 Task: Look for space in Beni Mellal, Morocco from 6th September, 2023 to 18th September, 2023 for 3 adults in price range Rs.6000 to Rs.12000. Place can be entire place with 2 bedrooms having 2 beds and 2 bathrooms. Property type can be house, flat, guest house, hotel. Booking option can be shelf check-in. Required host language is English.
Action: Mouse moved to (543, 65)
Screenshot: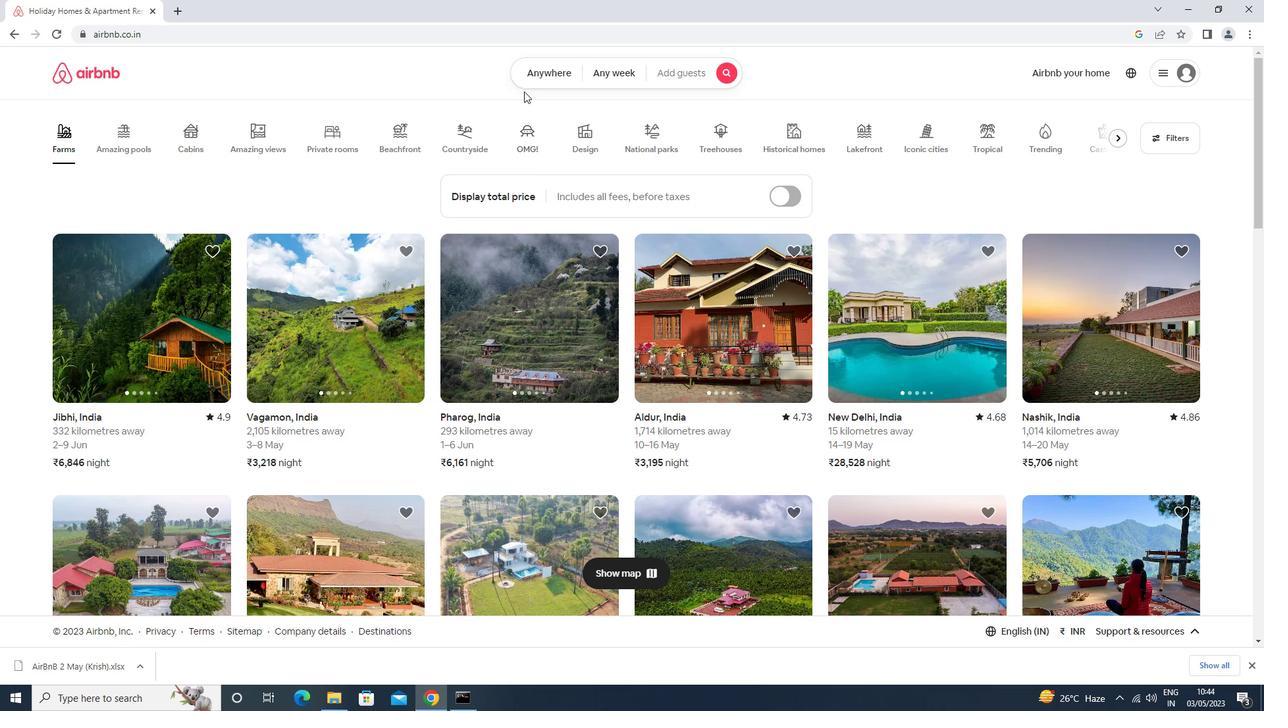 
Action: Mouse pressed left at (543, 65)
Screenshot: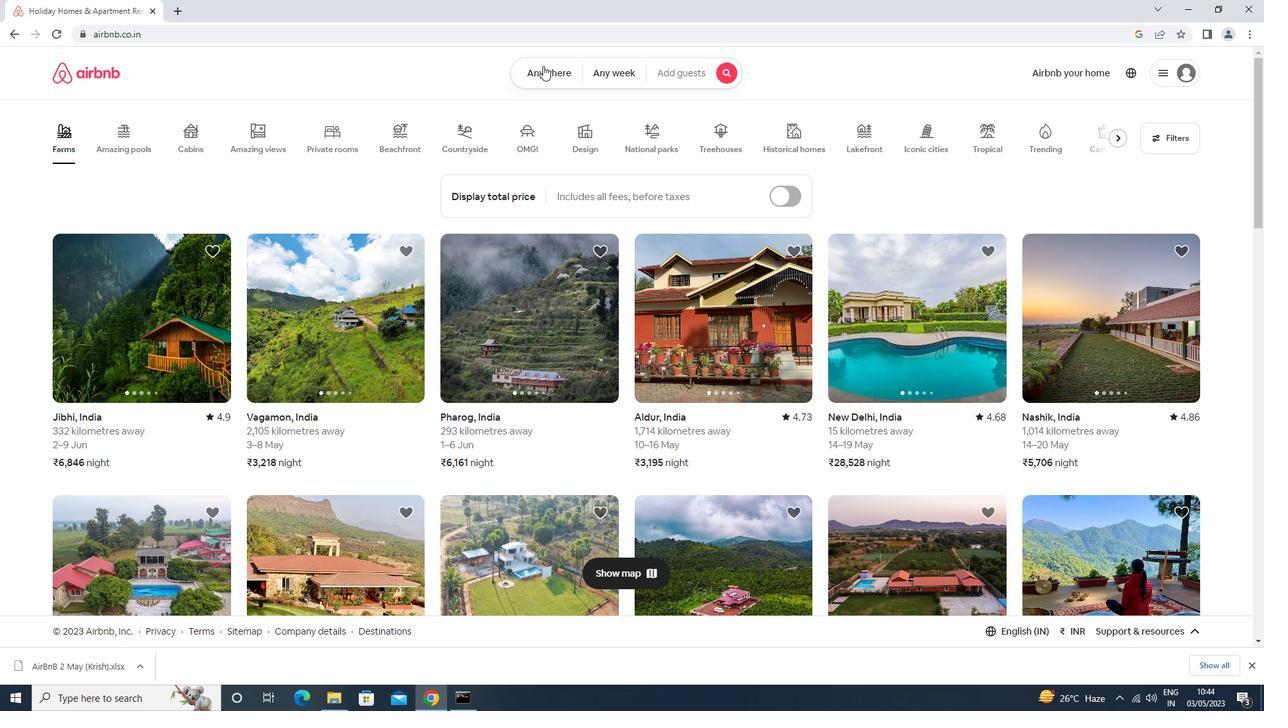 
Action: Mouse moved to (451, 128)
Screenshot: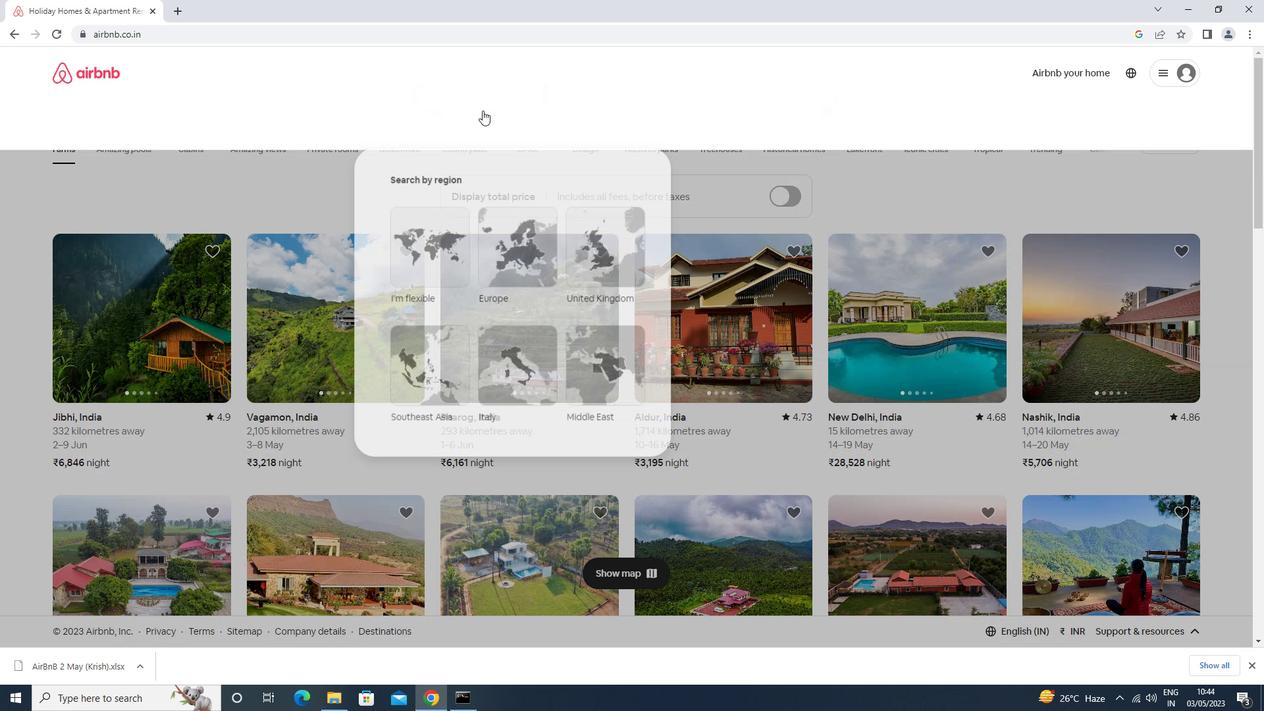 
Action: Mouse pressed left at (451, 128)
Screenshot: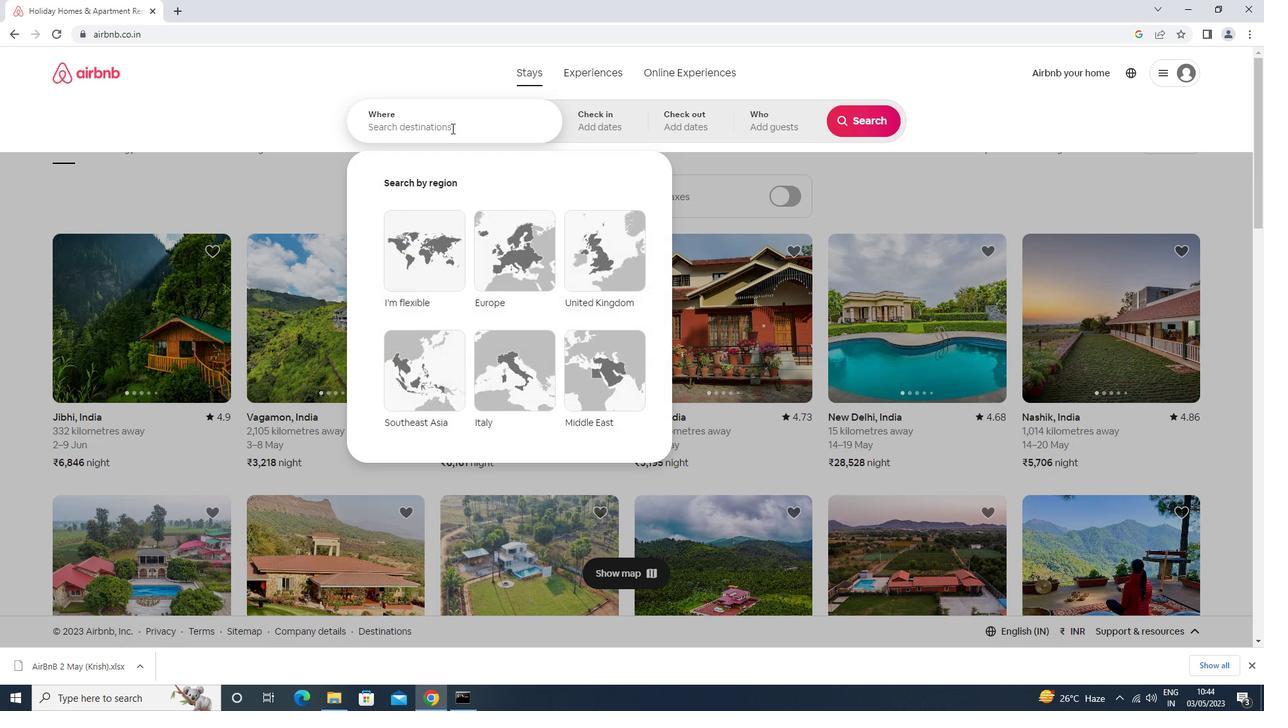 
Action: Mouse moved to (425, 130)
Screenshot: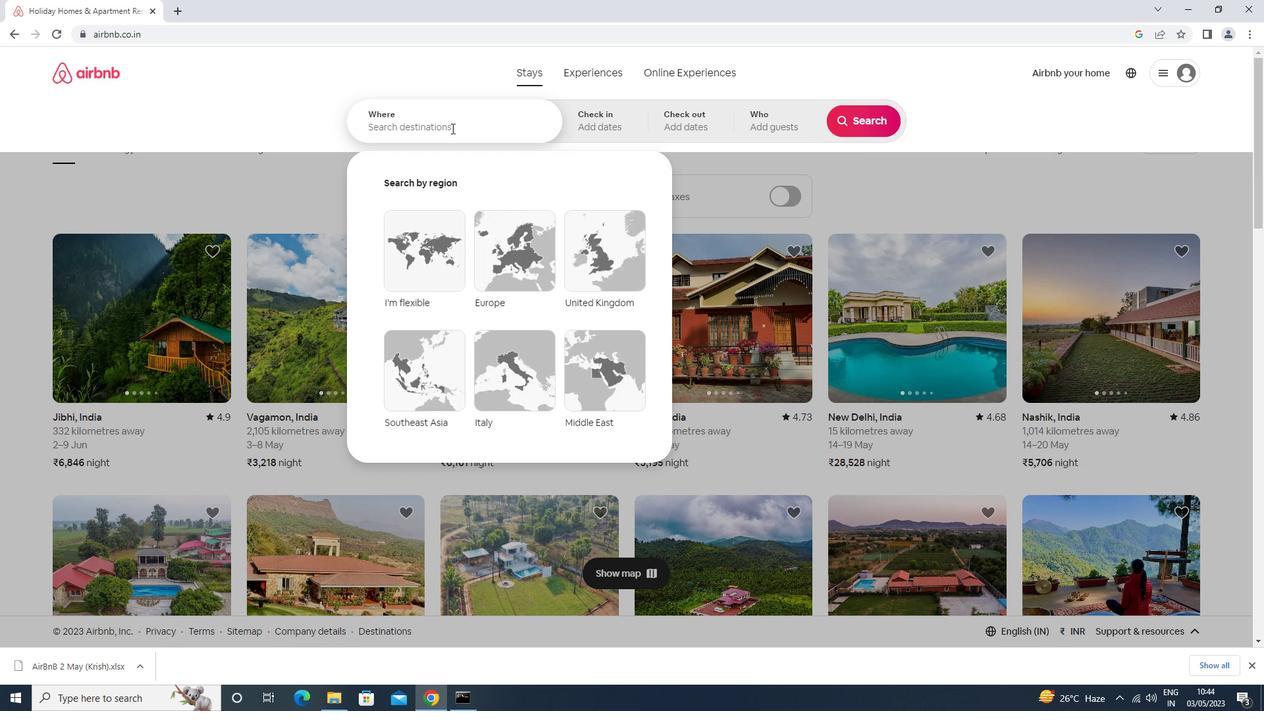 
Action: Key pressed b<Key.caps_lock>ani<Key.space>mellal<Key.down><Key.enter>
Screenshot: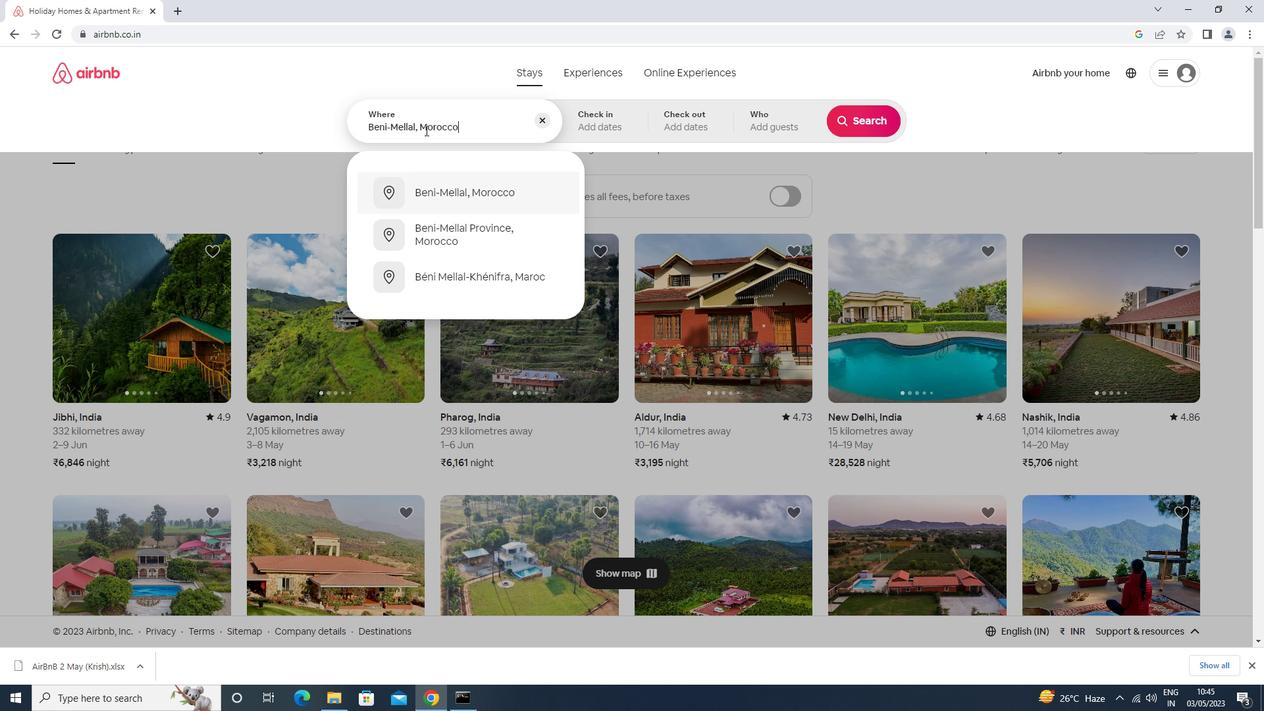 
Action: Mouse moved to (852, 220)
Screenshot: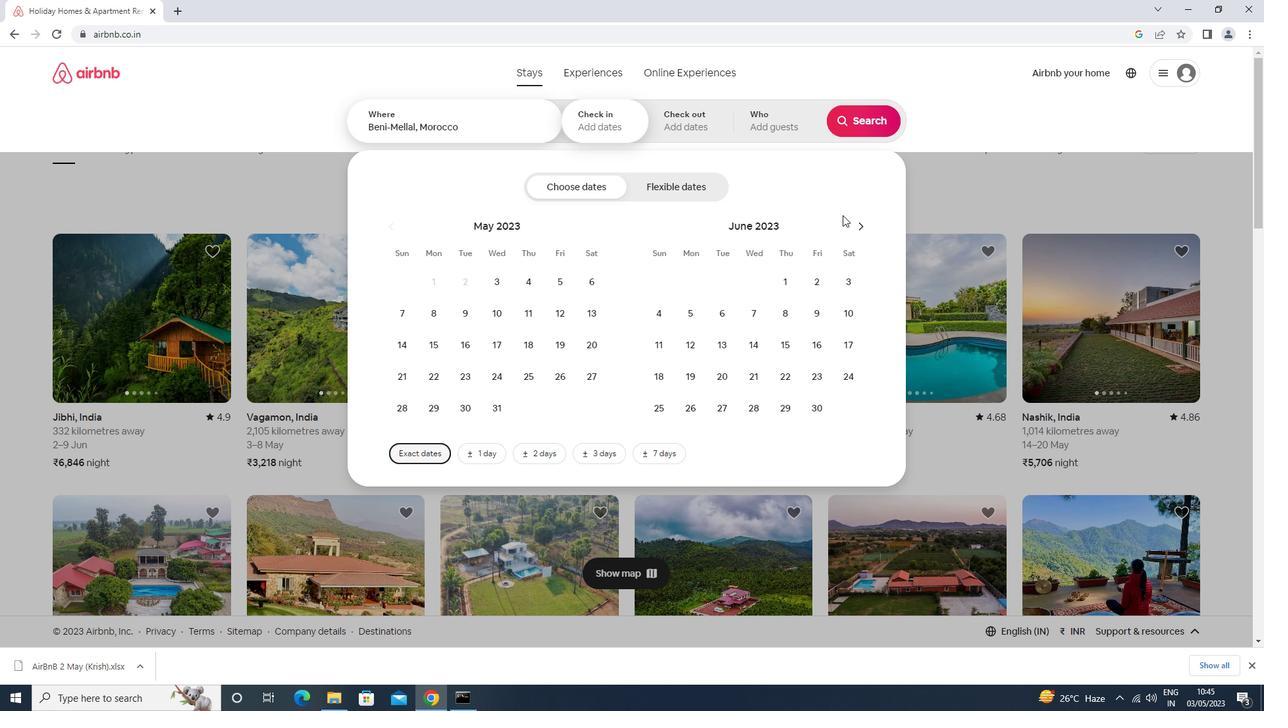 
Action: Mouse pressed left at (852, 220)
Screenshot: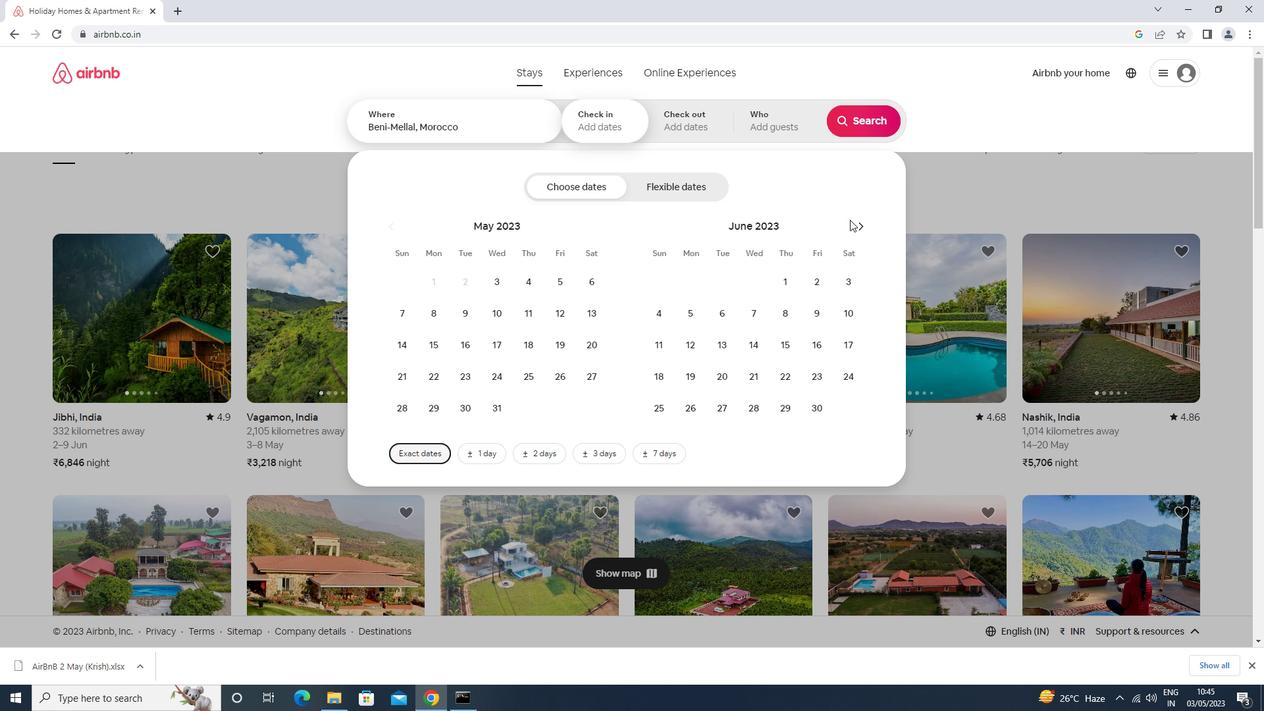 
Action: Mouse moved to (878, 223)
Screenshot: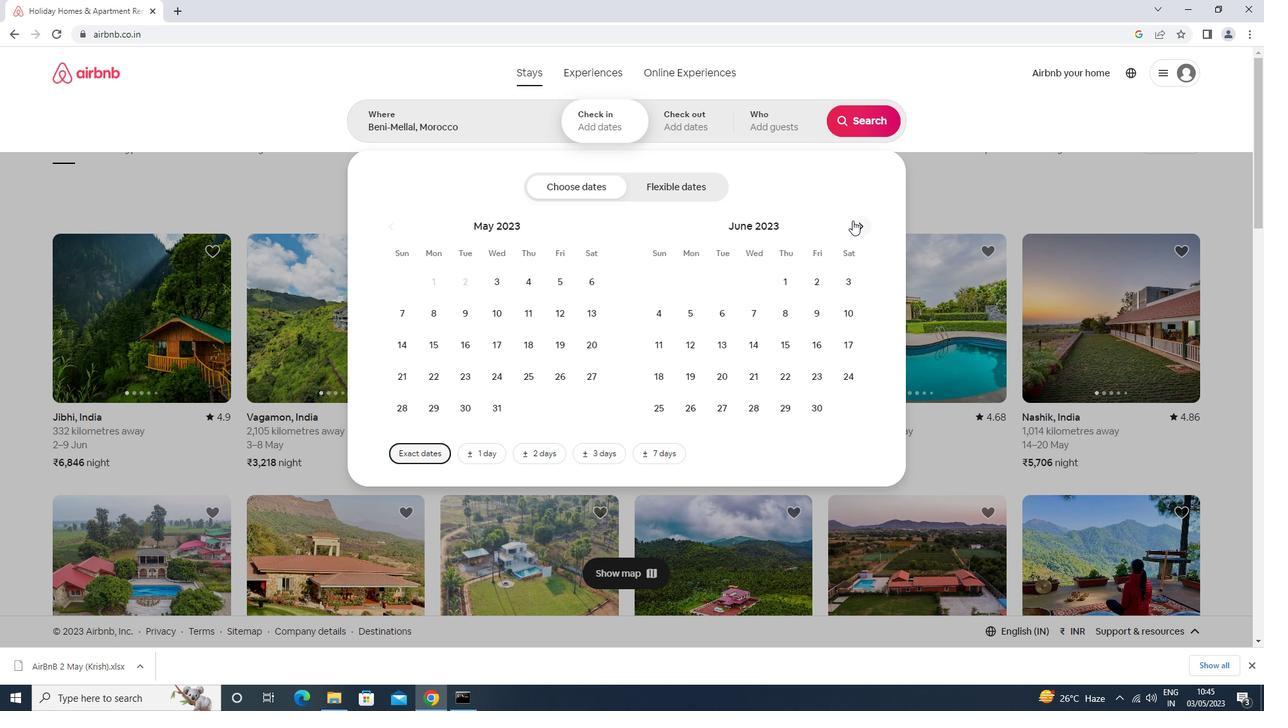 
Action: Mouse pressed left at (878, 223)
Screenshot: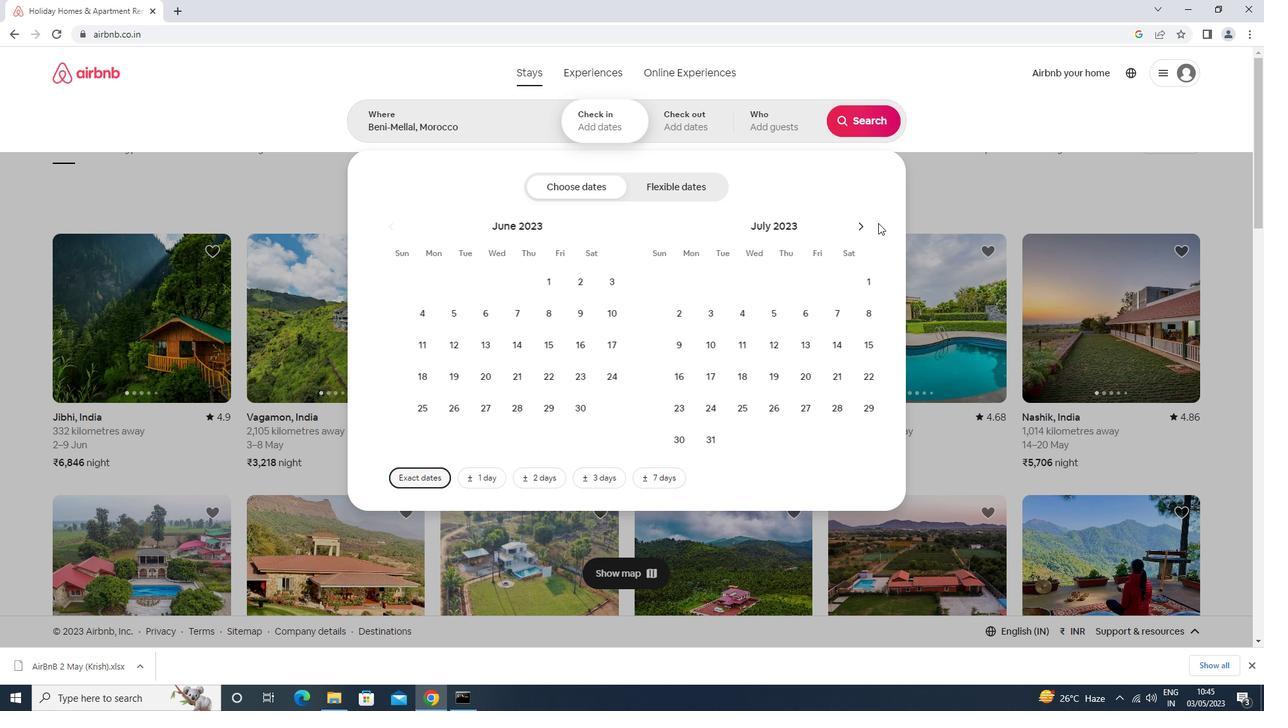 
Action: Mouse moved to (853, 223)
Screenshot: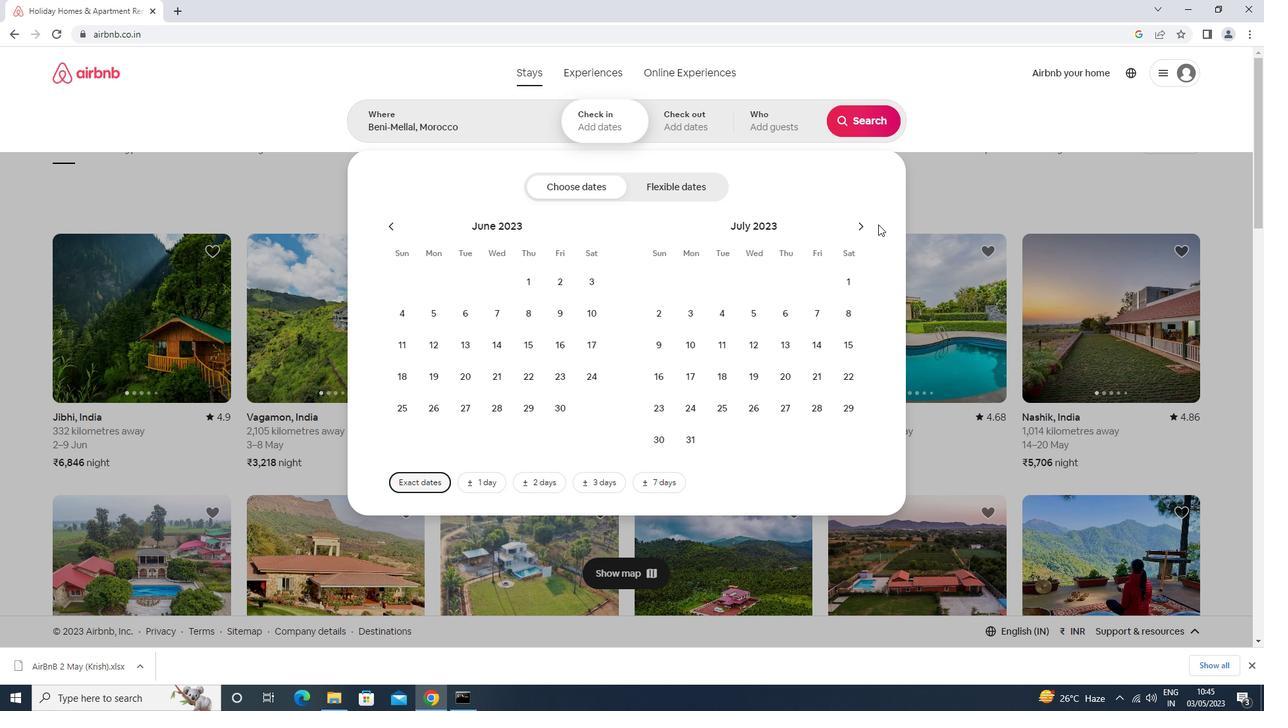 
Action: Mouse pressed left at (853, 223)
Screenshot: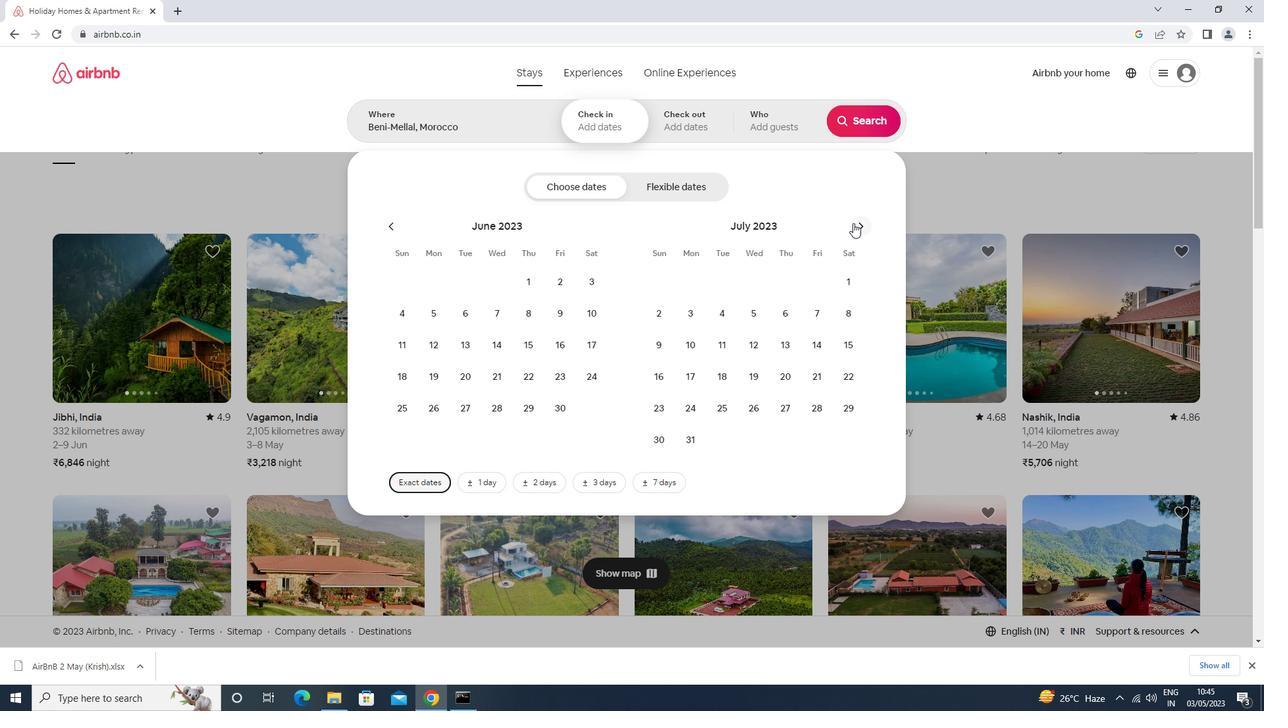
Action: Mouse moved to (862, 223)
Screenshot: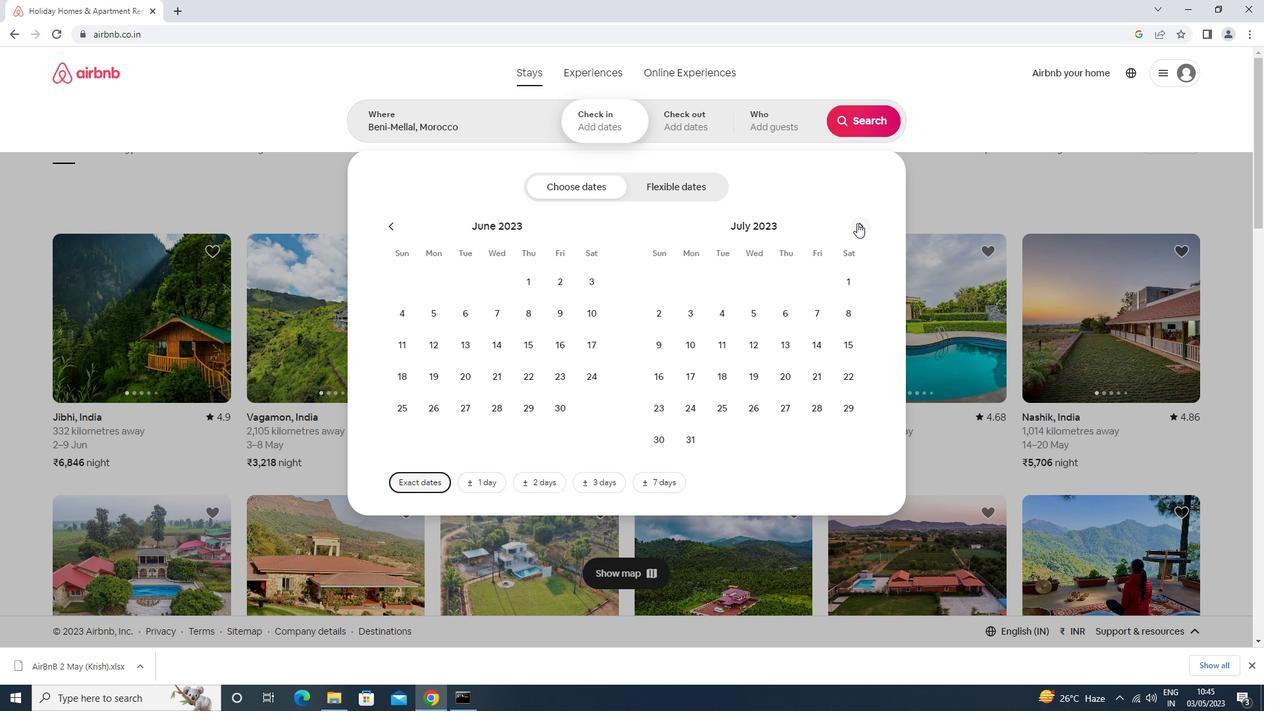 
Action: Mouse pressed left at (862, 223)
Screenshot: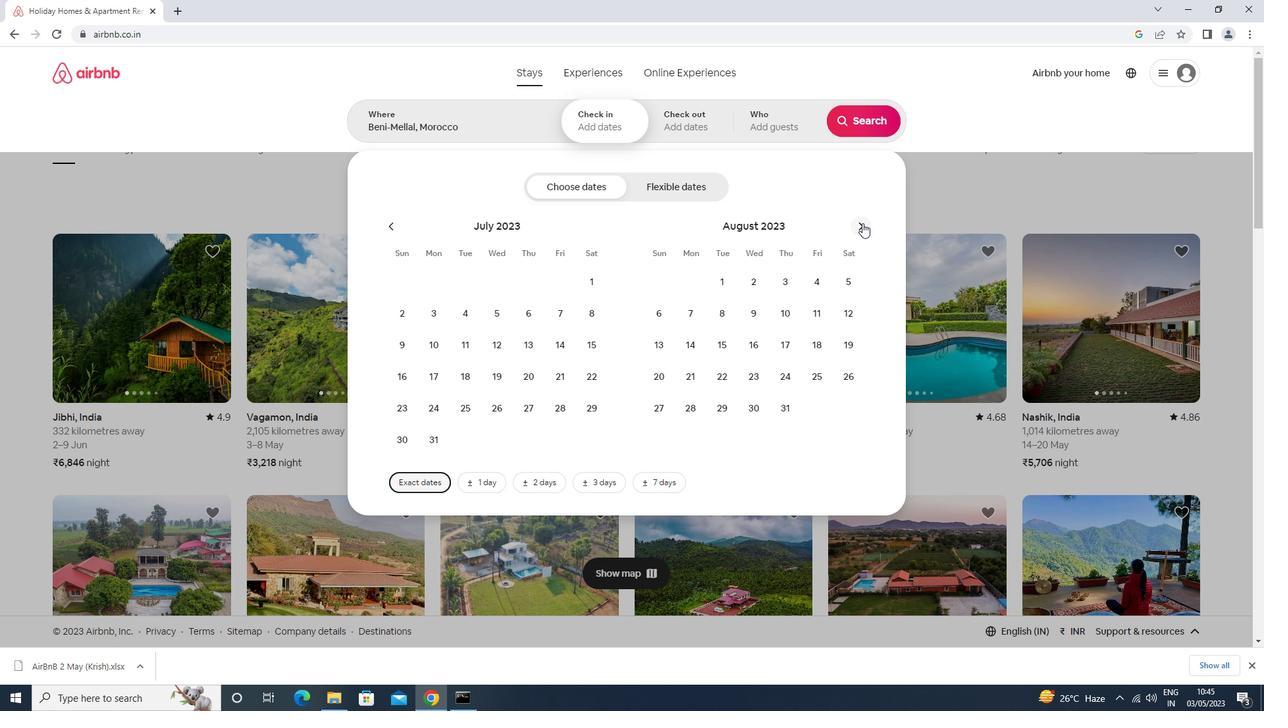 
Action: Mouse moved to (741, 312)
Screenshot: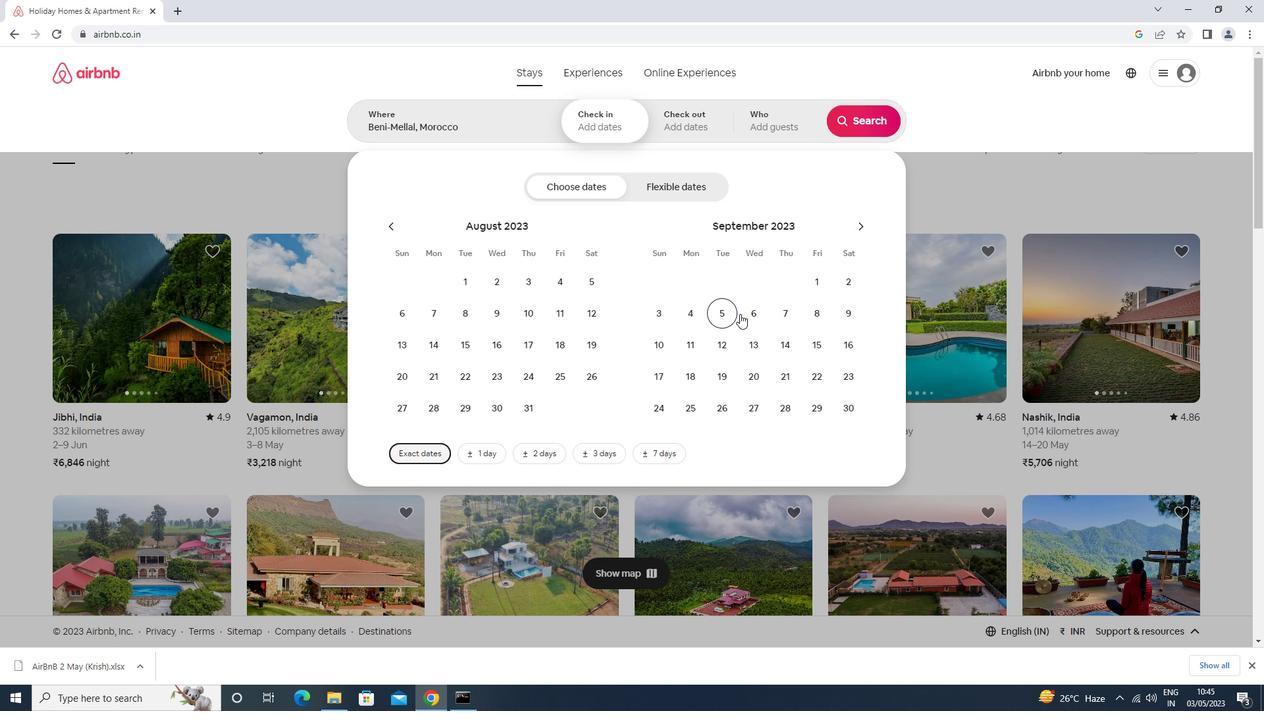 
Action: Mouse pressed left at (741, 312)
Screenshot: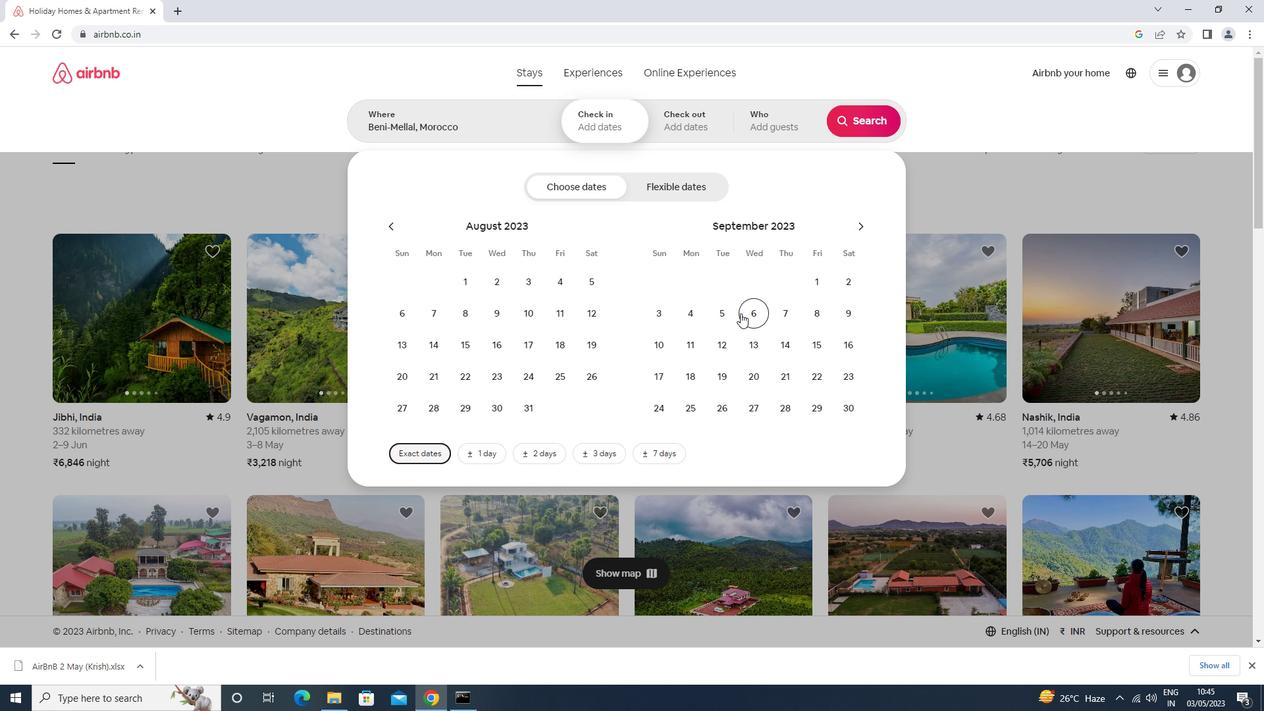
Action: Mouse moved to (686, 385)
Screenshot: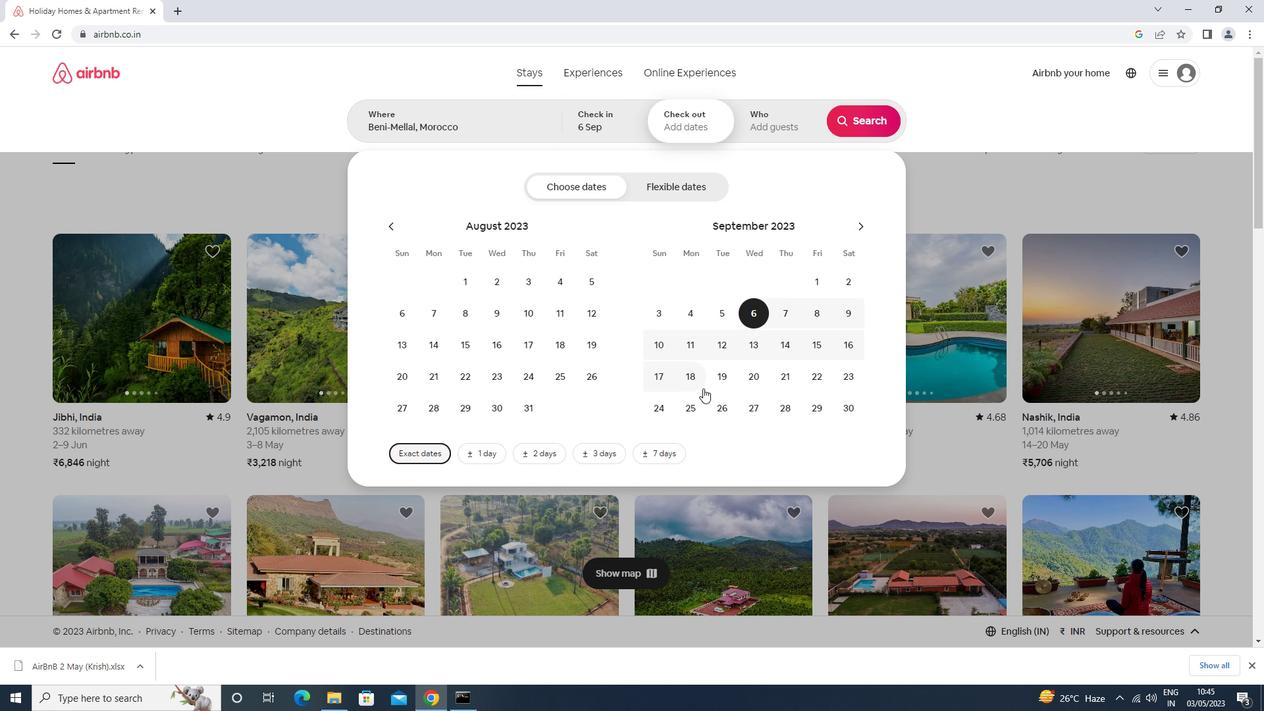 
Action: Mouse pressed left at (686, 385)
Screenshot: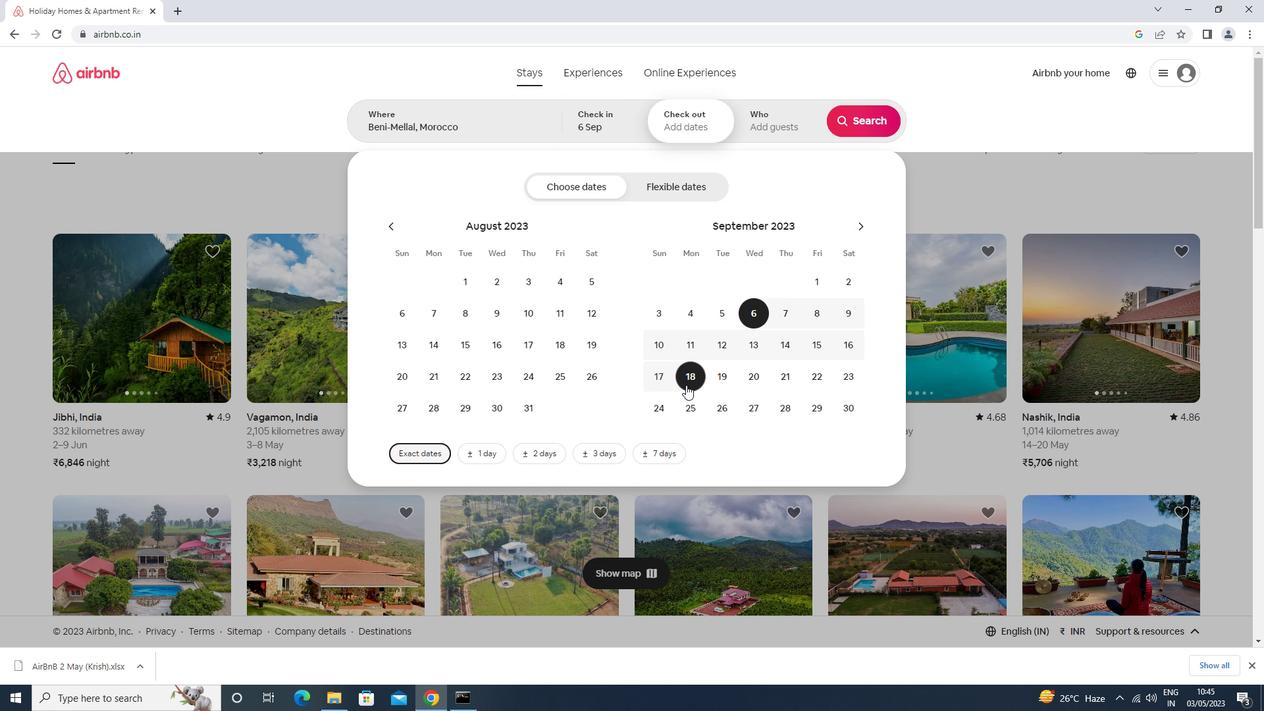 
Action: Mouse moved to (770, 135)
Screenshot: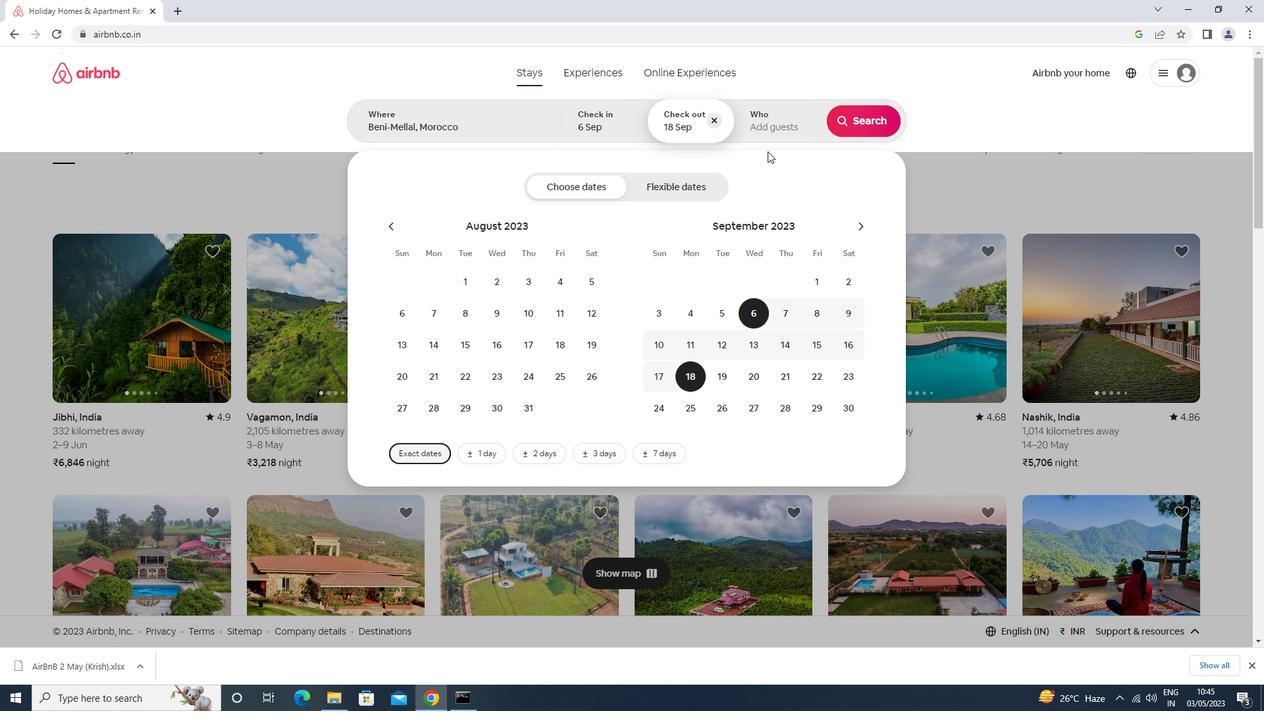 
Action: Mouse pressed left at (770, 135)
Screenshot: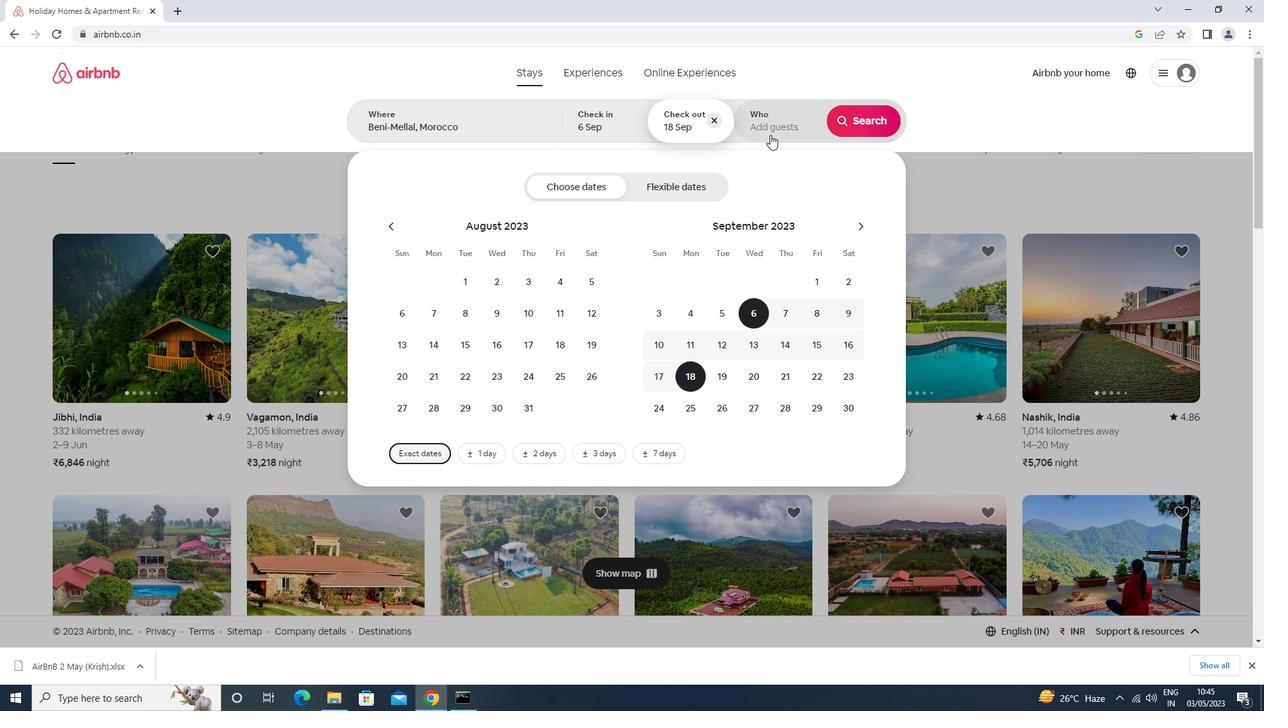 
Action: Mouse moved to (870, 192)
Screenshot: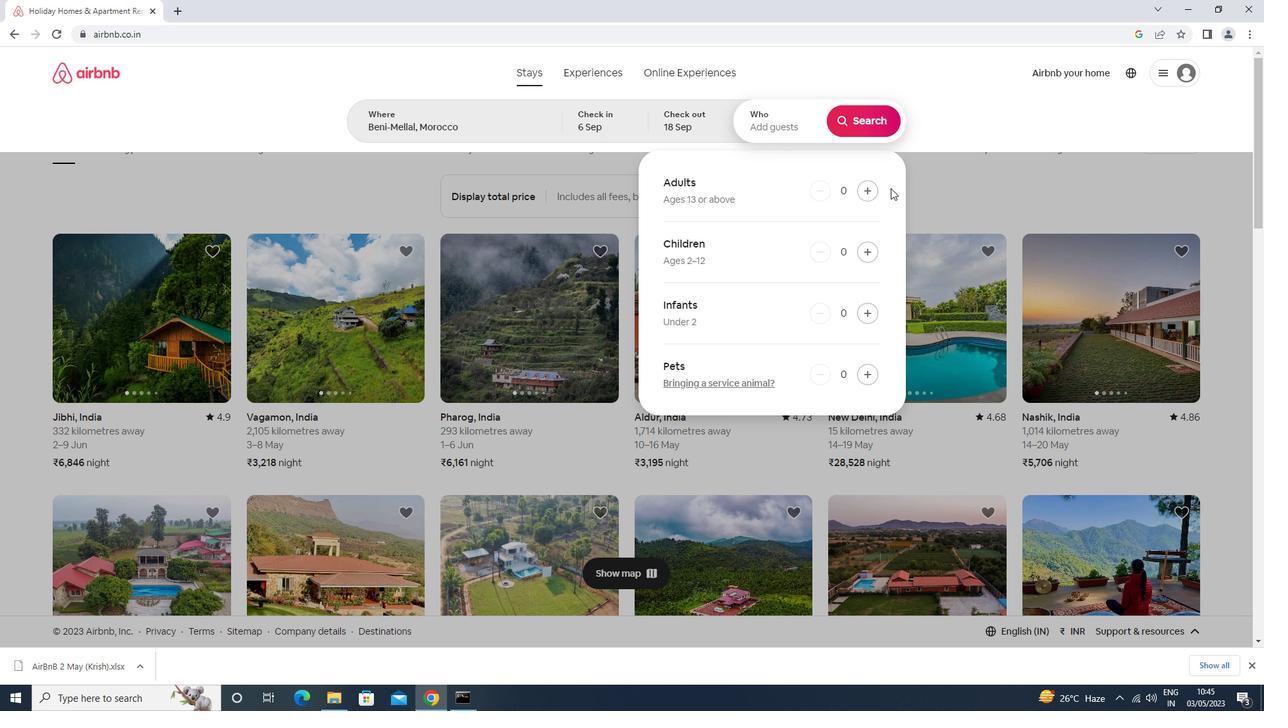 
Action: Mouse pressed left at (870, 192)
Screenshot: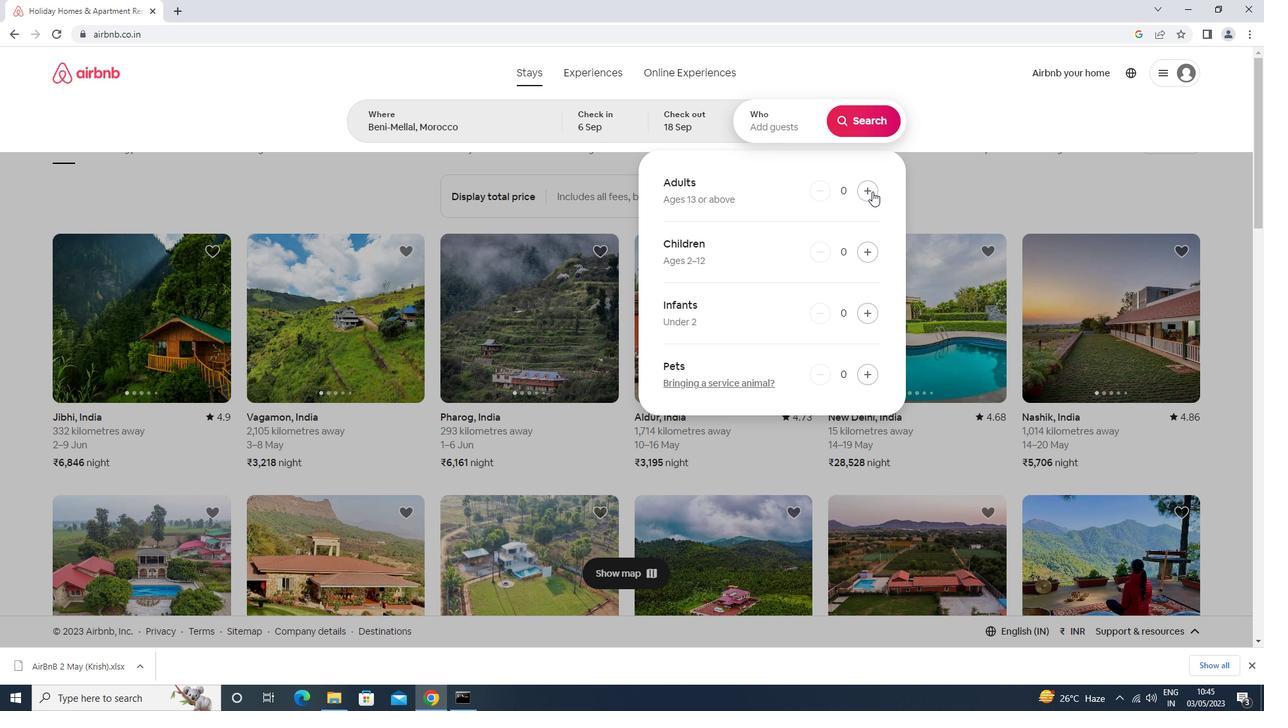 
Action: Mouse moved to (870, 192)
Screenshot: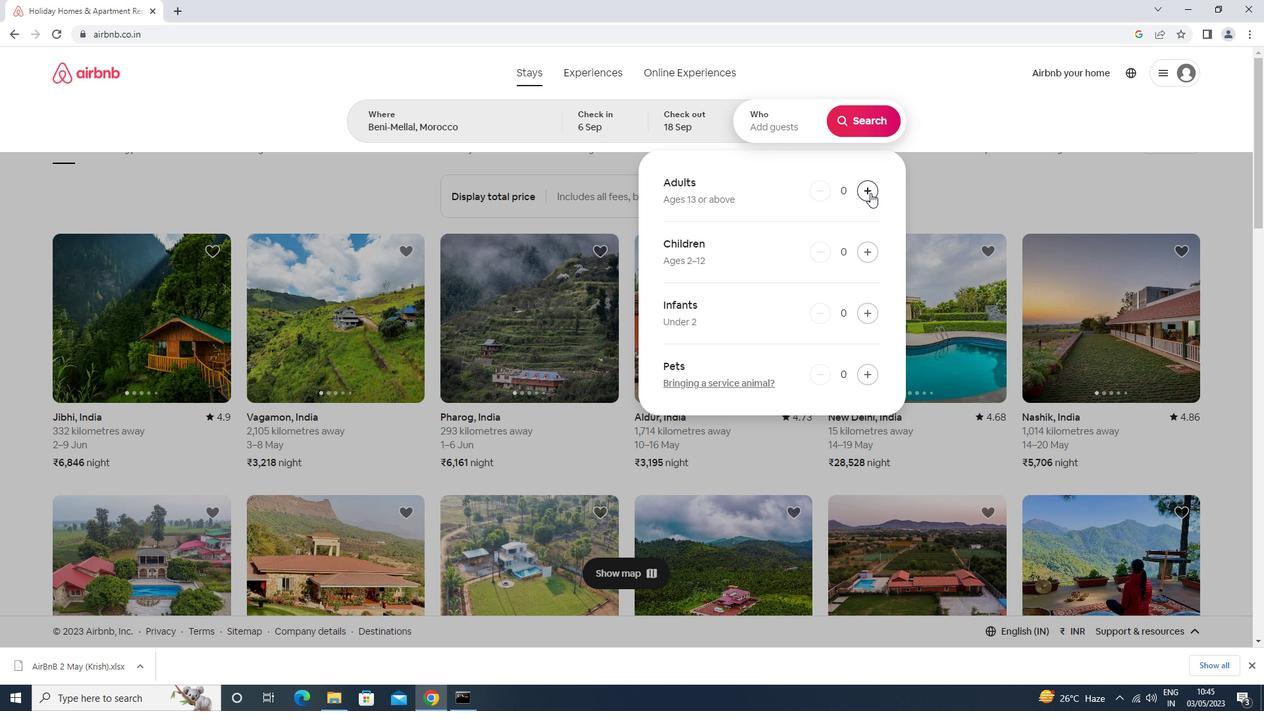 
Action: Mouse pressed left at (870, 192)
Screenshot: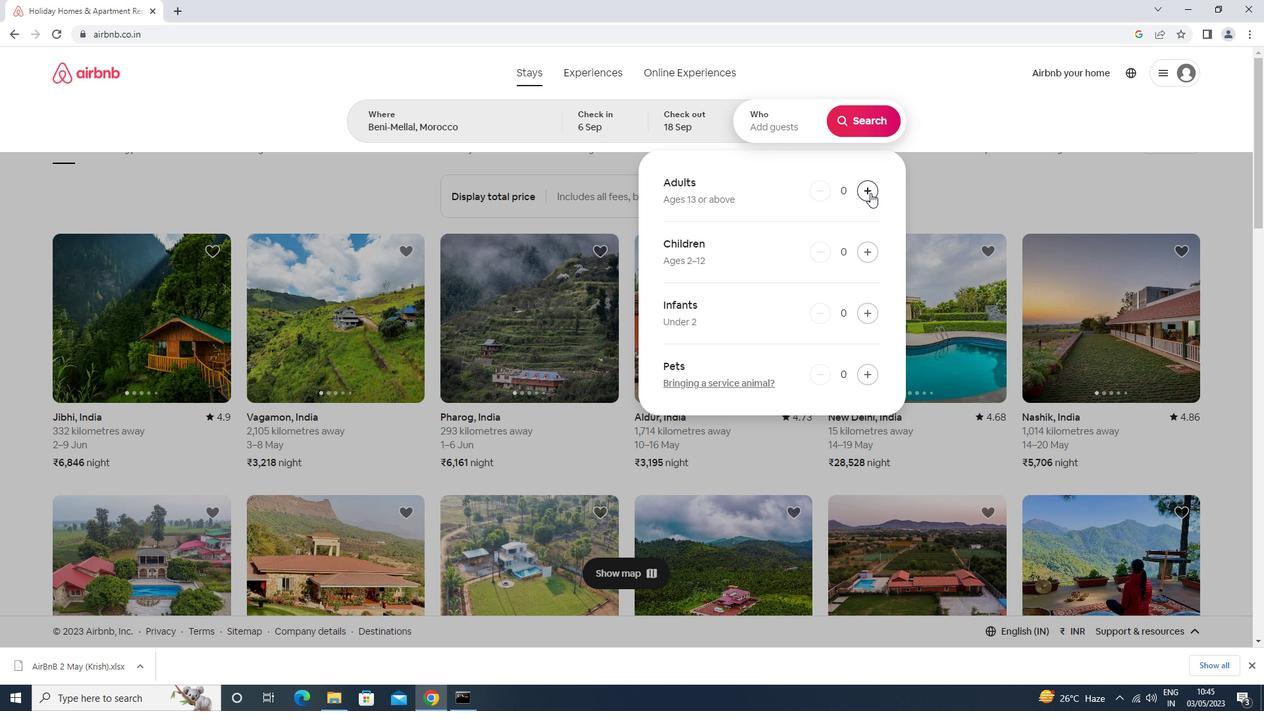 
Action: Mouse pressed left at (870, 192)
Screenshot: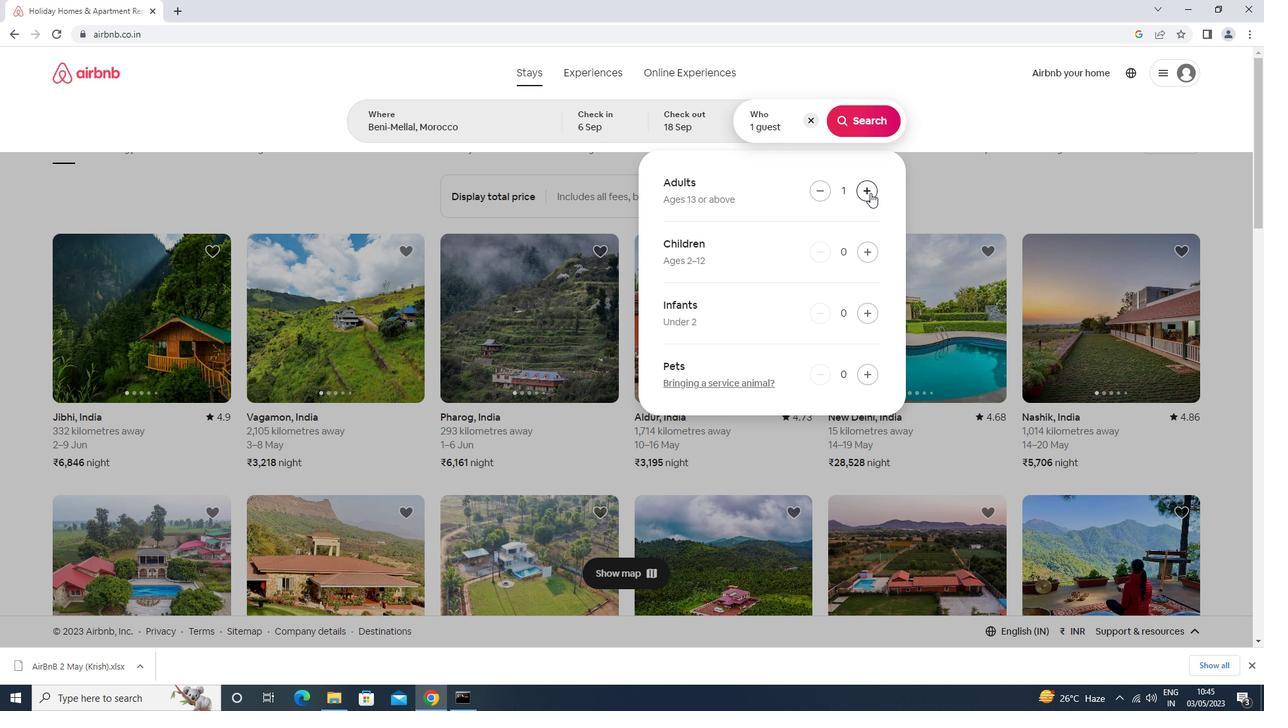 
Action: Mouse moved to (869, 122)
Screenshot: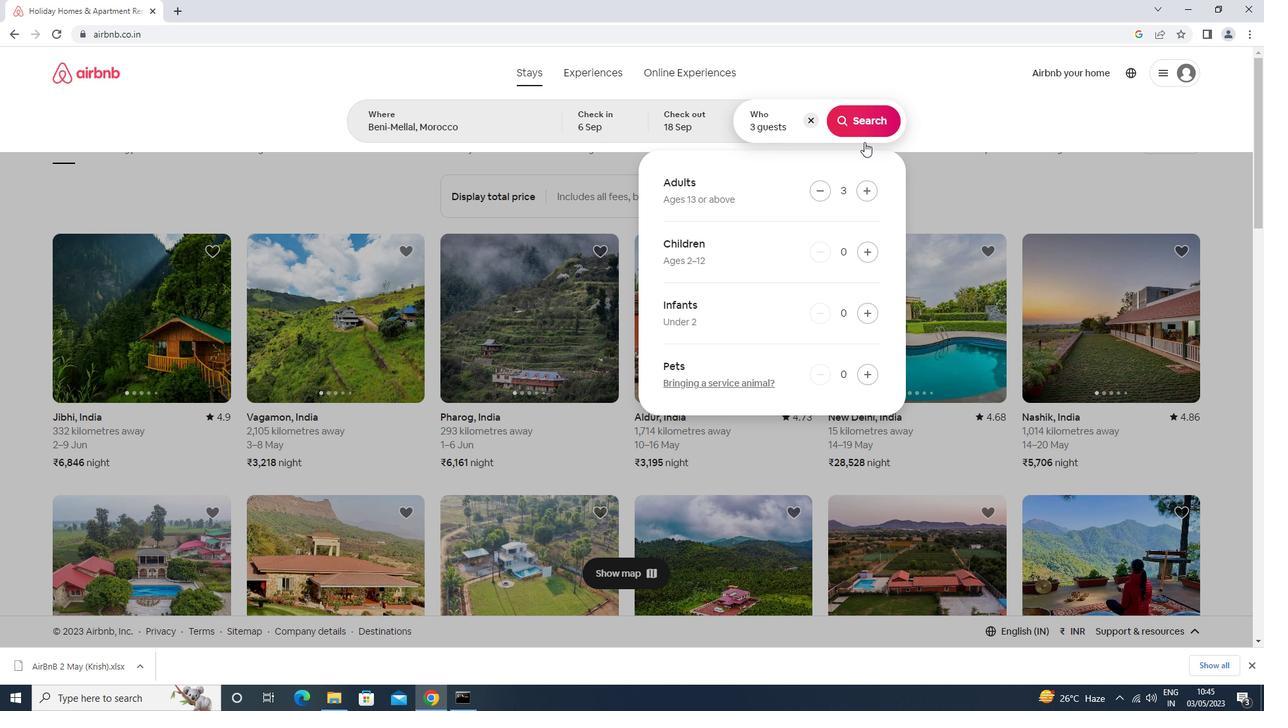 
Action: Mouse pressed left at (869, 122)
Screenshot: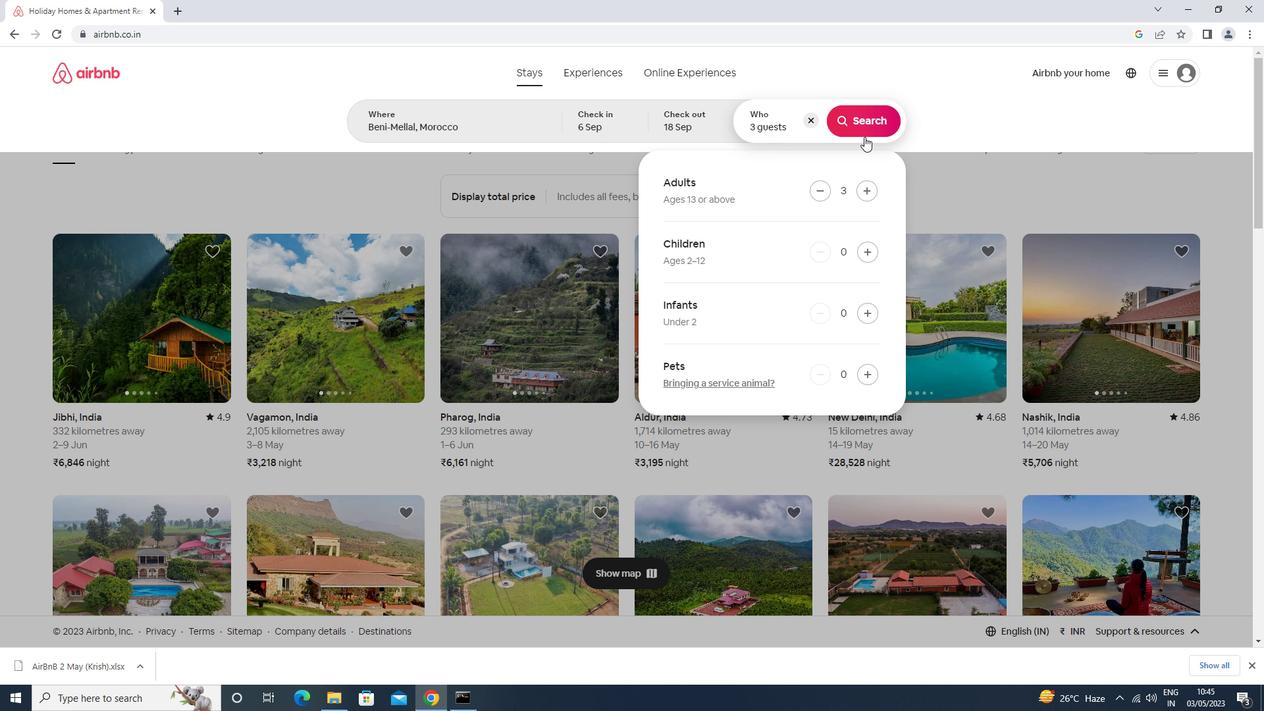 
Action: Mouse moved to (1195, 125)
Screenshot: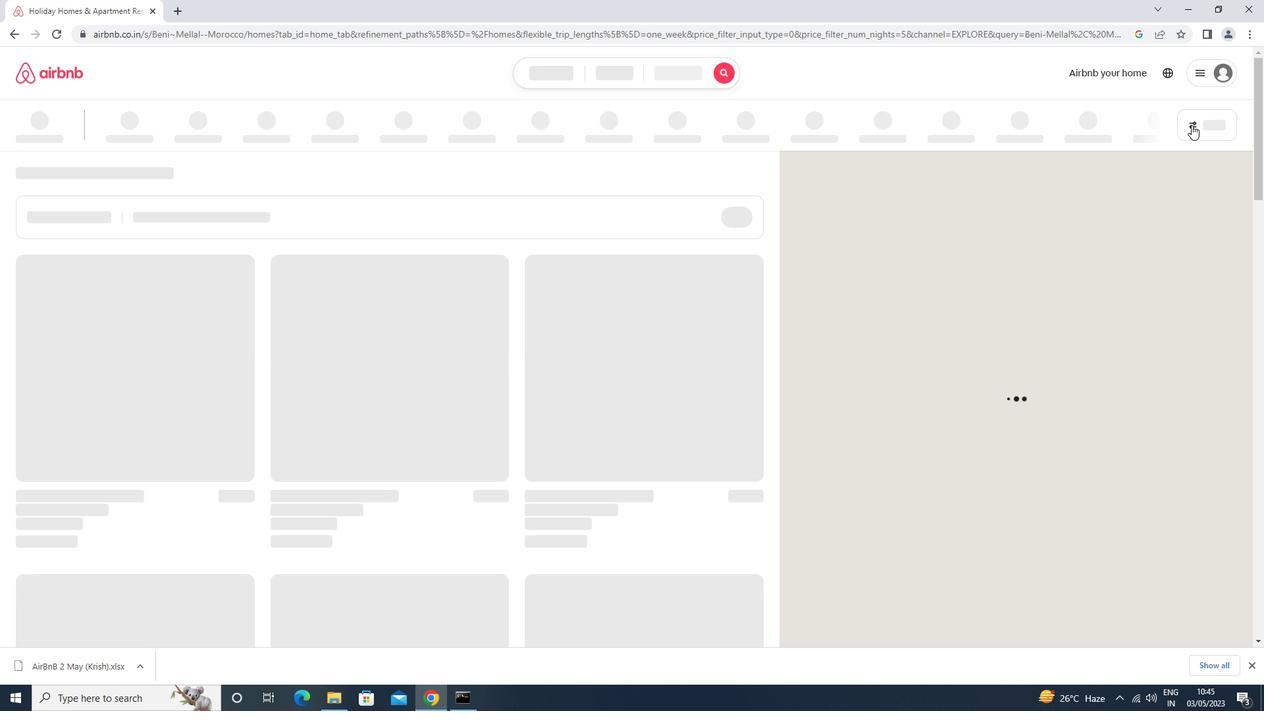 
Action: Mouse pressed left at (1195, 125)
Screenshot: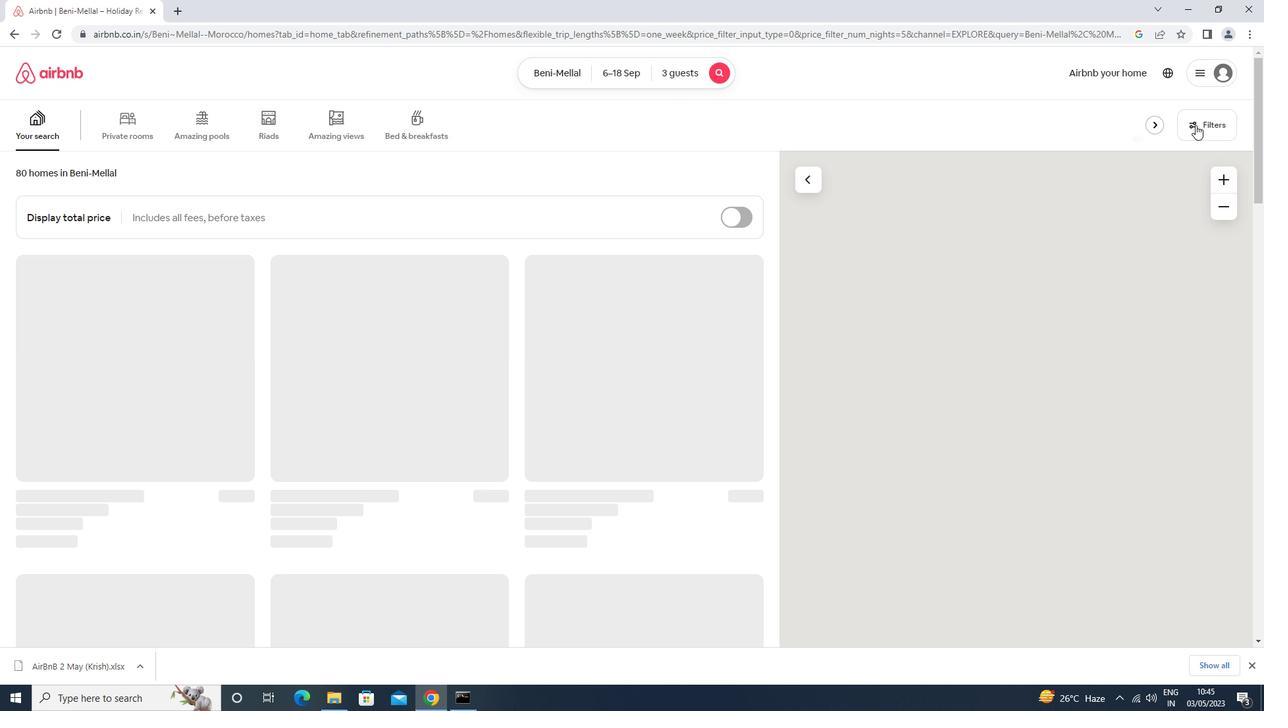 
Action: Mouse moved to (571, 291)
Screenshot: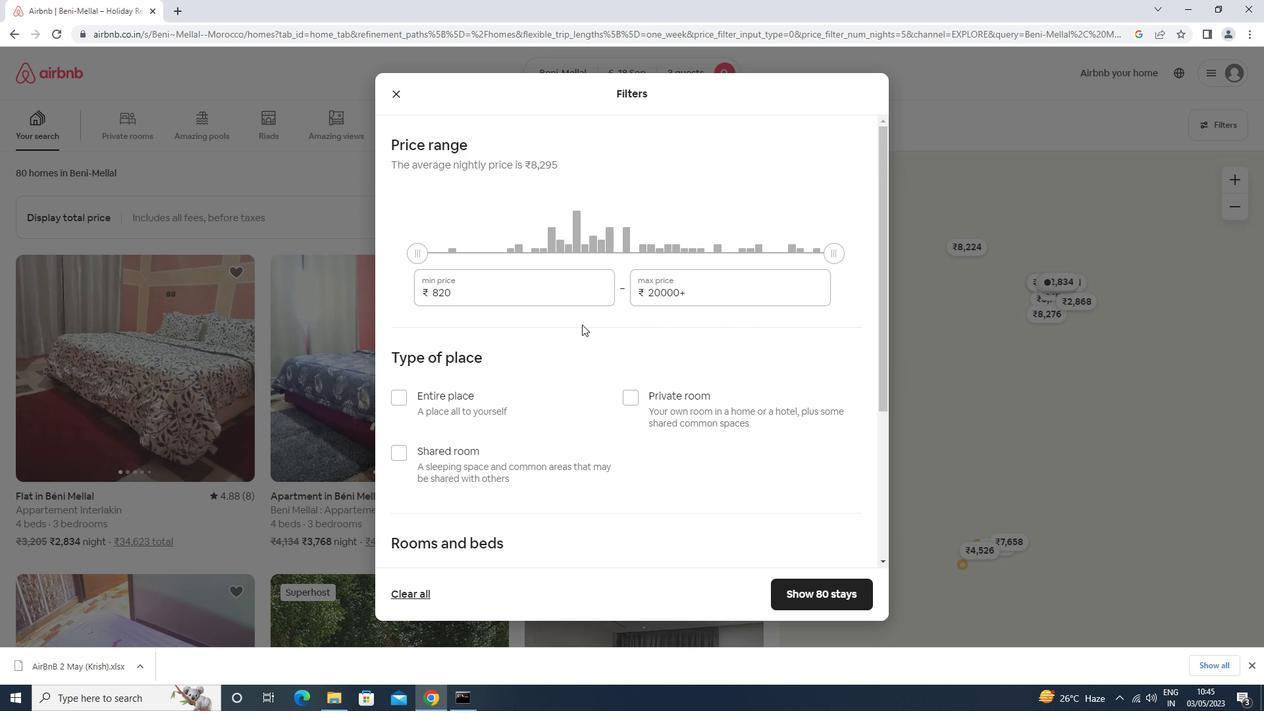 
Action: Mouse pressed left at (571, 291)
Screenshot: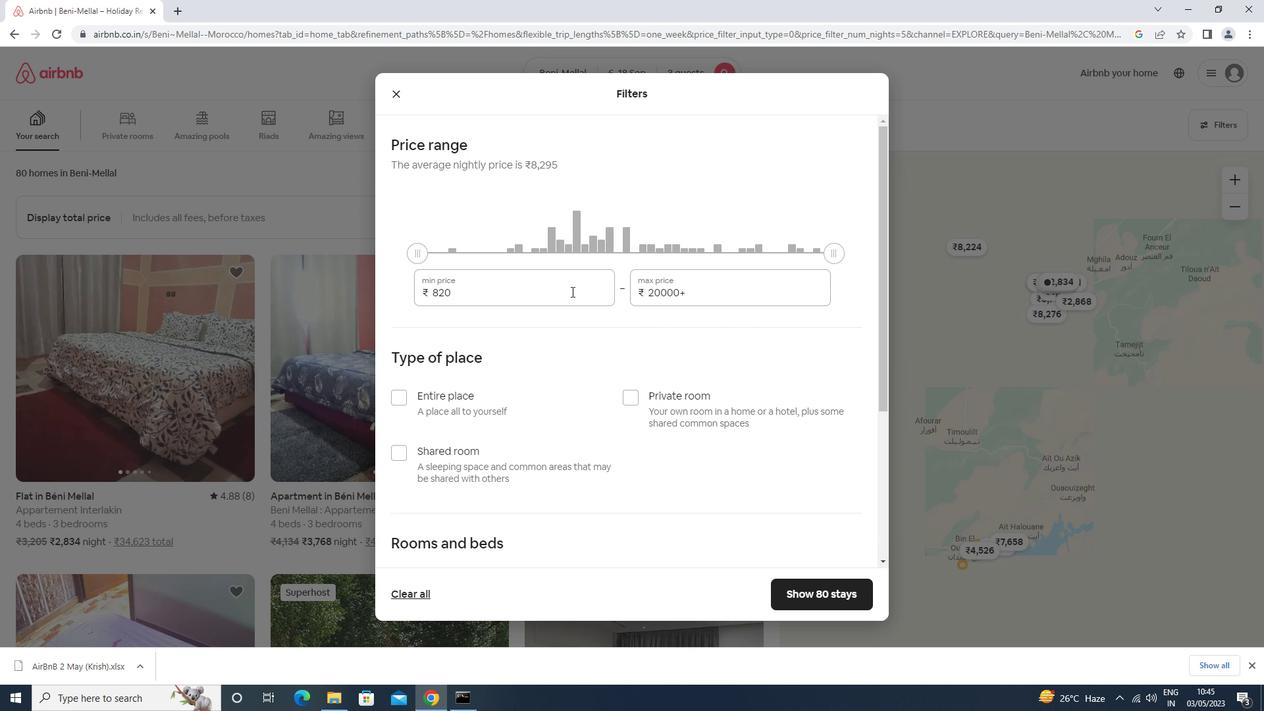 
Action: Mouse moved to (560, 291)
Screenshot: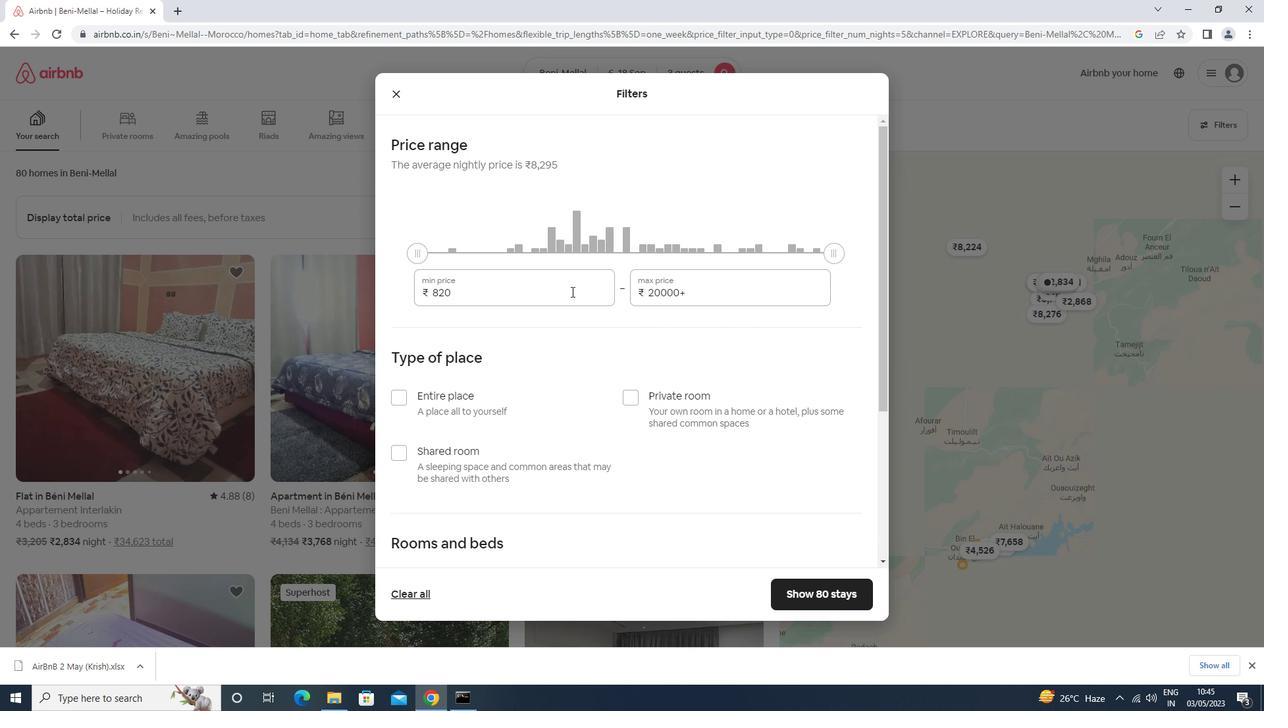 
Action: Key pressed <Key.backspace><Key.backspace><Key.backspace><Key.backspace><Key.backspace><Key.backspace><Key.backspace><Key.backspace><Key.backspace><Key.backspace><Key.backspace><Key.backspace>6000<Key.tab>12000
Screenshot: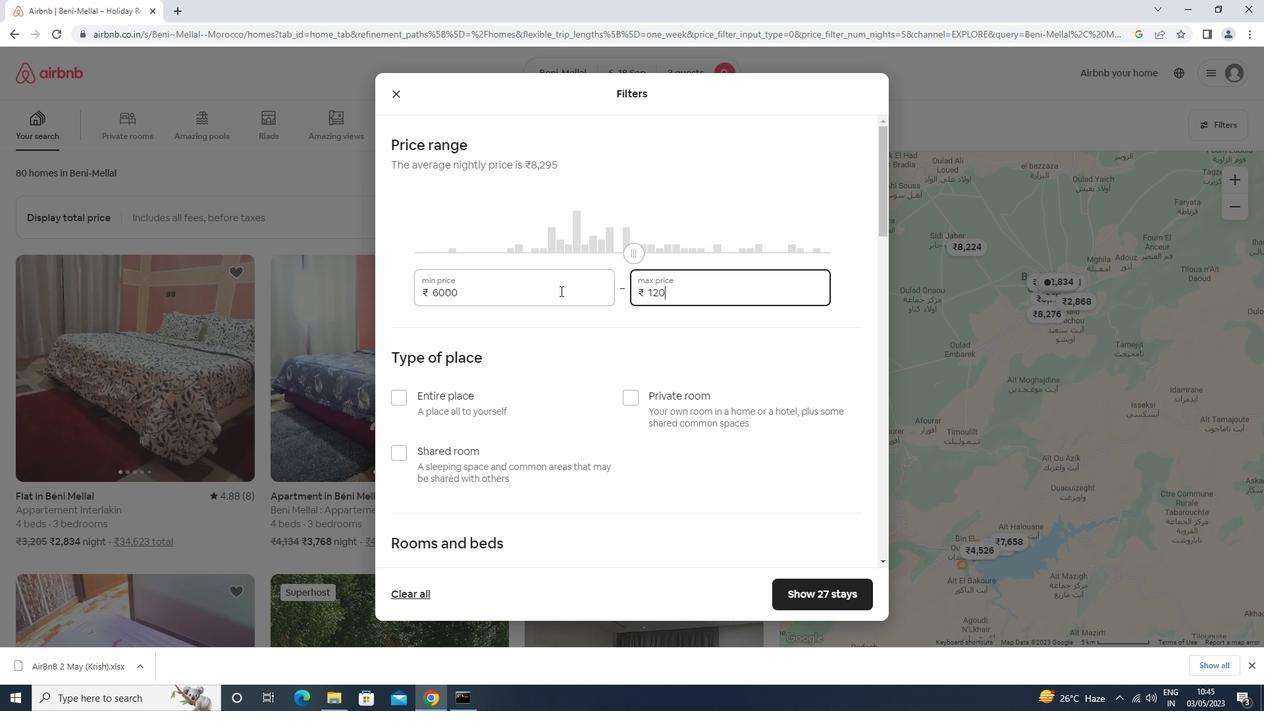 
Action: Mouse moved to (427, 404)
Screenshot: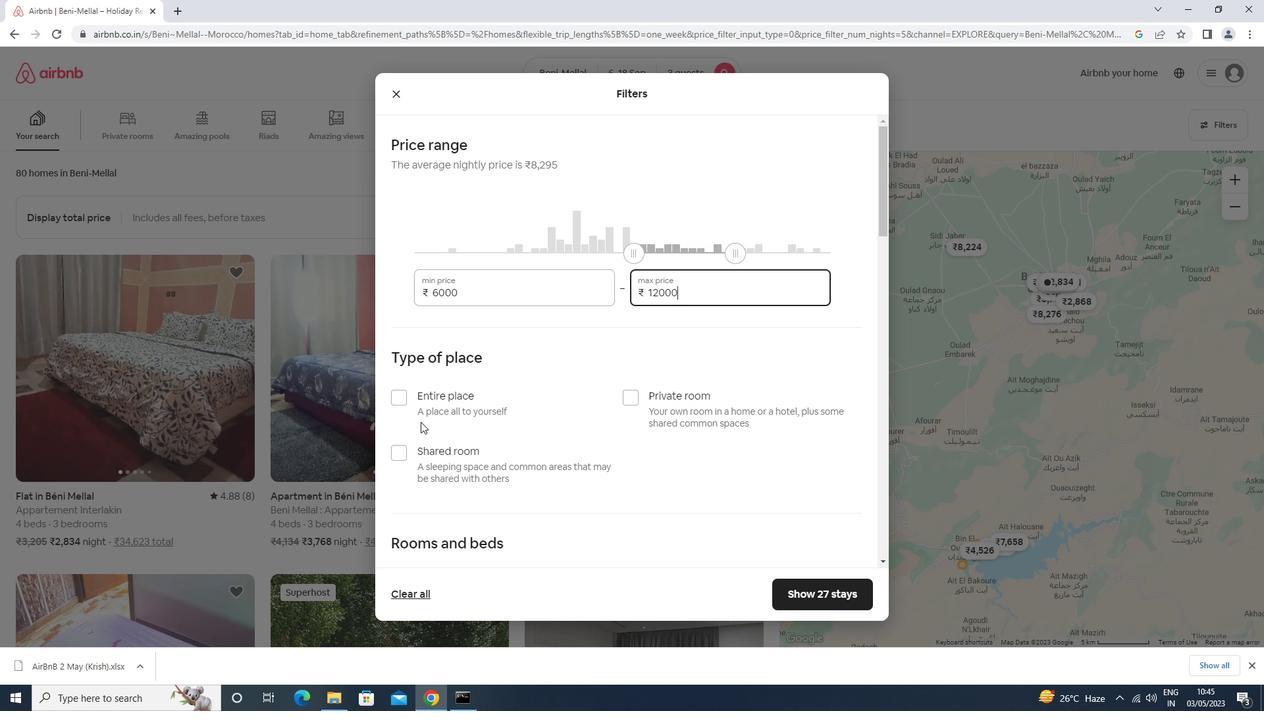 
Action: Mouse pressed left at (427, 404)
Screenshot: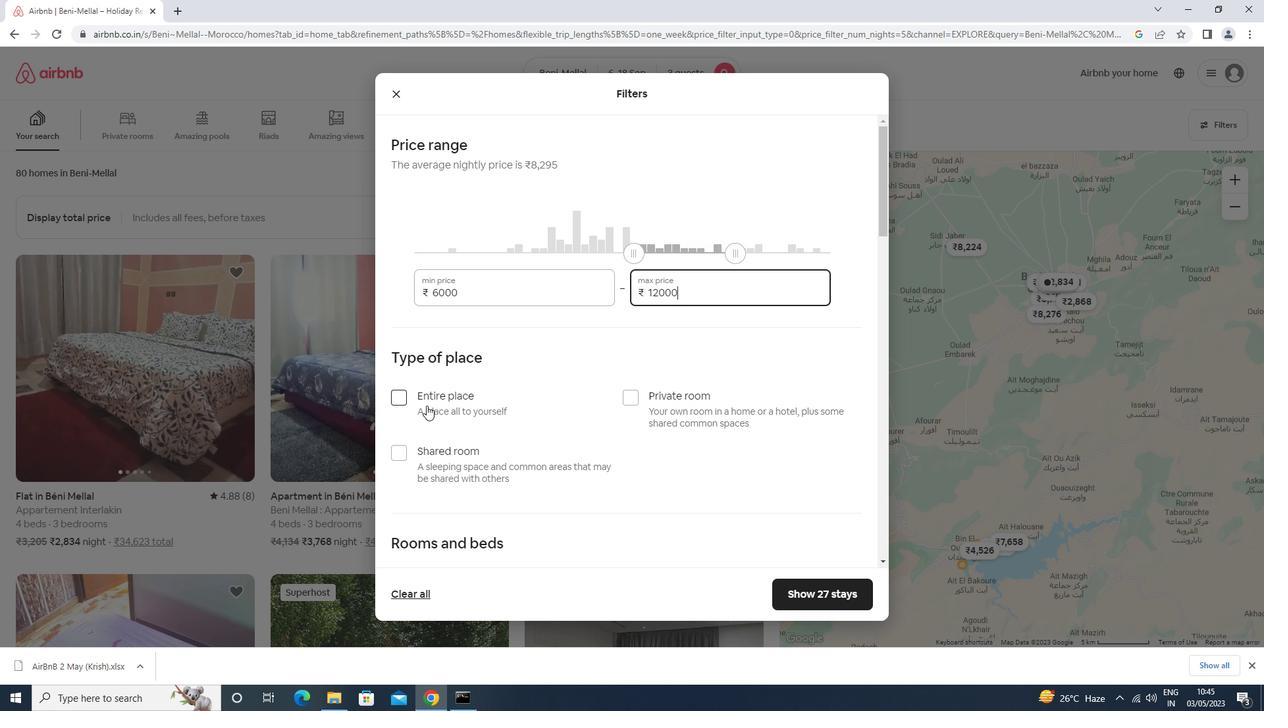 
Action: Mouse moved to (428, 403)
Screenshot: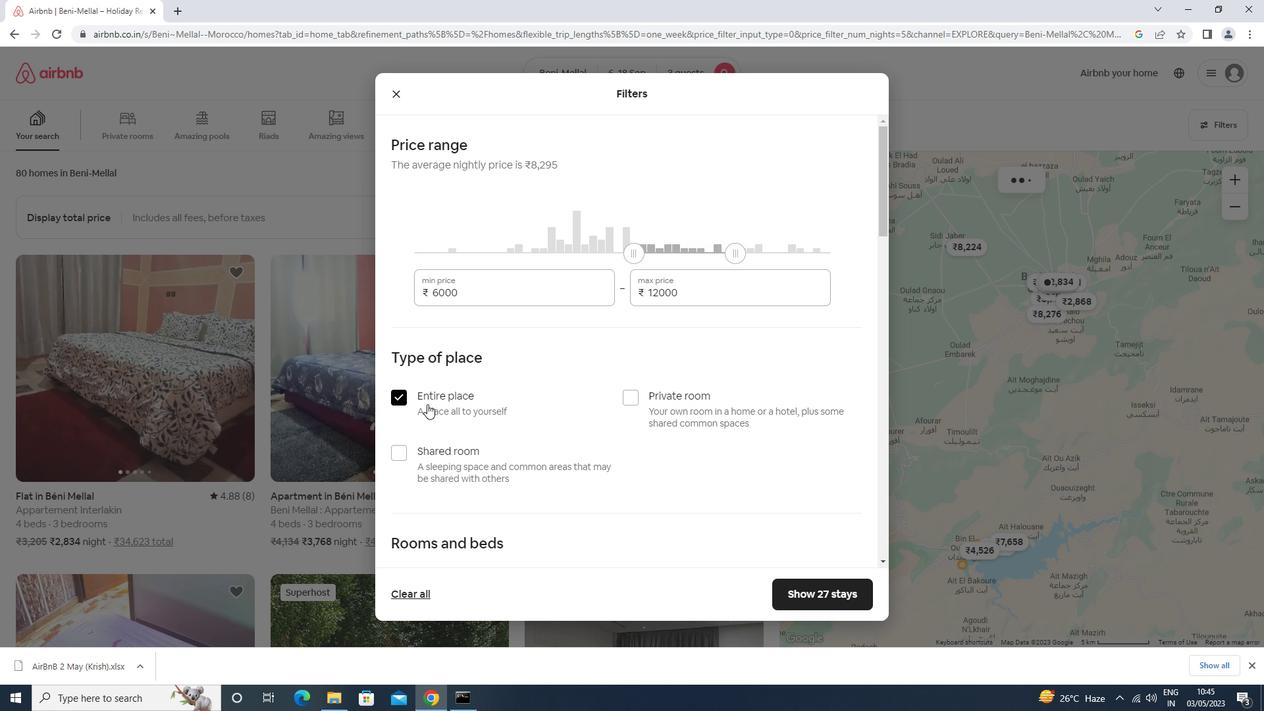 
Action: Mouse scrolled (428, 402) with delta (0, 0)
Screenshot: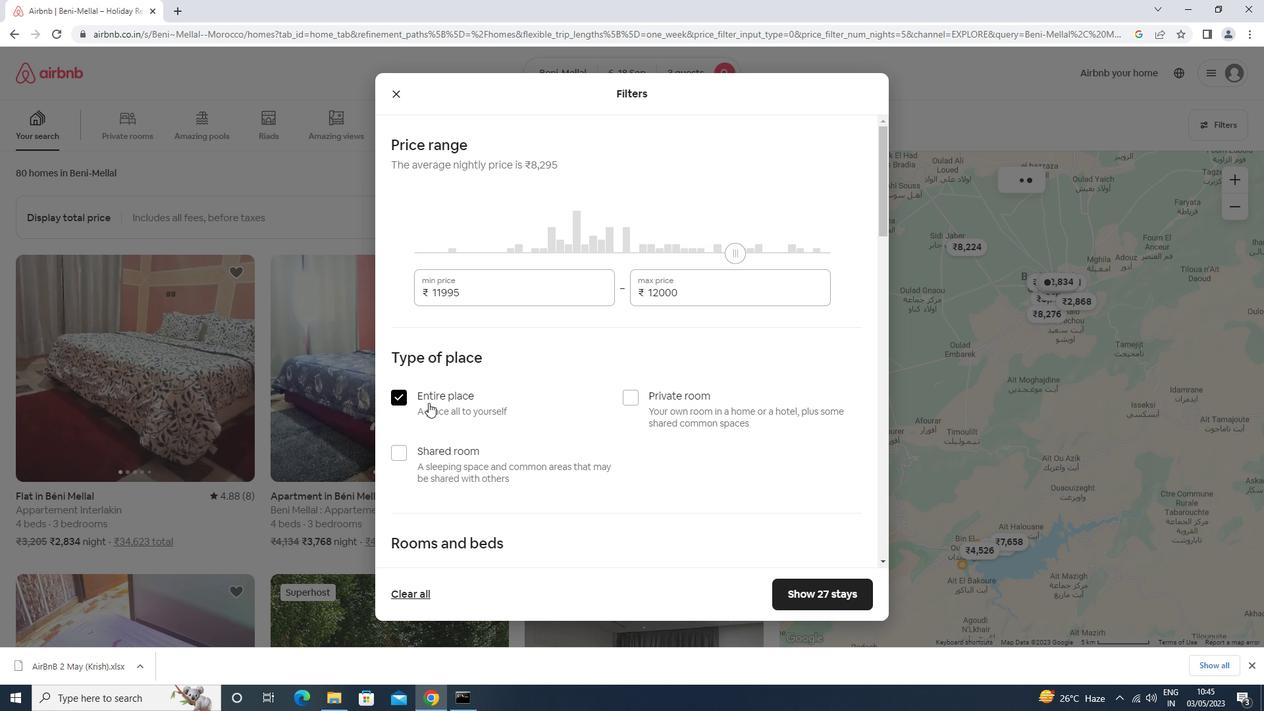 
Action: Mouse scrolled (428, 402) with delta (0, 0)
Screenshot: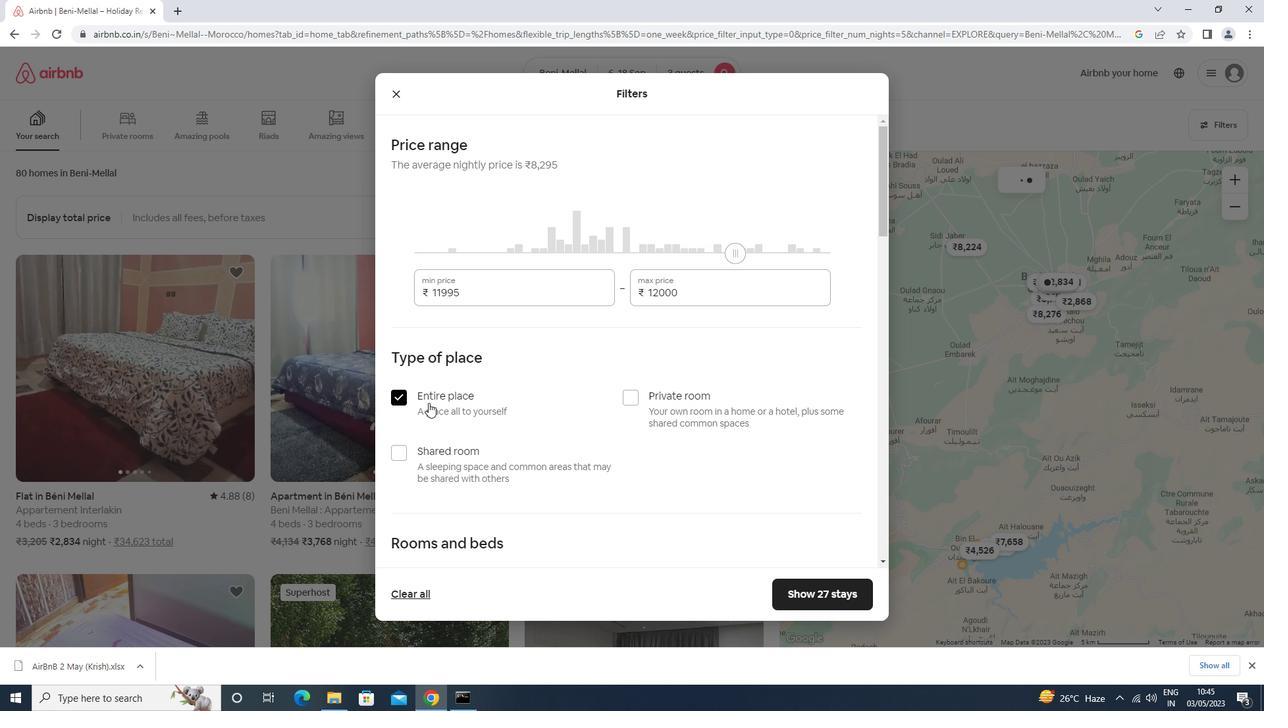 
Action: Mouse scrolled (428, 402) with delta (0, 0)
Screenshot: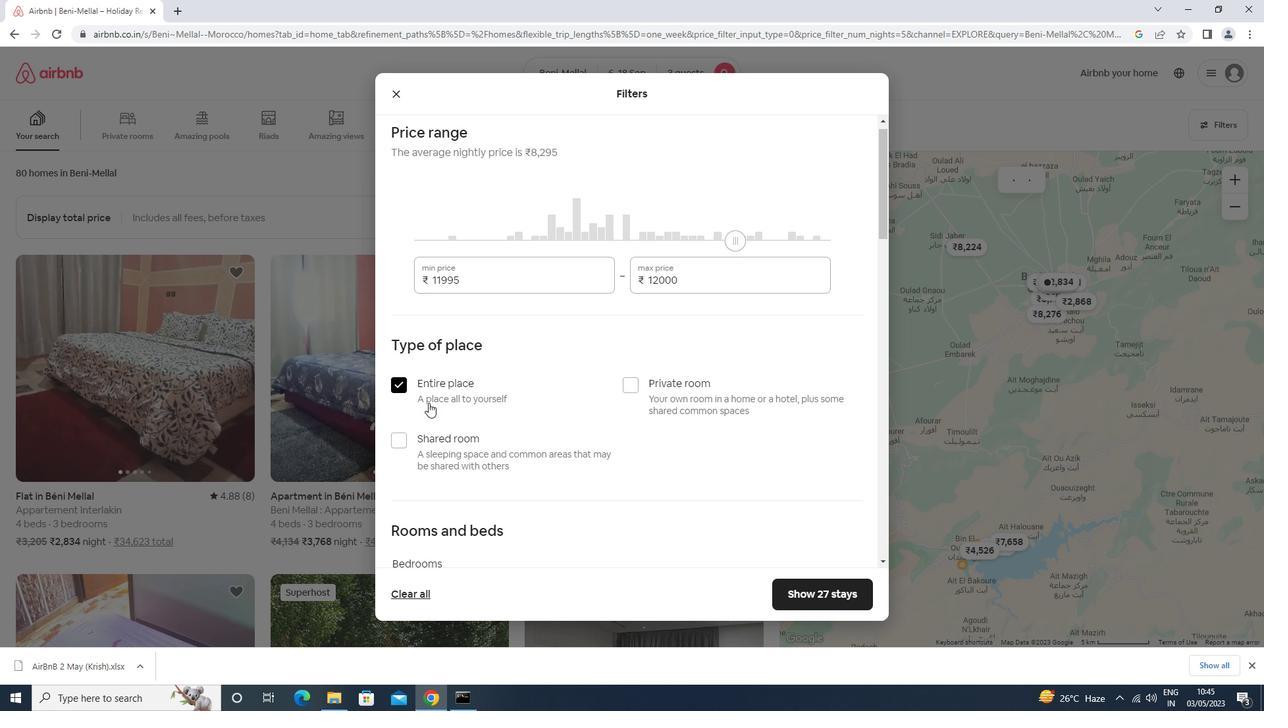 
Action: Mouse scrolled (428, 402) with delta (0, 0)
Screenshot: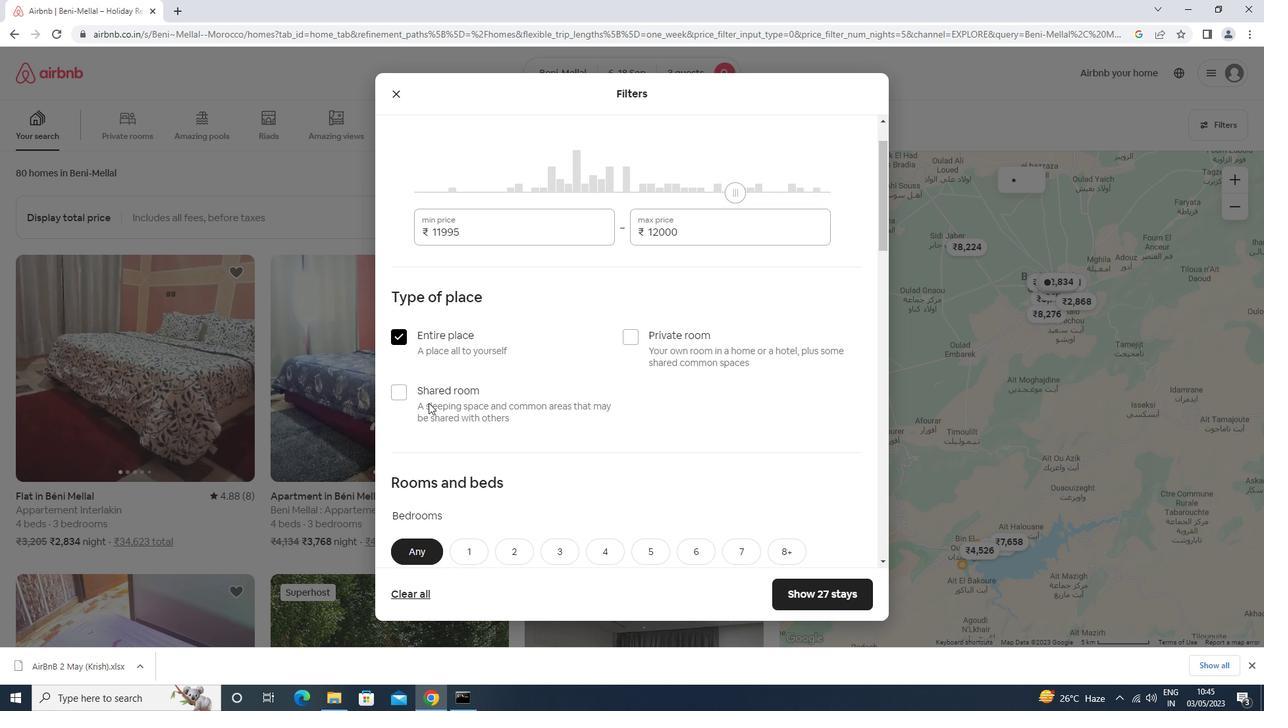 
Action: Mouse moved to (520, 350)
Screenshot: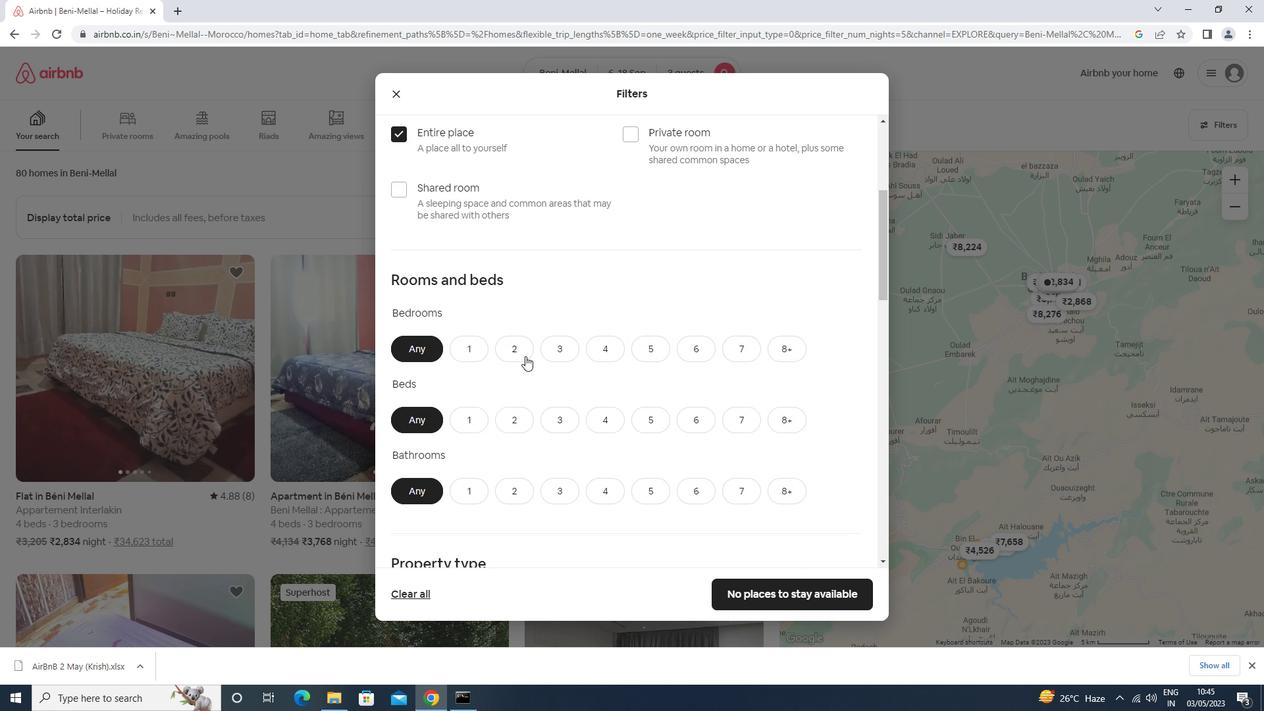 
Action: Mouse pressed left at (520, 350)
Screenshot: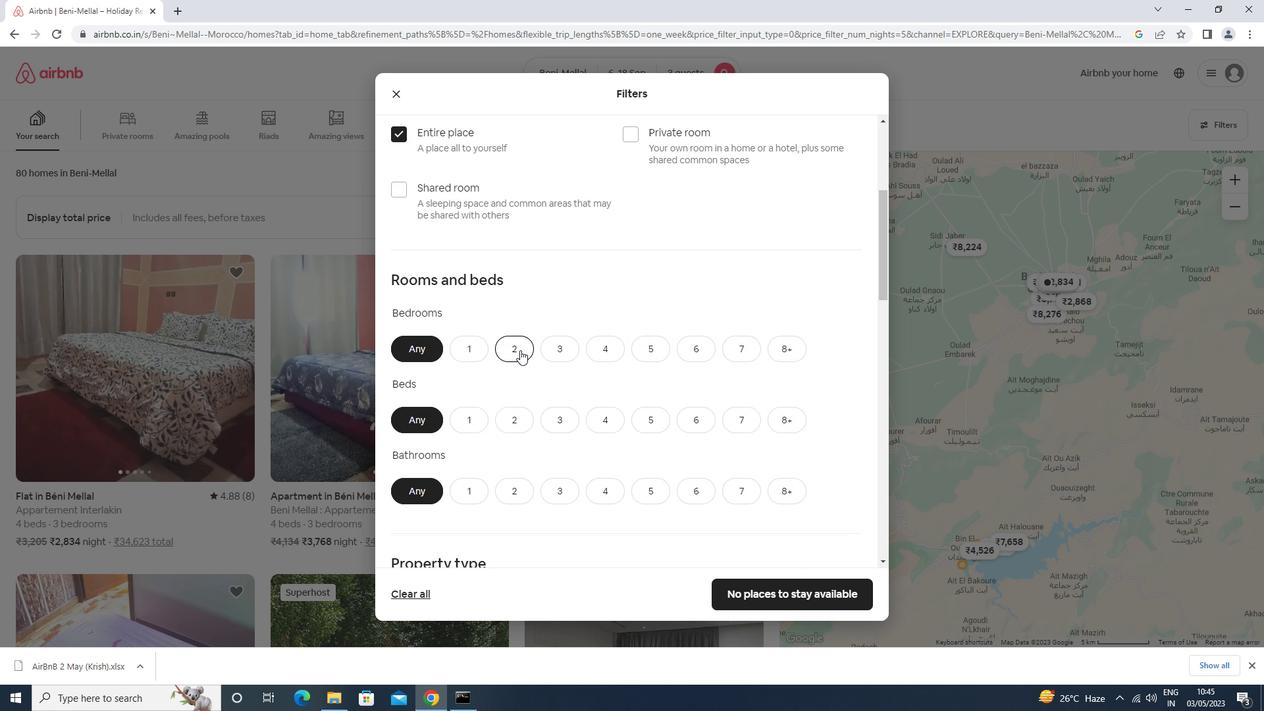 
Action: Mouse moved to (505, 416)
Screenshot: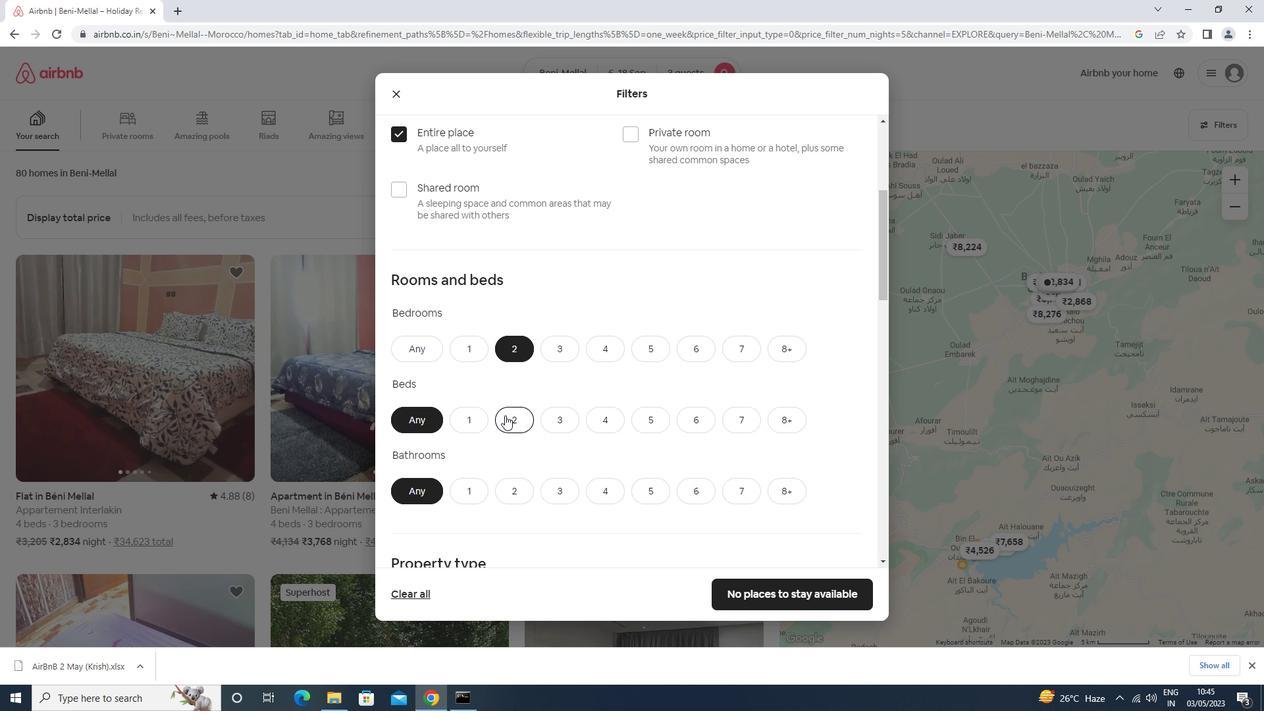 
Action: Mouse pressed left at (505, 416)
Screenshot: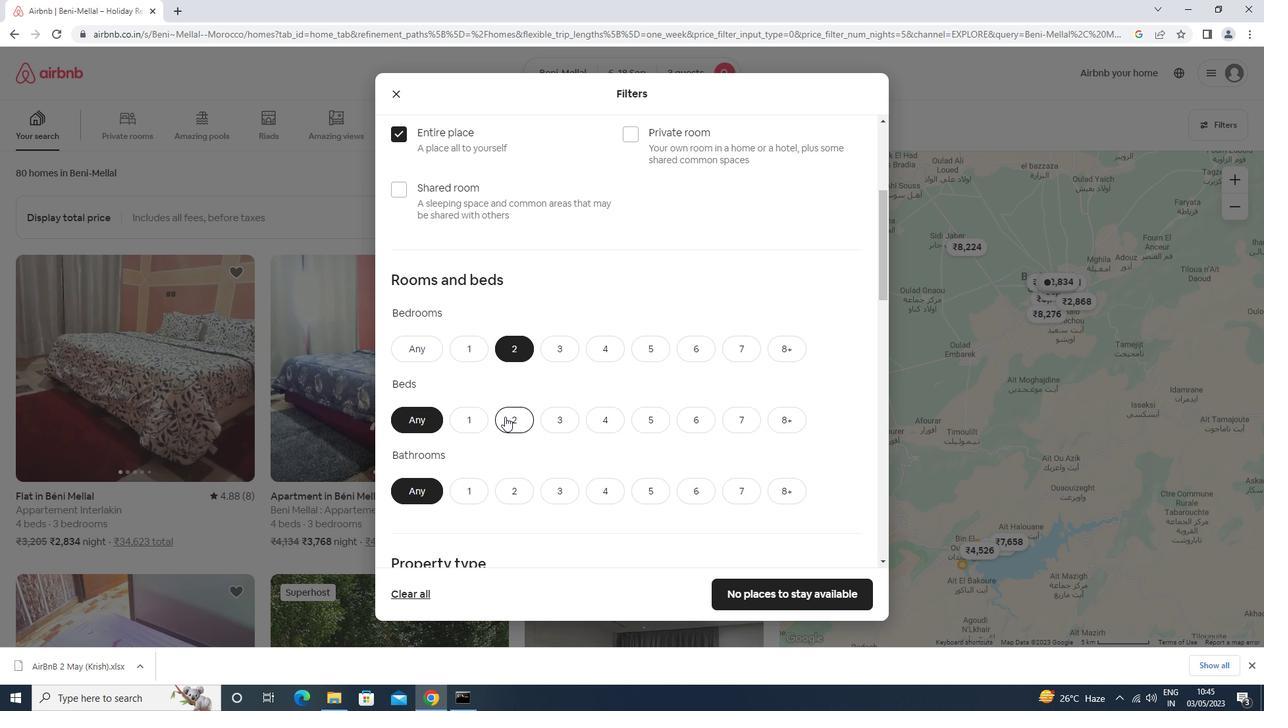 
Action: Mouse moved to (505, 488)
Screenshot: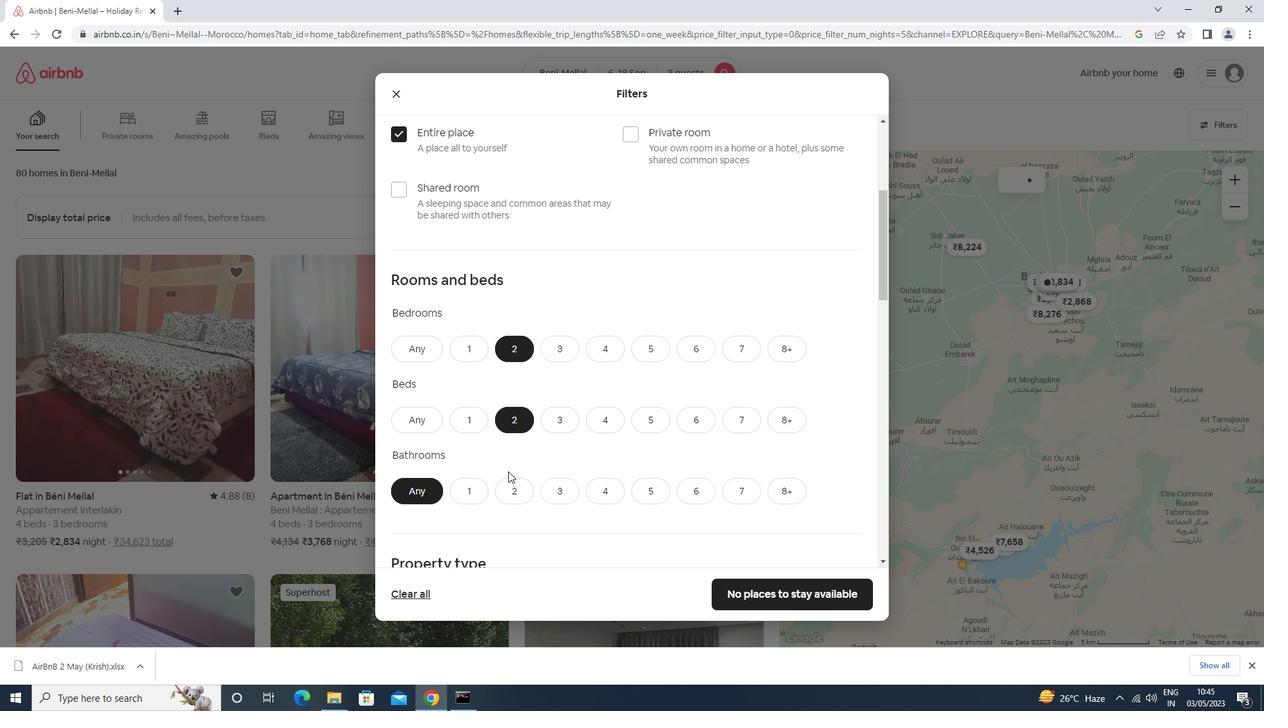 
Action: Mouse pressed left at (505, 488)
Screenshot: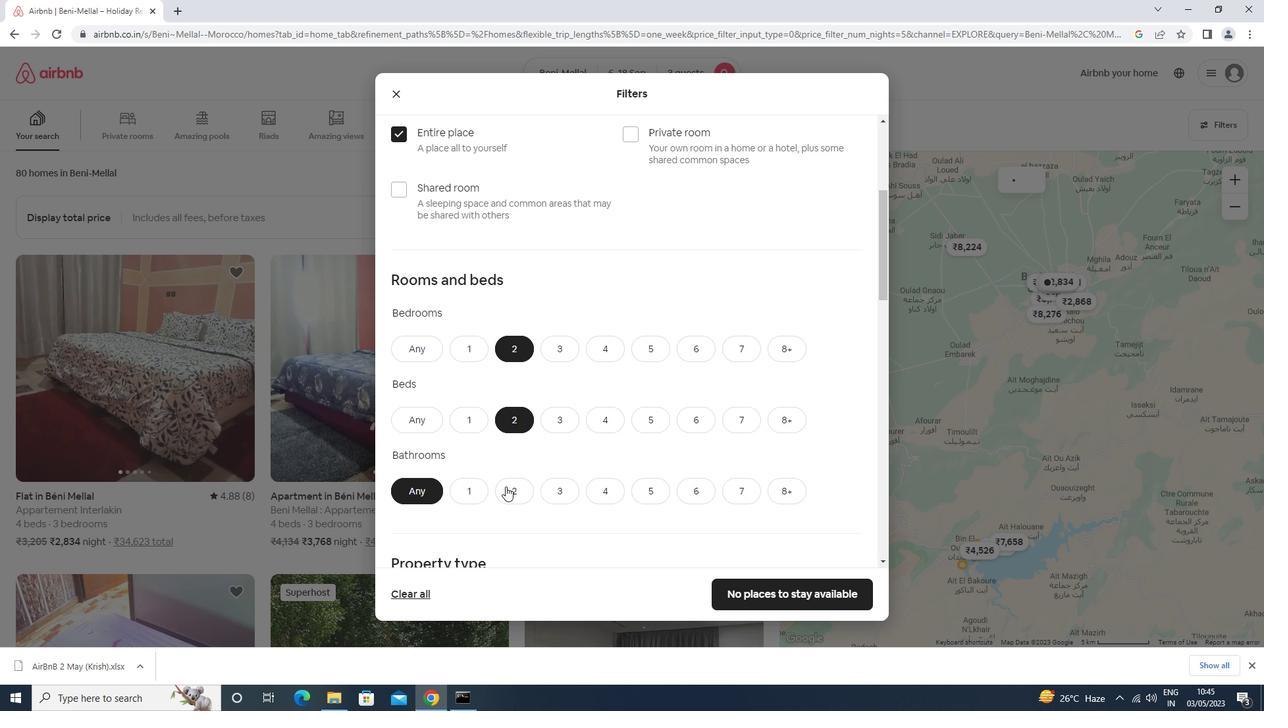 
Action: Mouse moved to (503, 474)
Screenshot: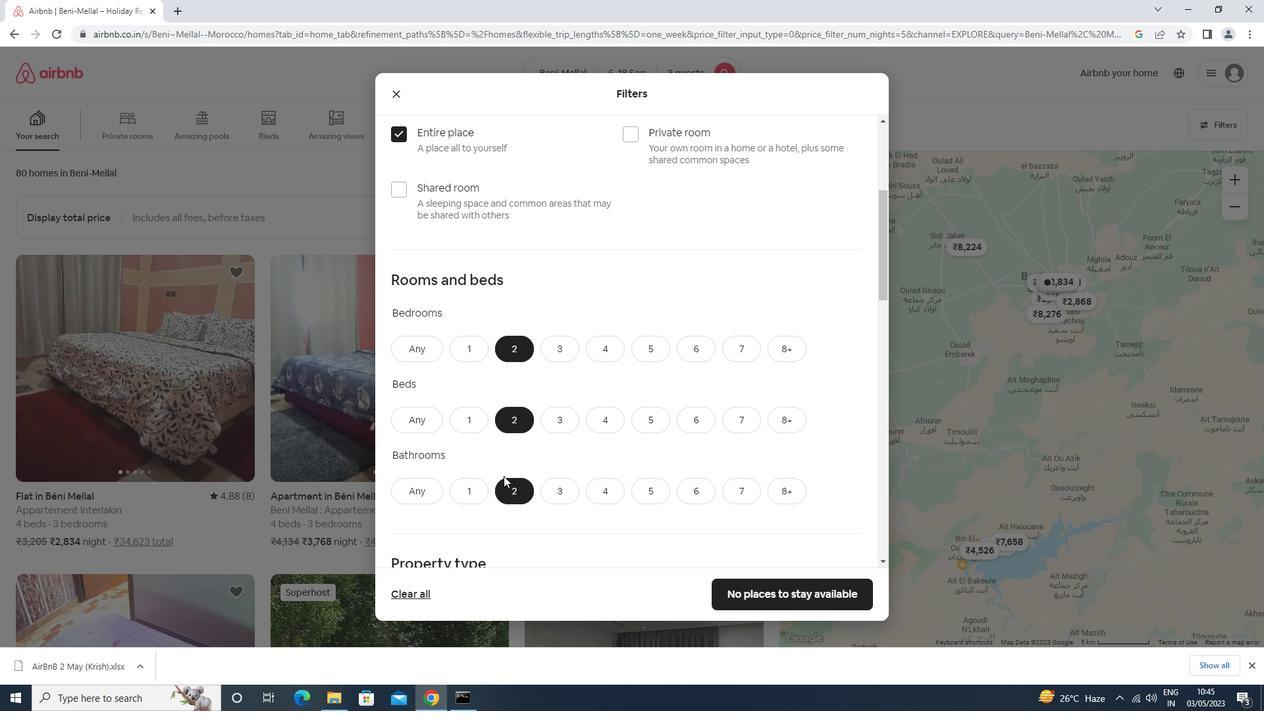 
Action: Mouse scrolled (503, 473) with delta (0, 0)
Screenshot: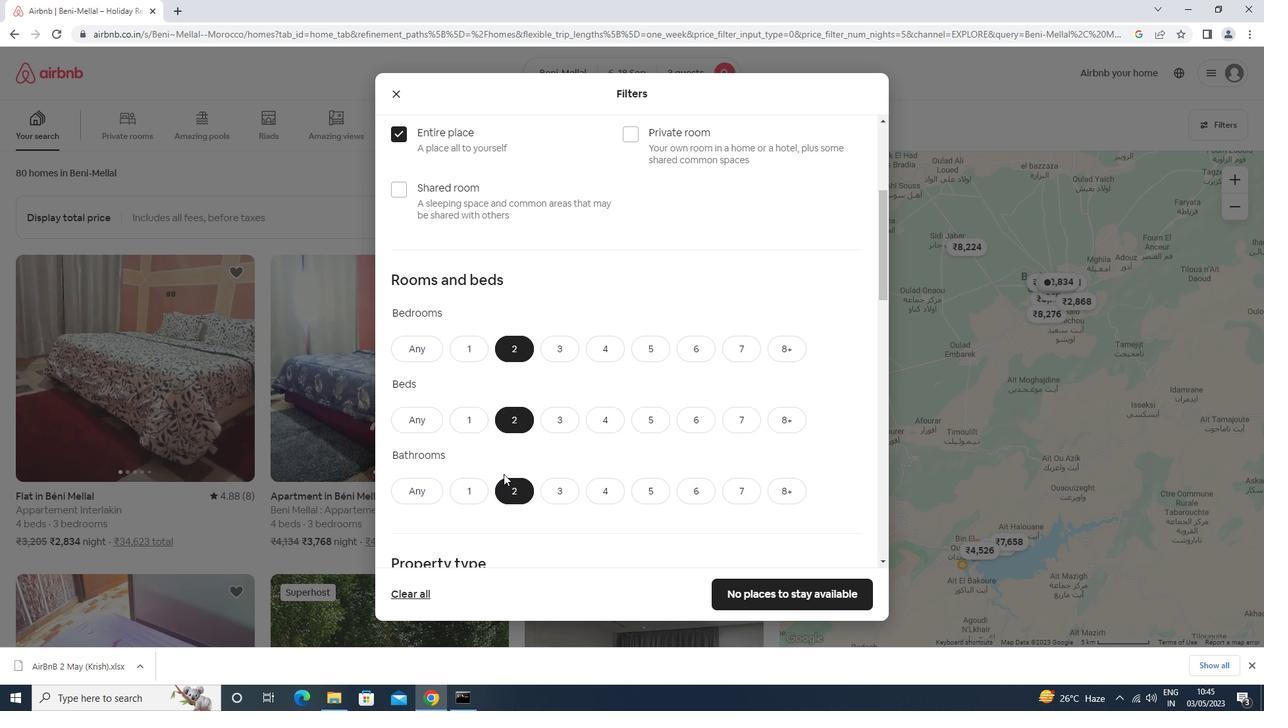 
Action: Mouse scrolled (503, 473) with delta (0, 0)
Screenshot: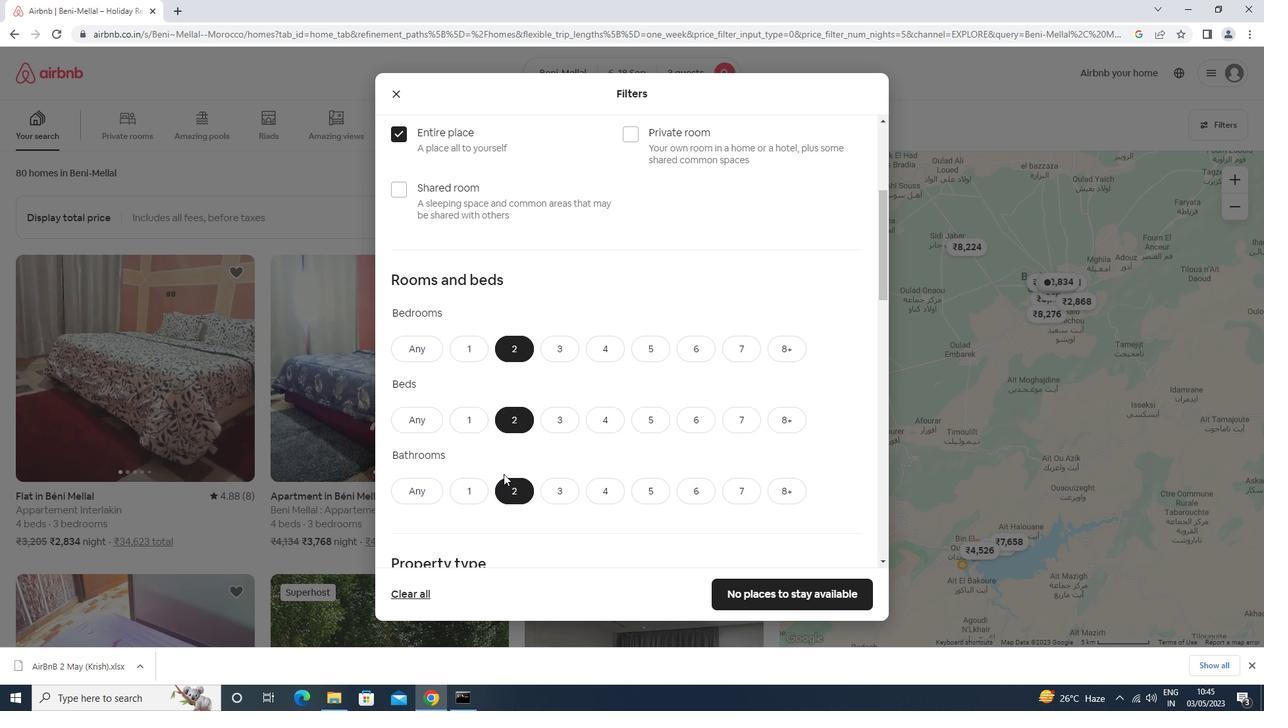 
Action: Mouse scrolled (503, 473) with delta (0, 0)
Screenshot: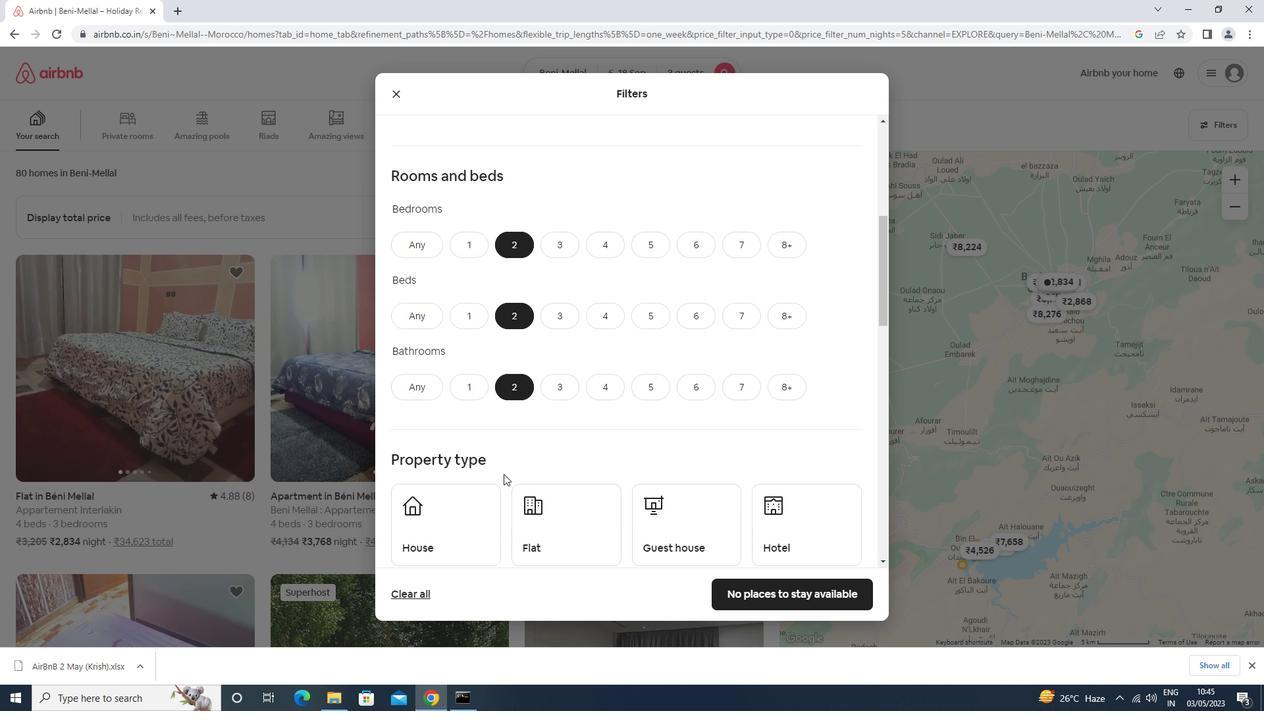 
Action: Mouse moved to (435, 447)
Screenshot: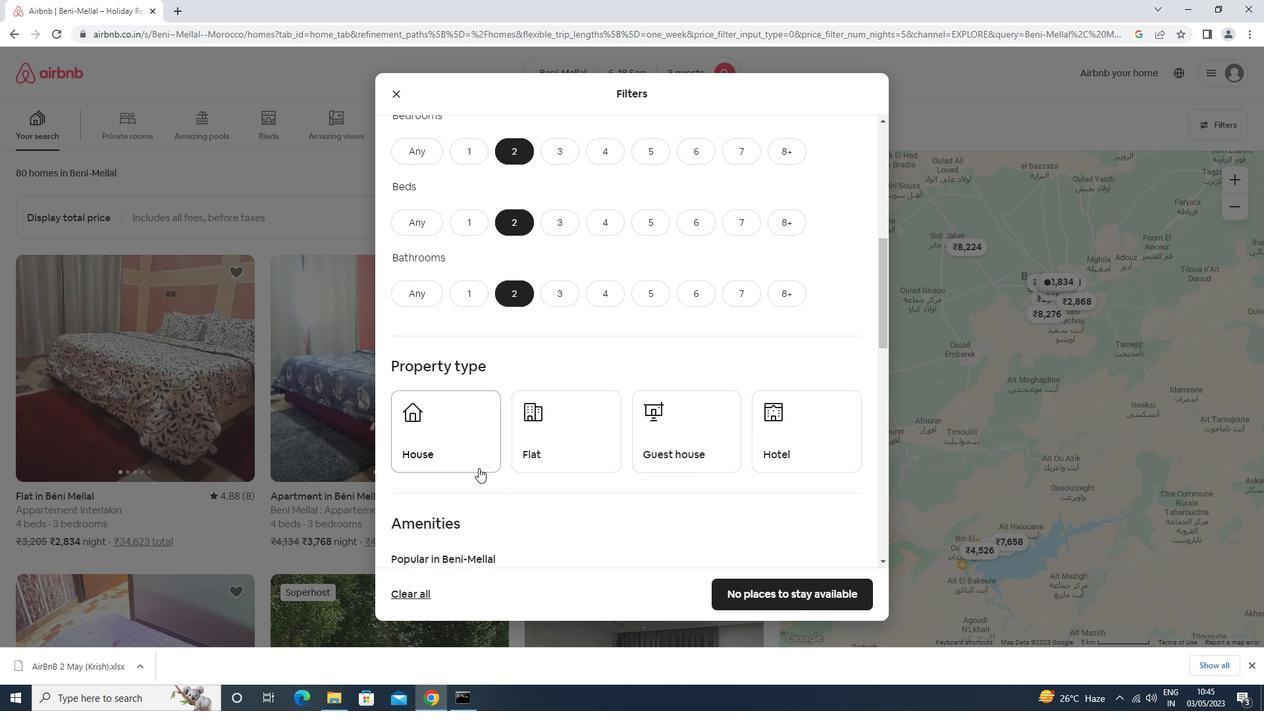 
Action: Mouse pressed left at (435, 447)
Screenshot: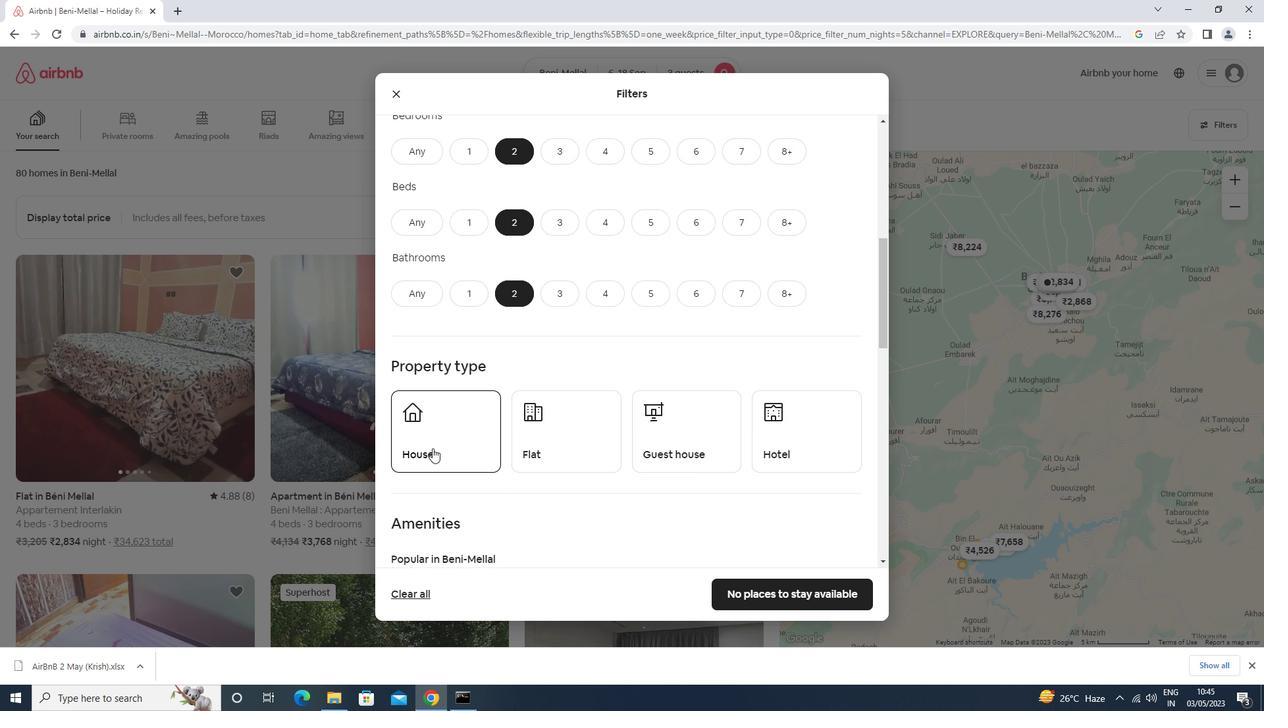 
Action: Mouse moved to (555, 442)
Screenshot: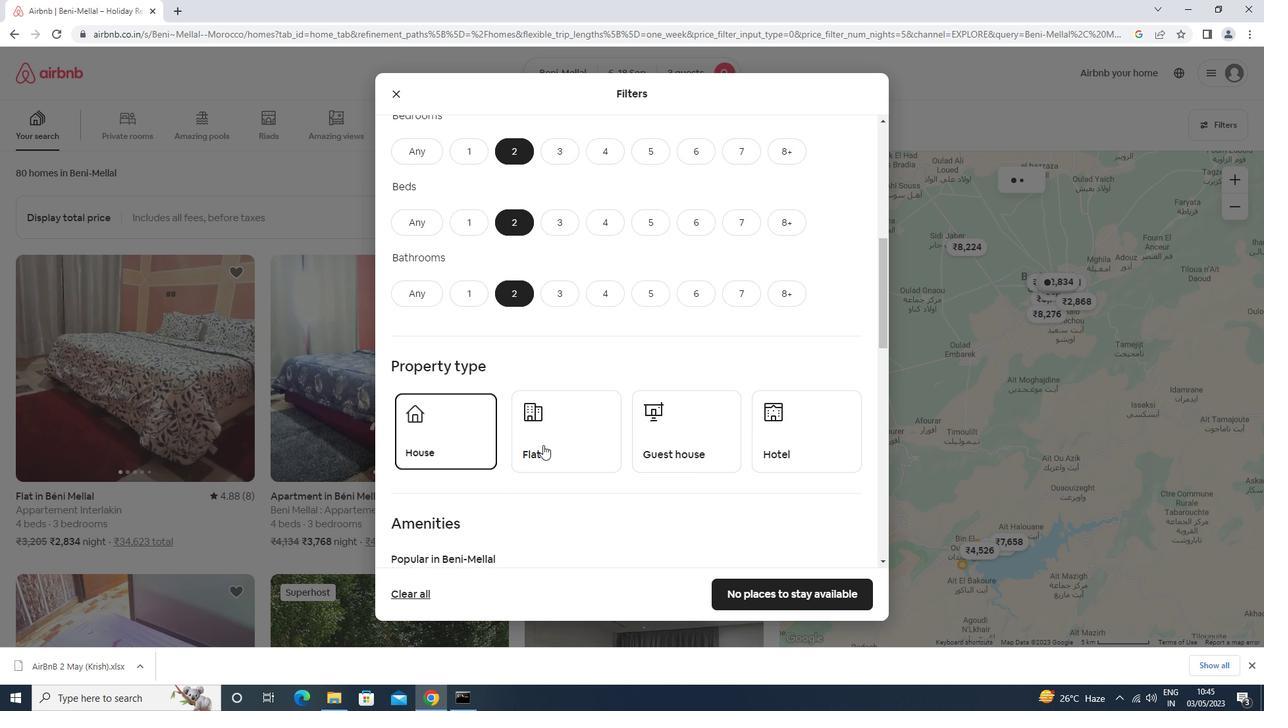 
Action: Mouse pressed left at (555, 442)
Screenshot: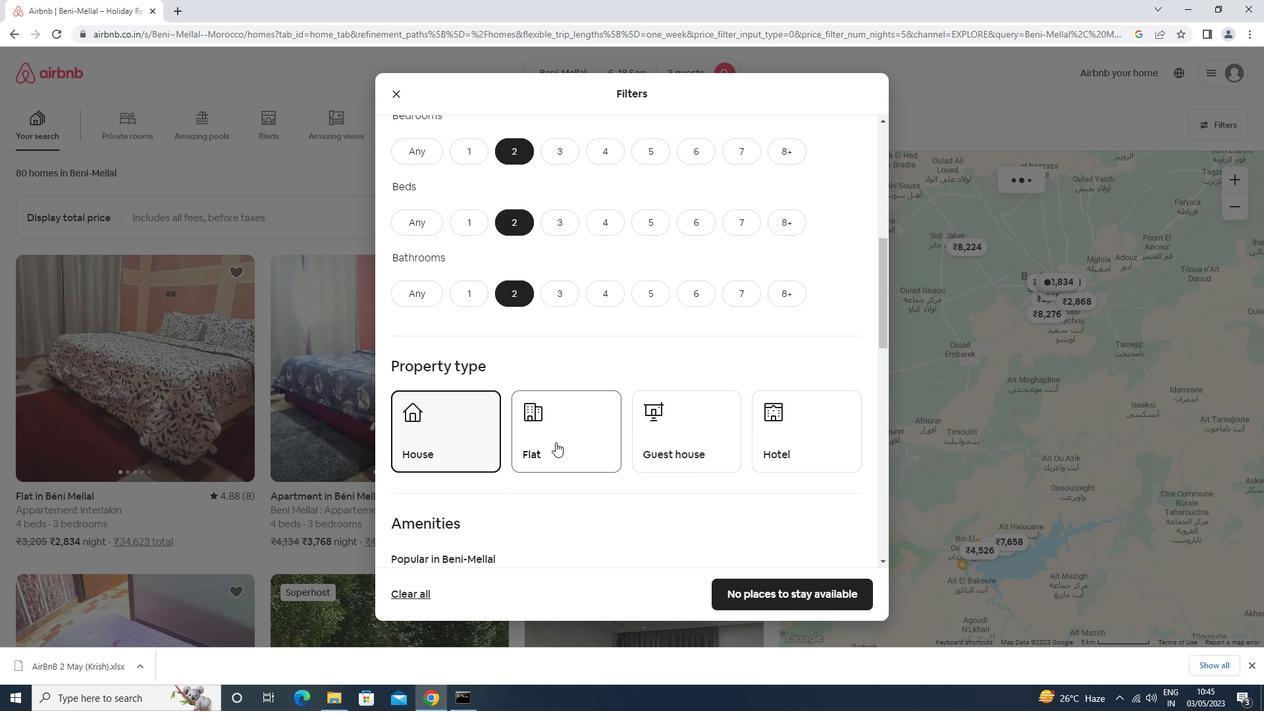 
Action: Mouse moved to (659, 436)
Screenshot: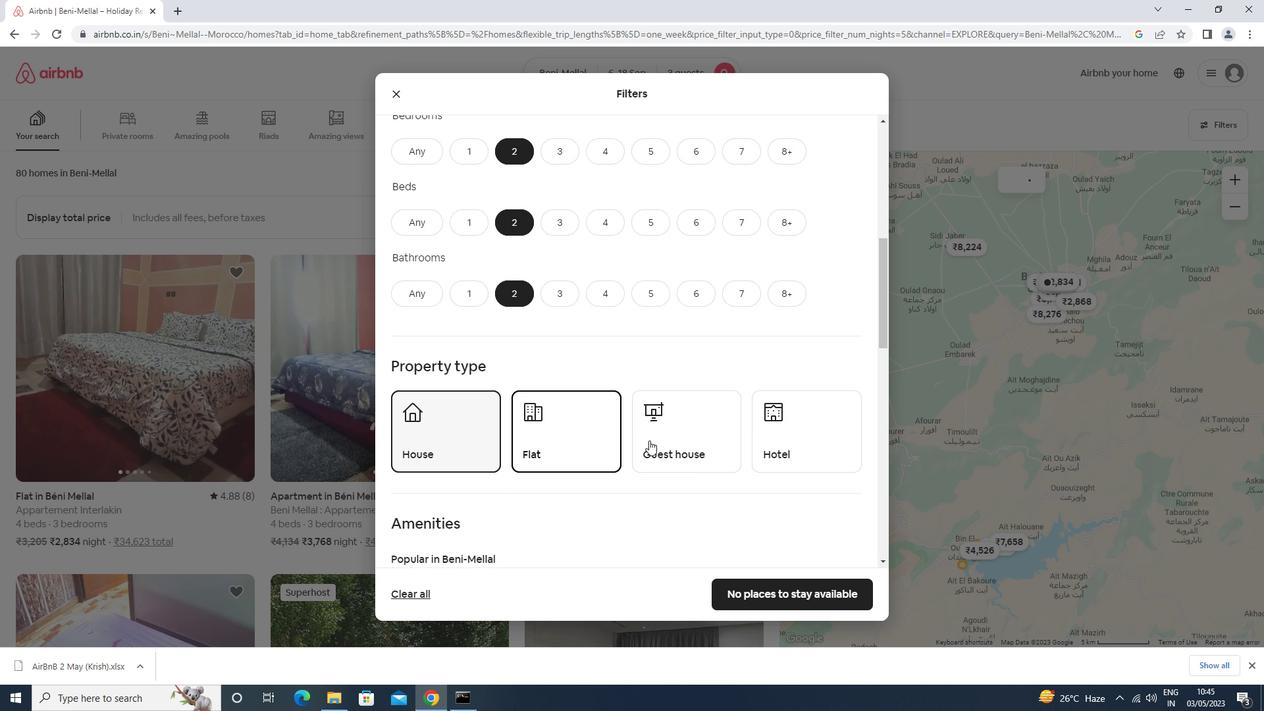 
Action: Mouse pressed left at (659, 436)
Screenshot: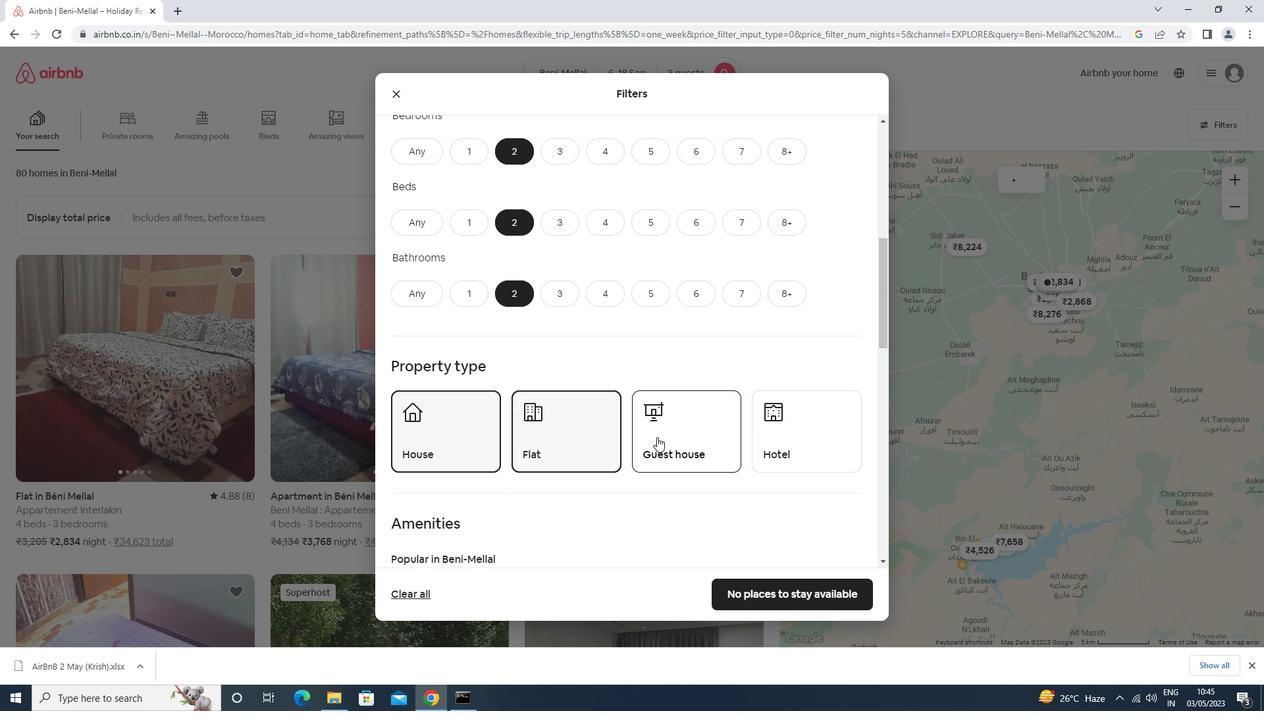 
Action: Mouse moved to (798, 446)
Screenshot: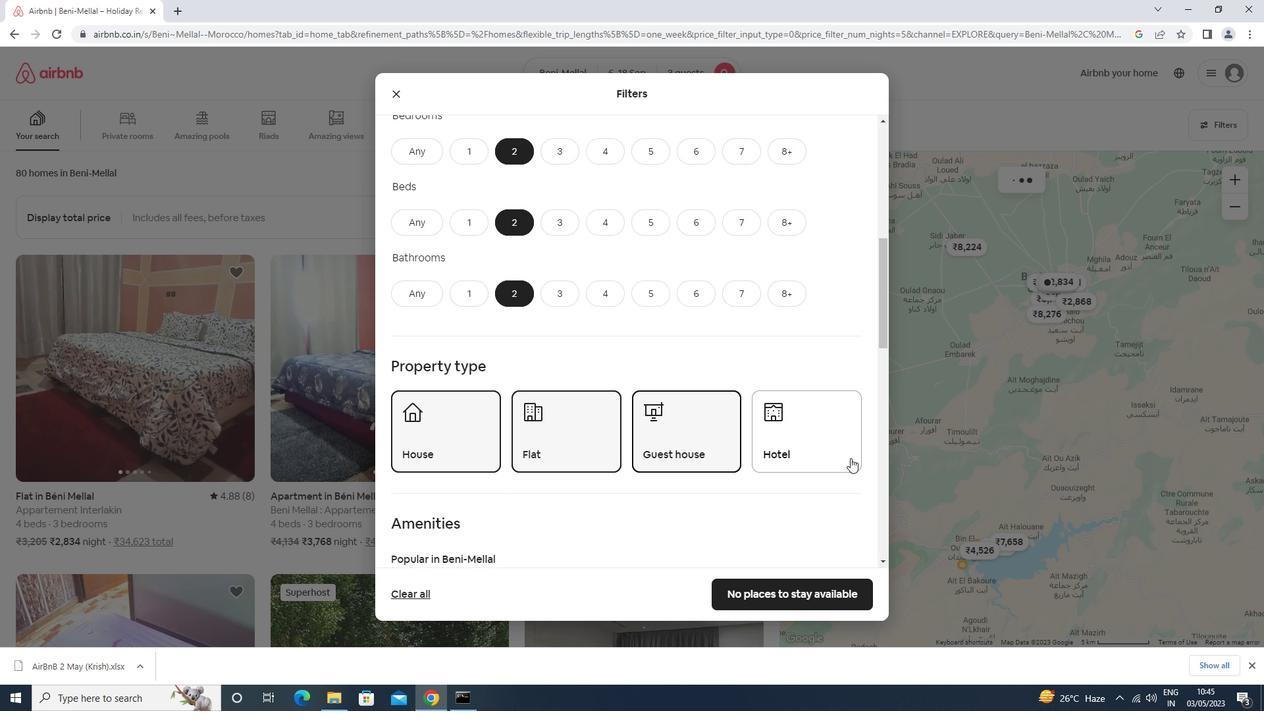 
Action: Mouse pressed left at (798, 446)
Screenshot: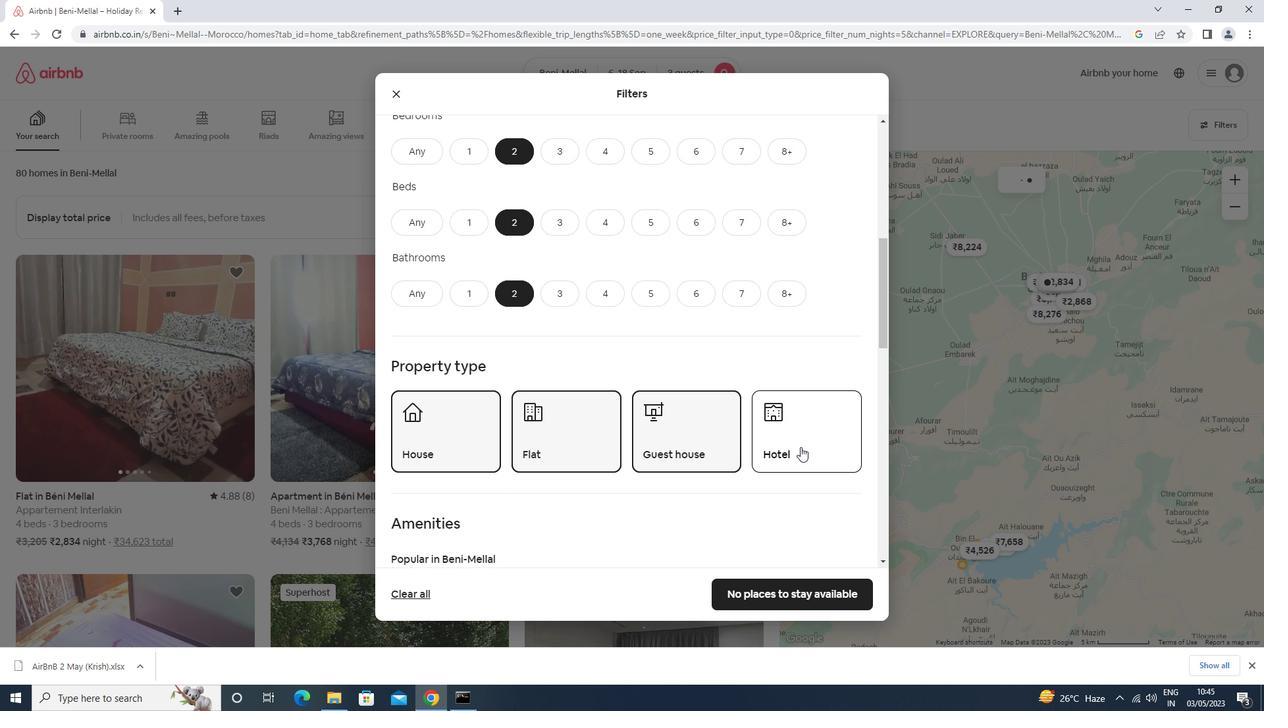 
Action: Mouse moved to (788, 430)
Screenshot: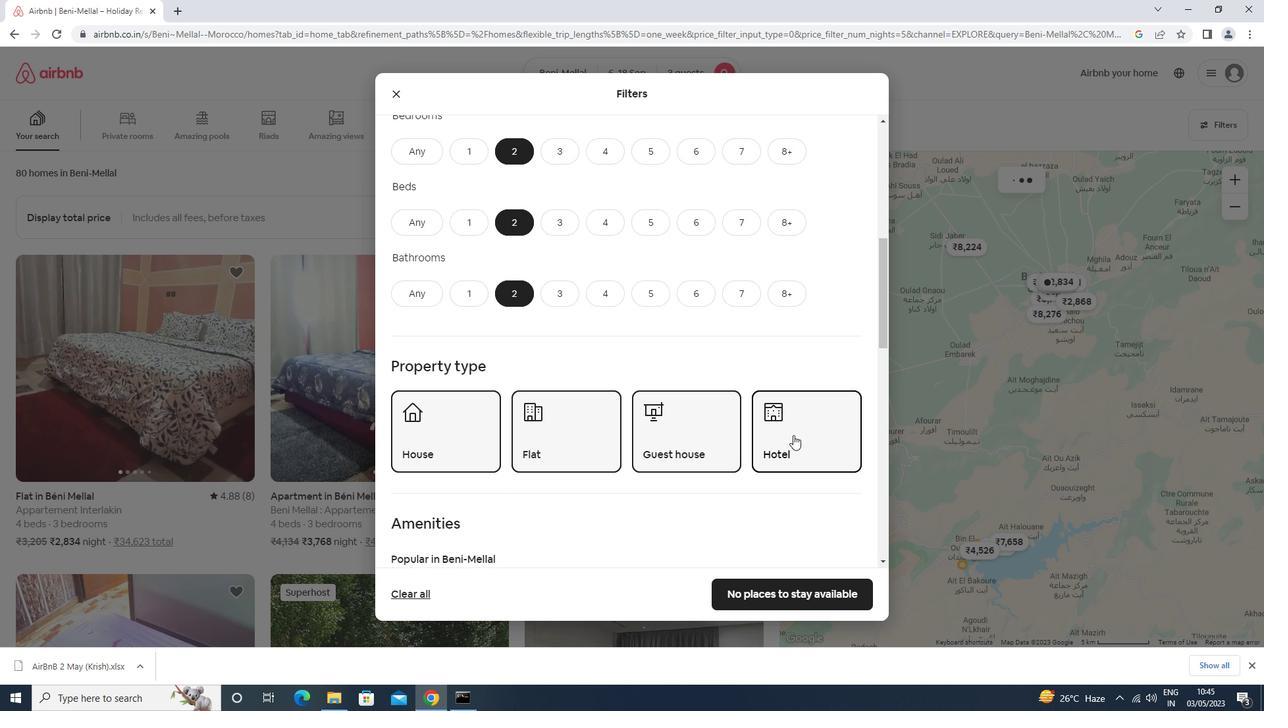 
Action: Mouse scrolled (788, 430) with delta (0, 0)
Screenshot: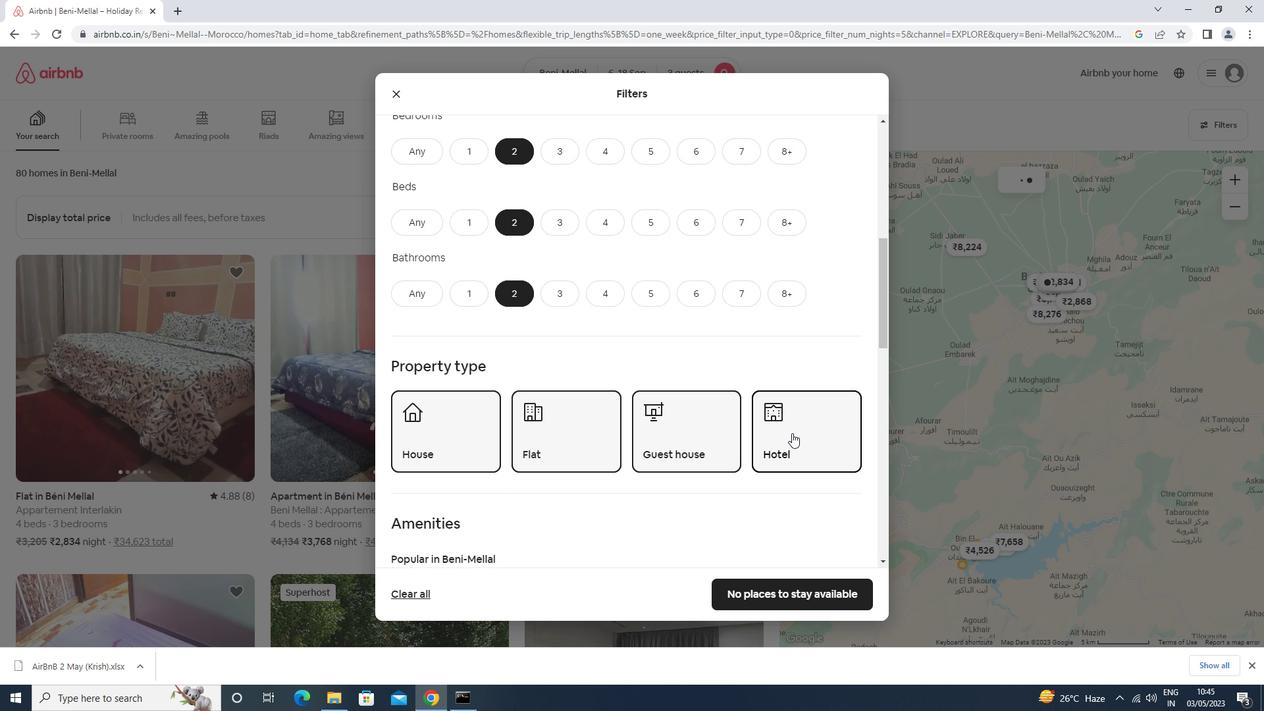 
Action: Mouse scrolled (788, 430) with delta (0, 0)
Screenshot: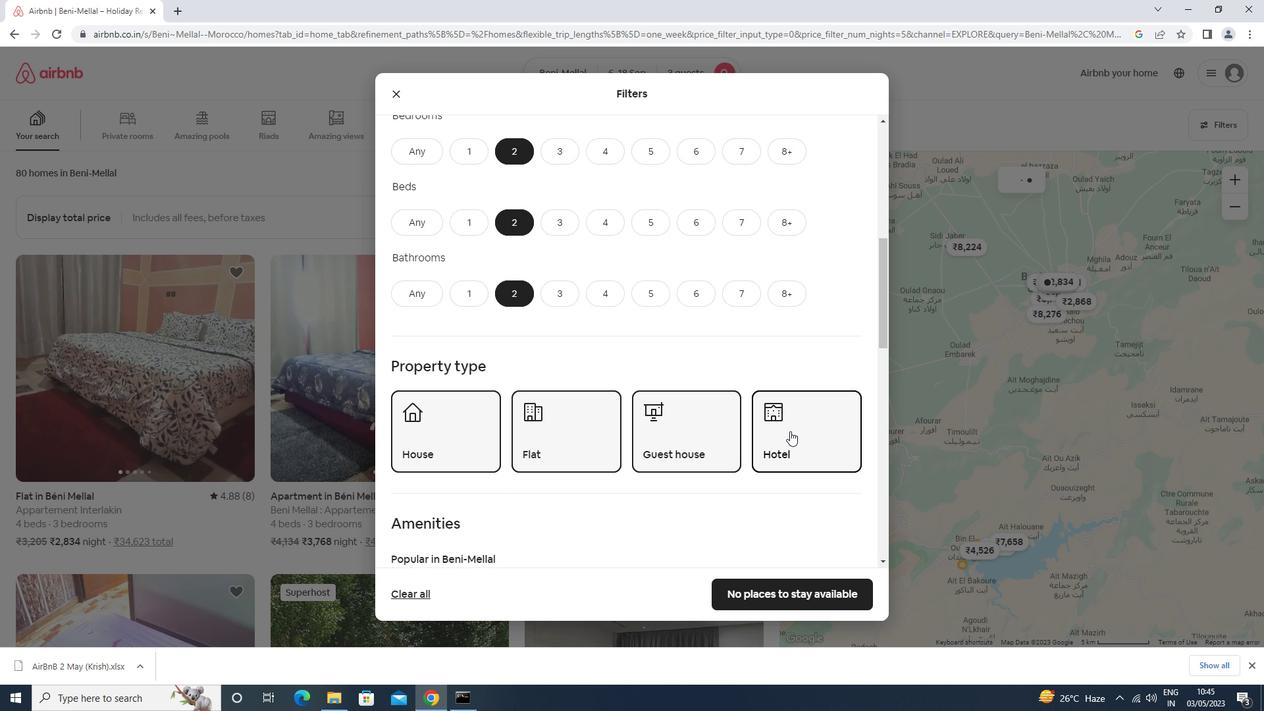 
Action: Mouse scrolled (788, 430) with delta (0, 0)
Screenshot: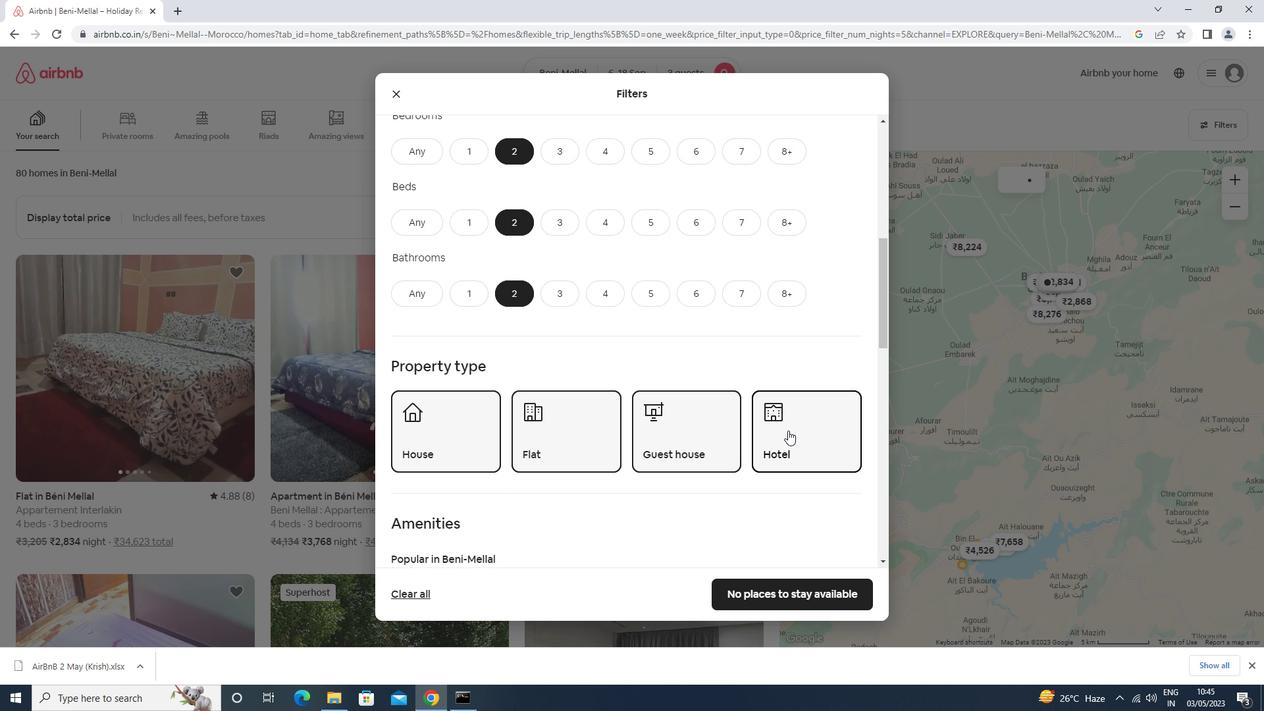 
Action: Mouse moved to (786, 430)
Screenshot: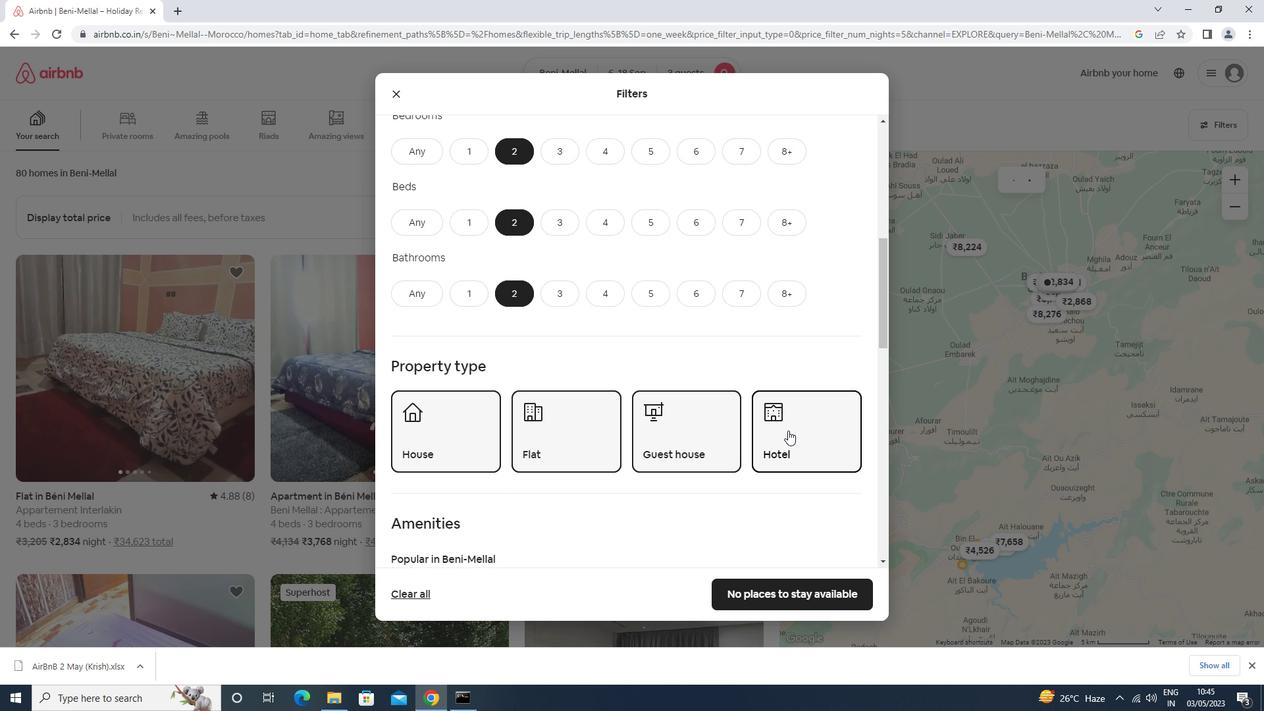 
Action: Mouse scrolled (786, 430) with delta (0, 0)
Screenshot: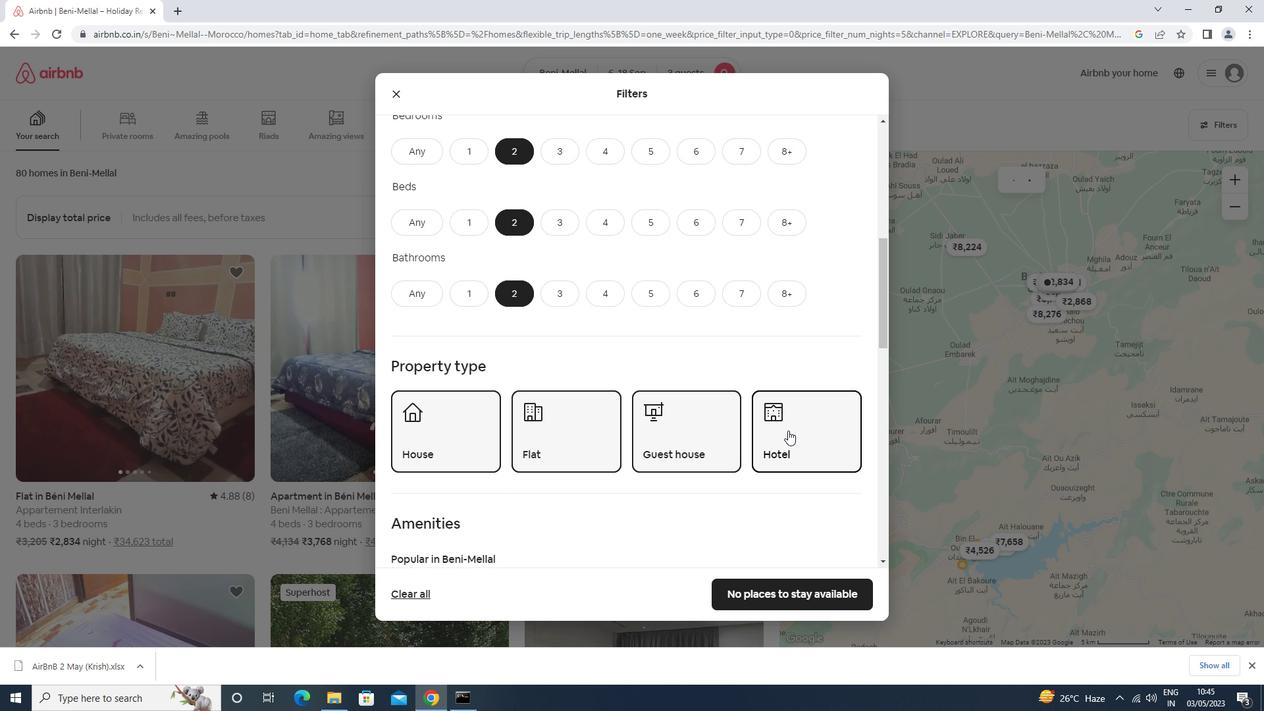 
Action: Mouse moved to (782, 430)
Screenshot: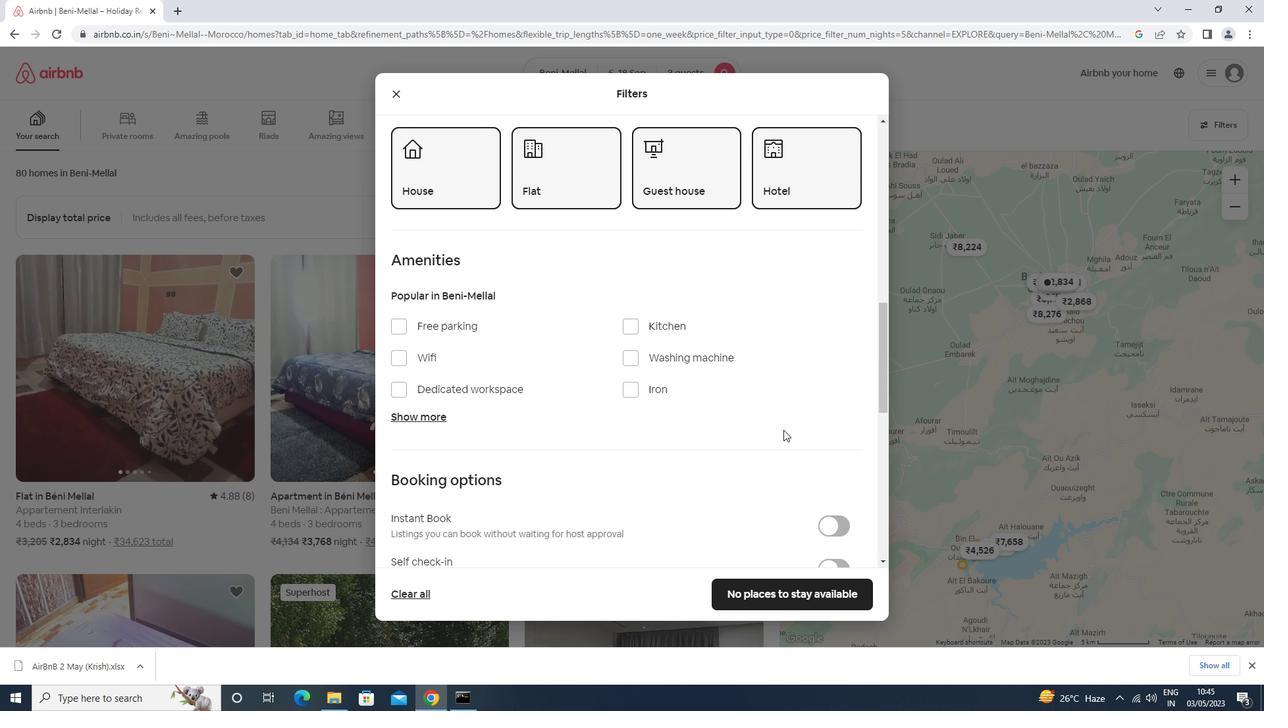 
Action: Mouse scrolled (782, 429) with delta (0, 0)
Screenshot: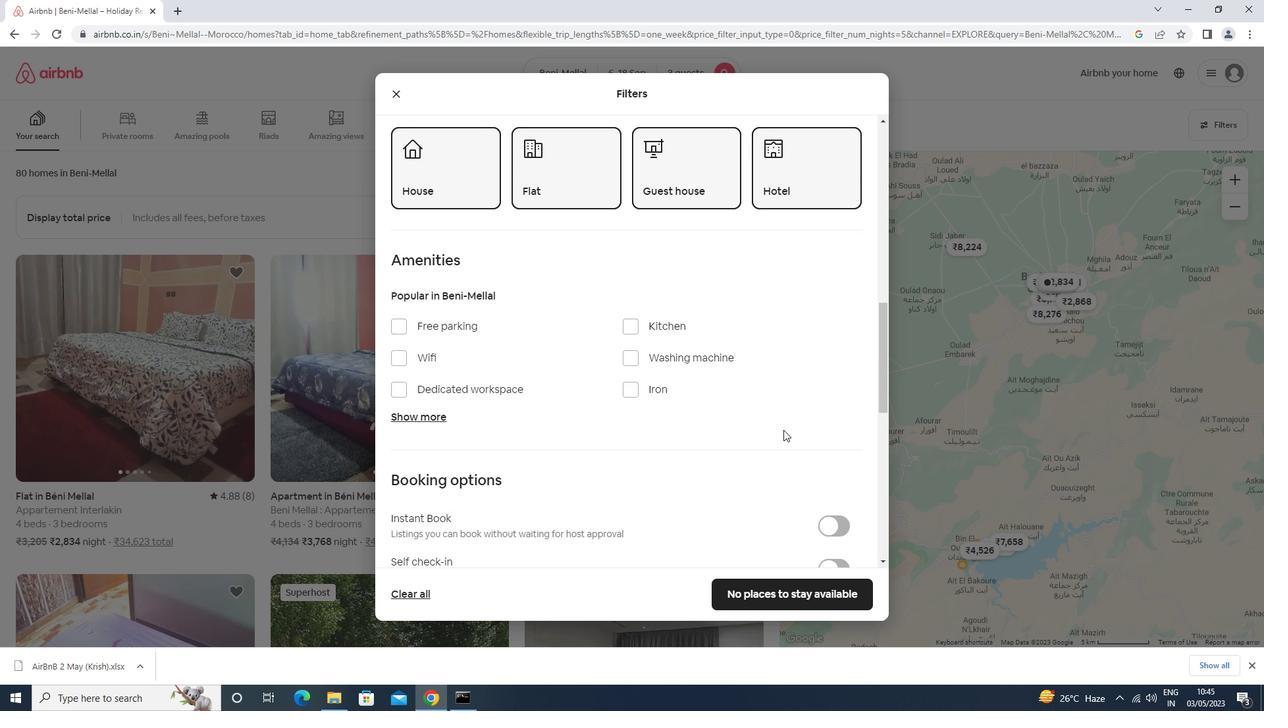 
Action: Mouse scrolled (782, 429) with delta (0, 0)
Screenshot: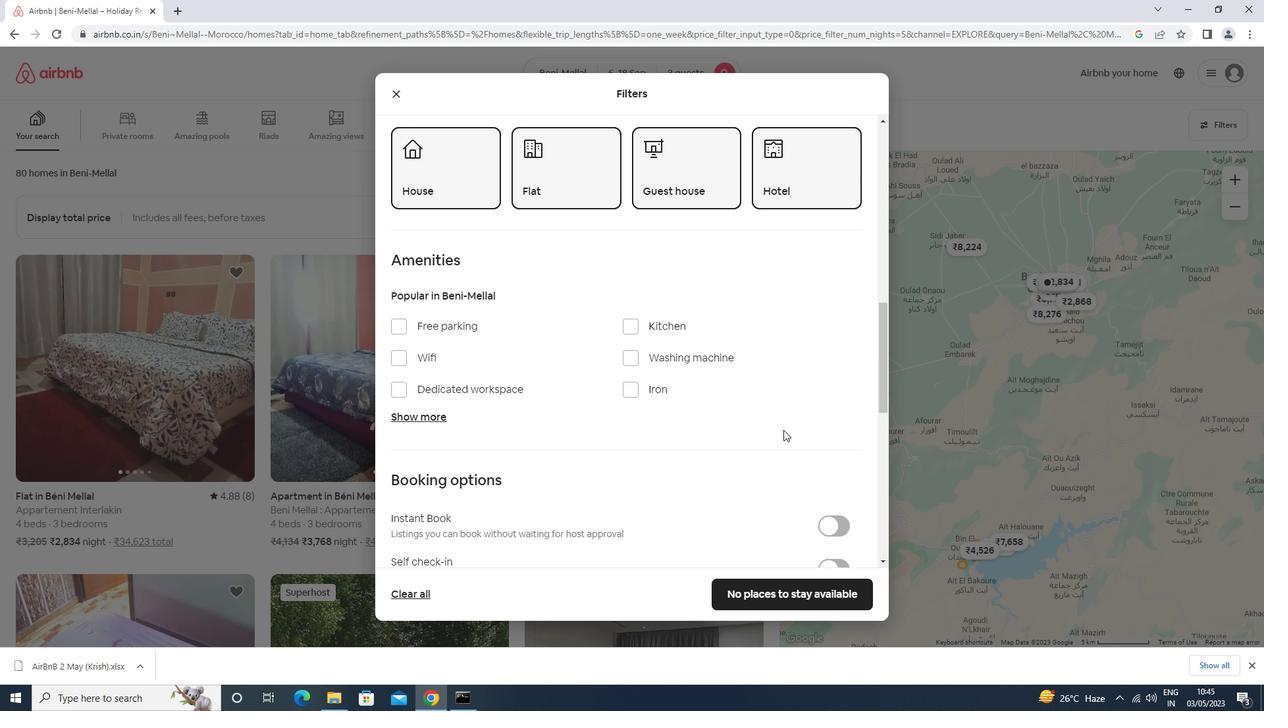
Action: Mouse scrolled (782, 429) with delta (0, 0)
Screenshot: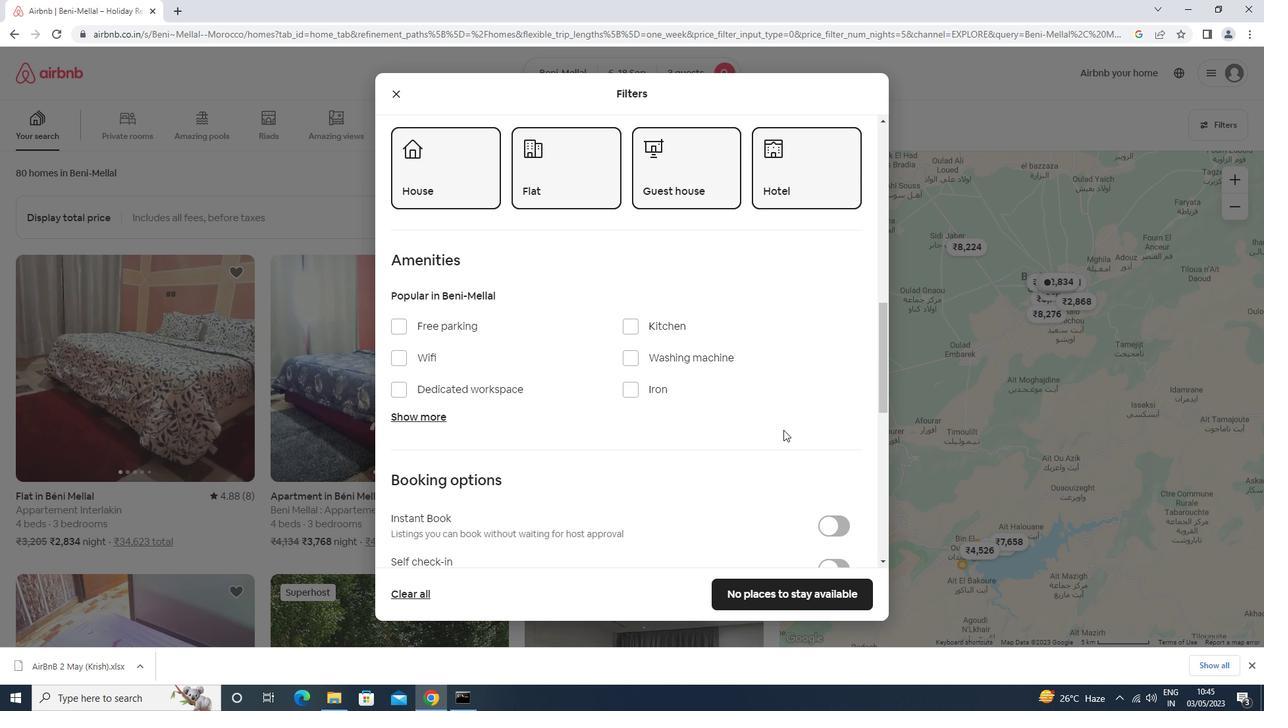 
Action: Mouse moved to (781, 430)
Screenshot: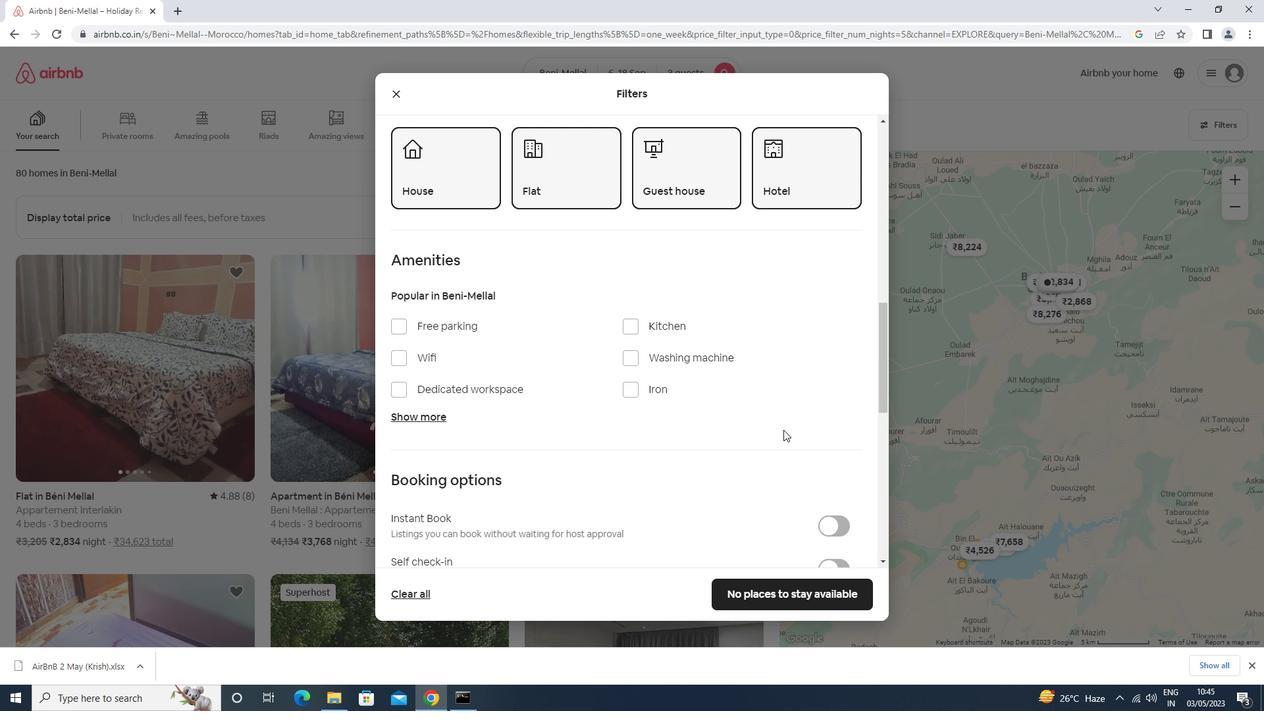 
Action: Mouse scrolled (781, 429) with delta (0, 0)
Screenshot: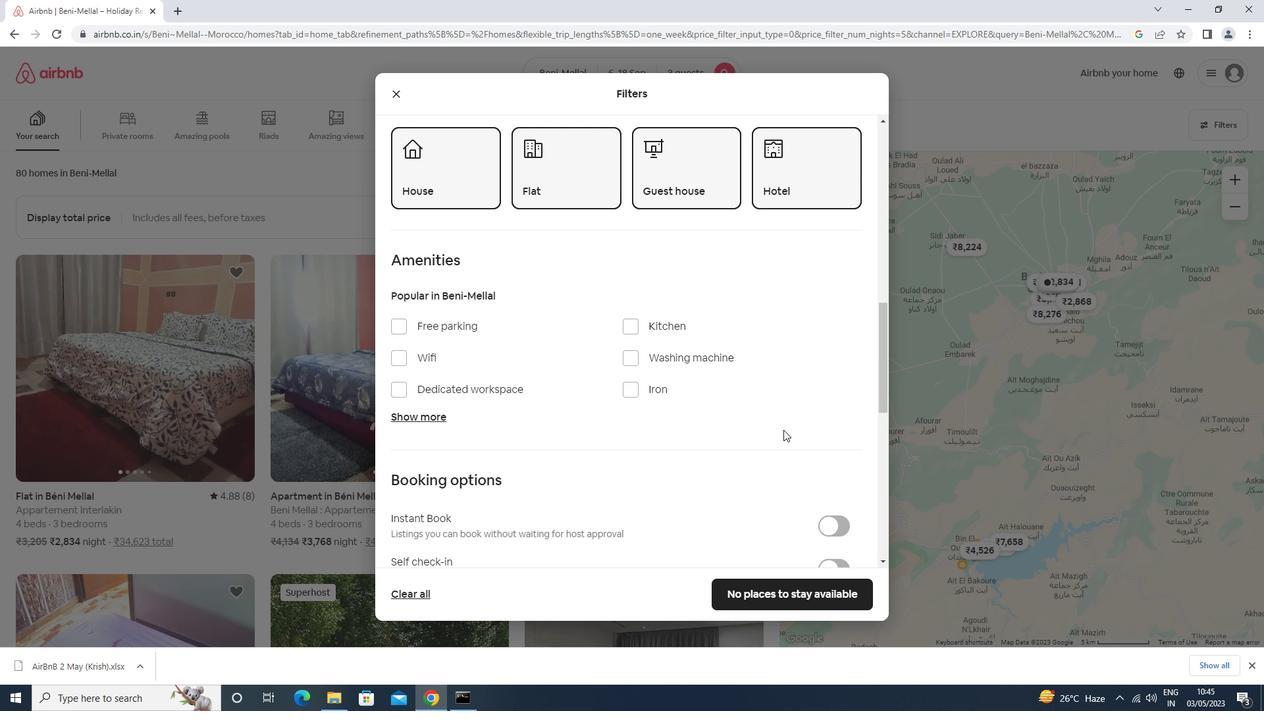 
Action: Mouse moved to (831, 310)
Screenshot: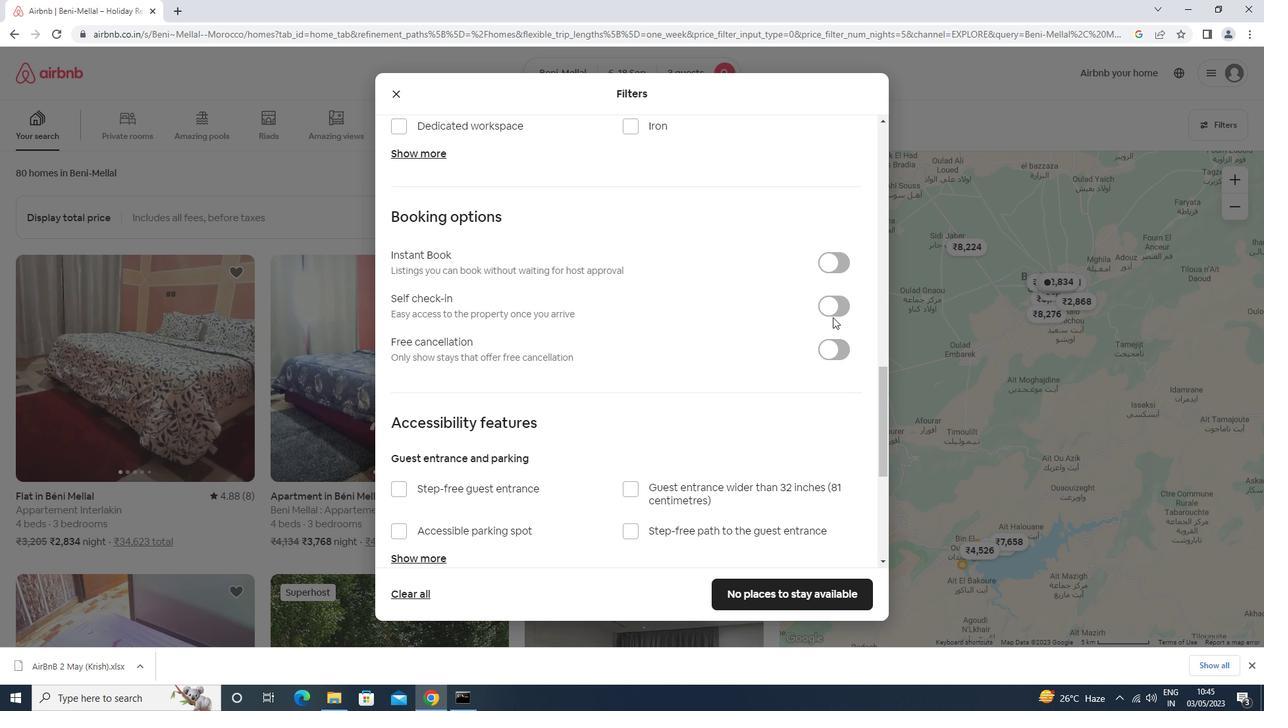 
Action: Mouse pressed left at (831, 310)
Screenshot: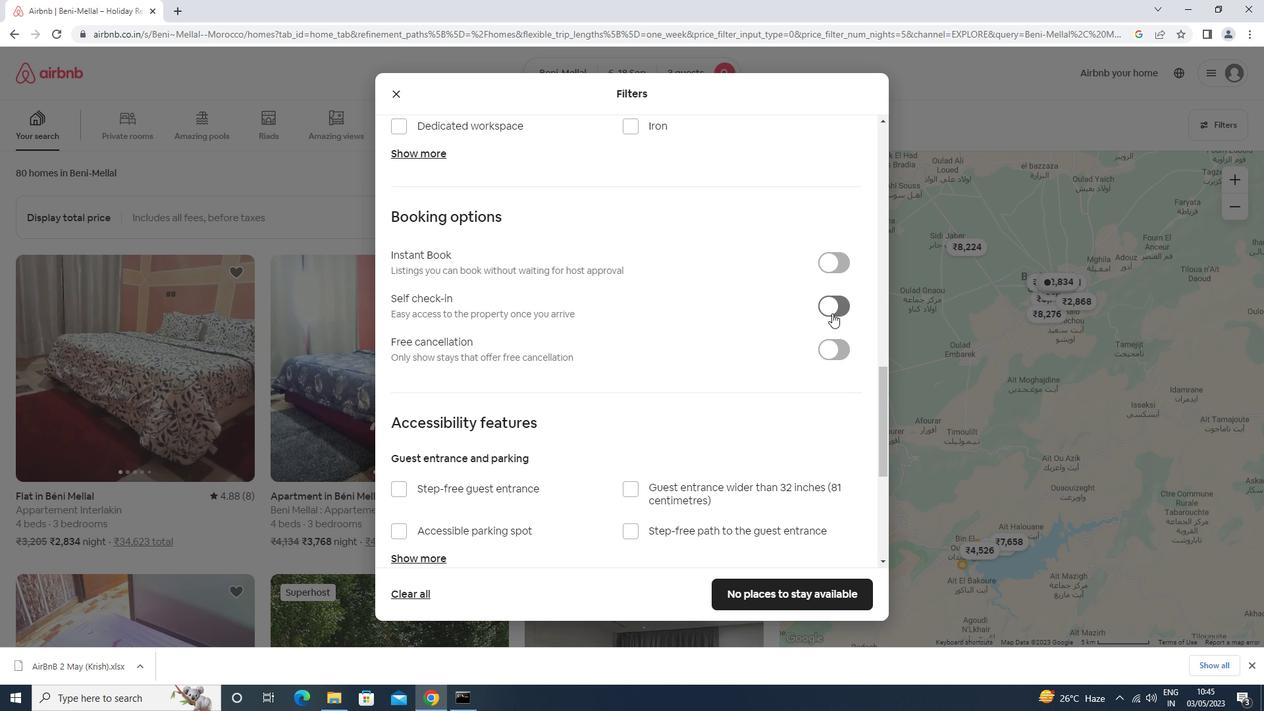 
Action: Mouse moved to (819, 309)
Screenshot: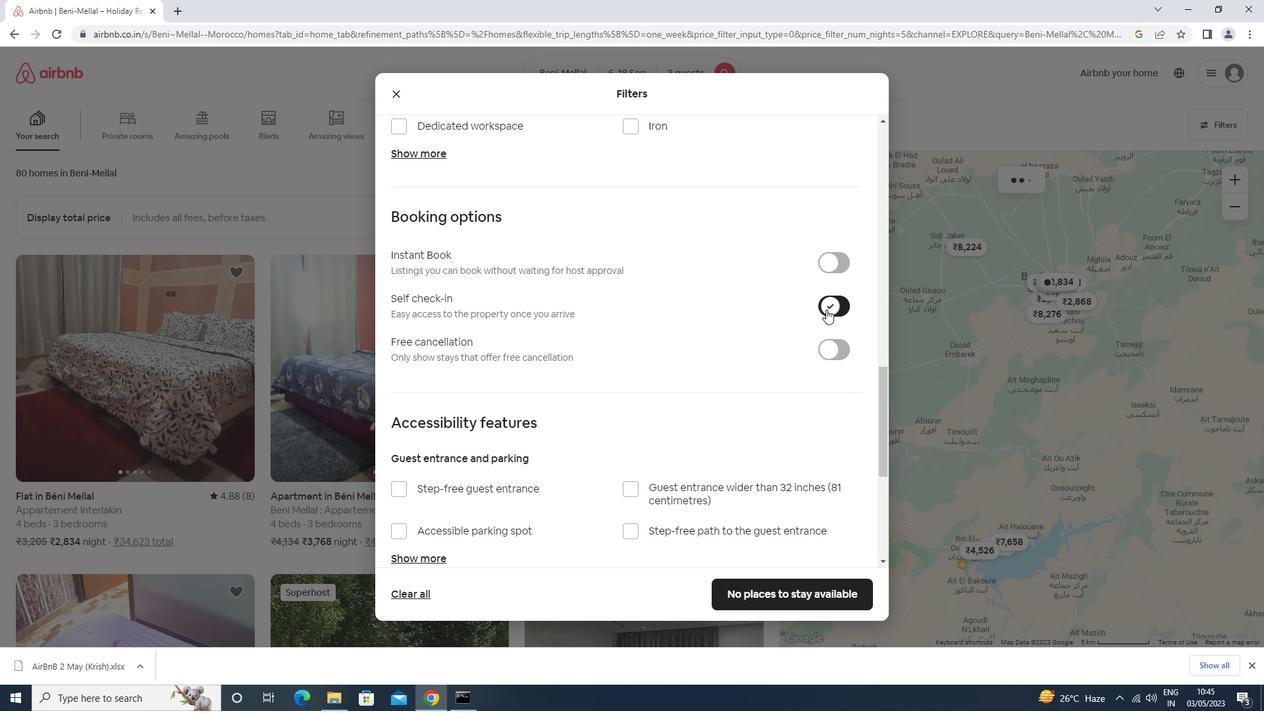 
Action: Mouse scrolled (819, 308) with delta (0, 0)
Screenshot: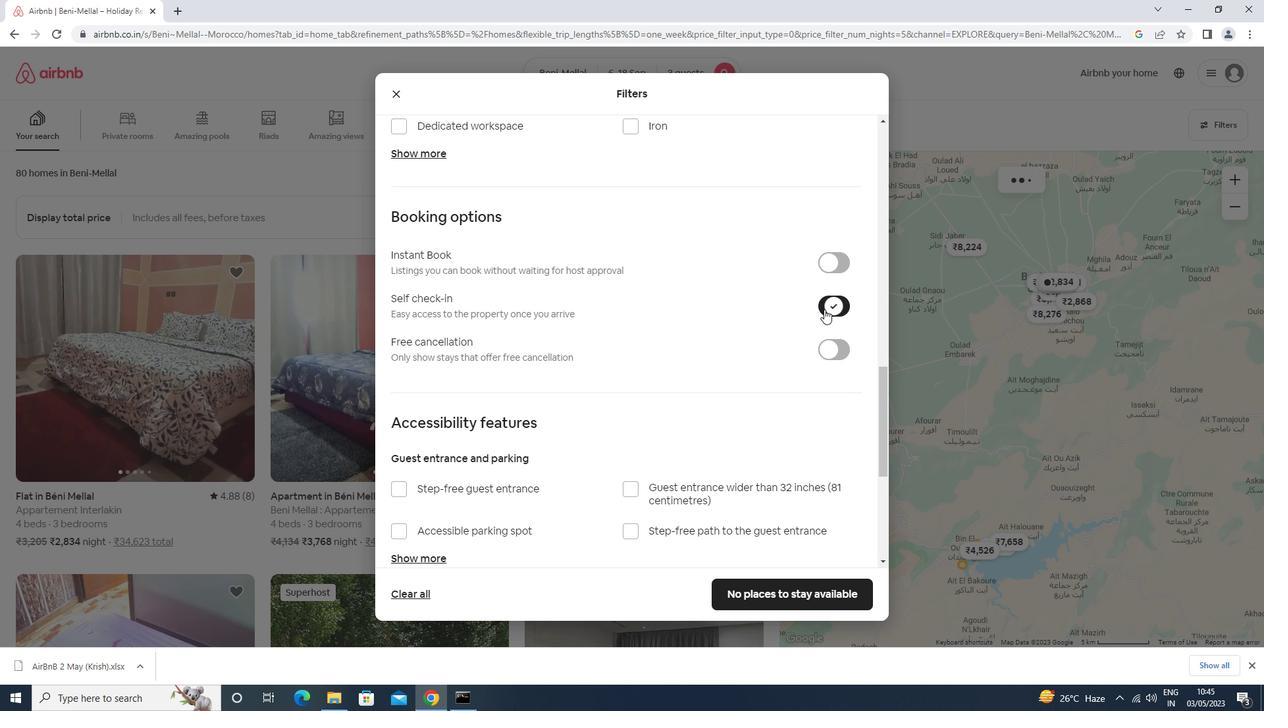 
Action: Mouse moved to (819, 310)
Screenshot: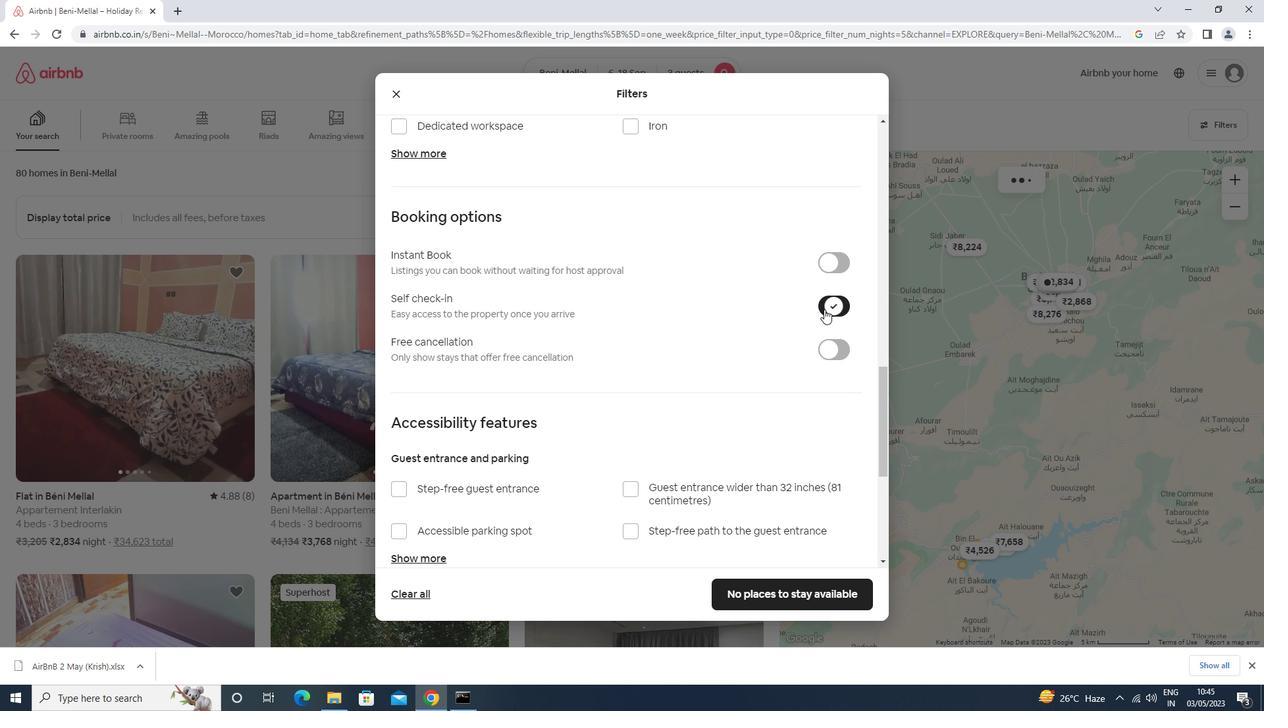 
Action: Mouse scrolled (819, 309) with delta (0, 0)
Screenshot: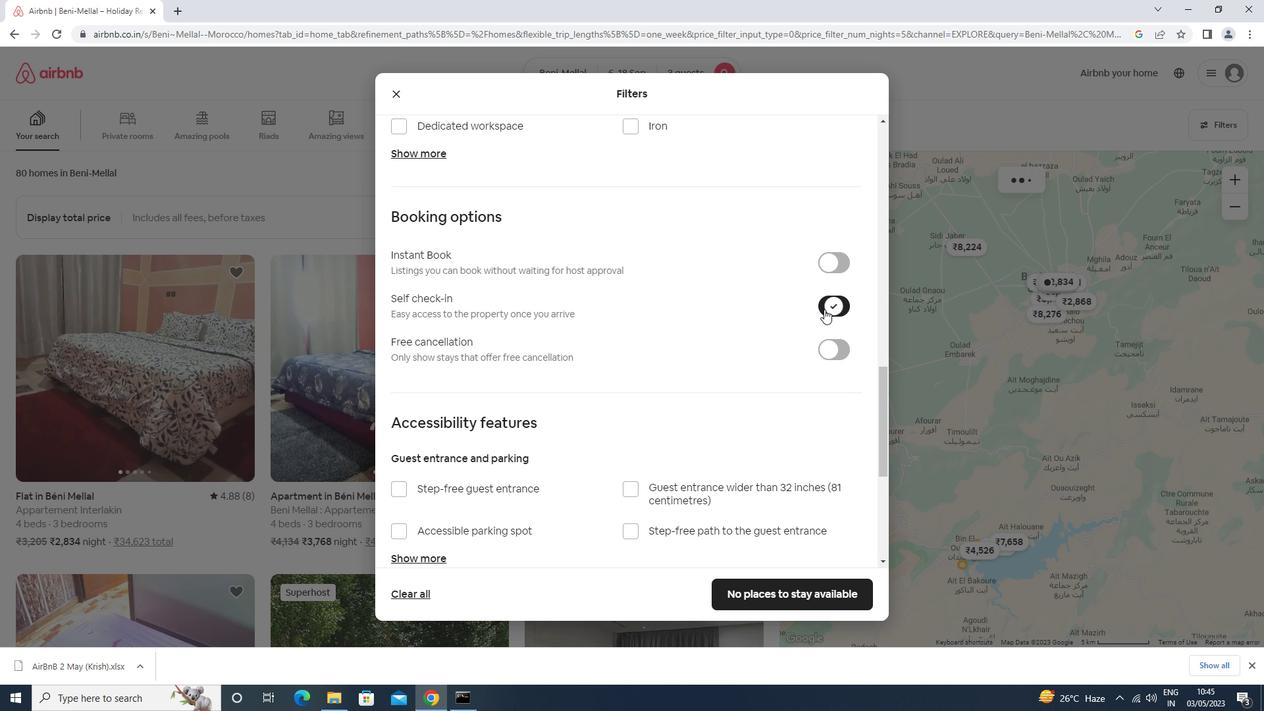 
Action: Mouse scrolled (819, 309) with delta (0, 0)
Screenshot: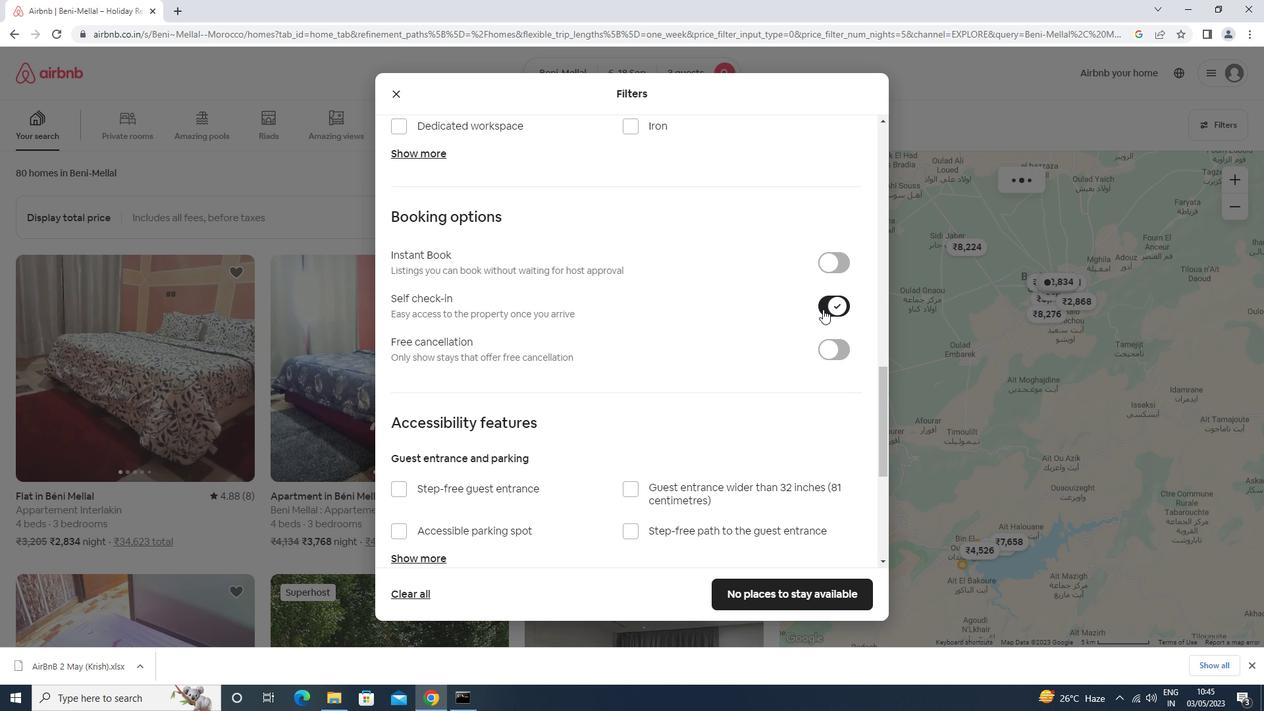
Action: Mouse scrolled (819, 309) with delta (0, 0)
Screenshot: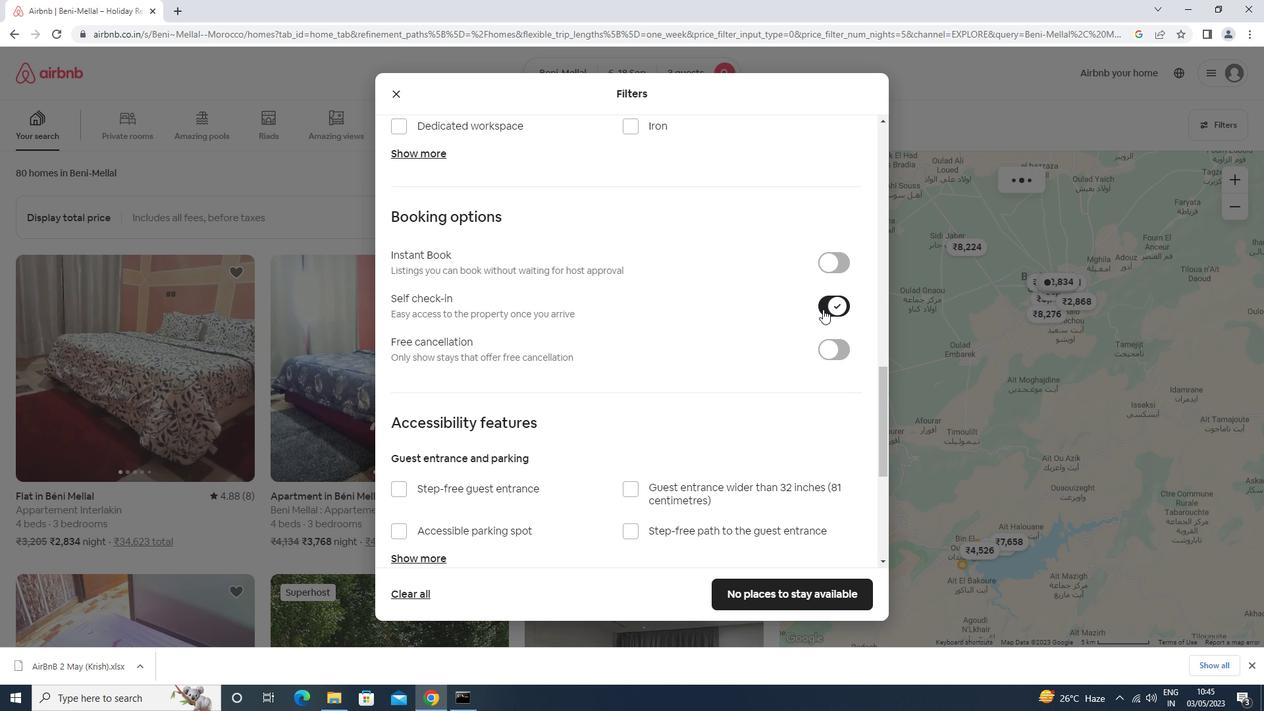 
Action: Mouse scrolled (819, 309) with delta (0, 0)
Screenshot: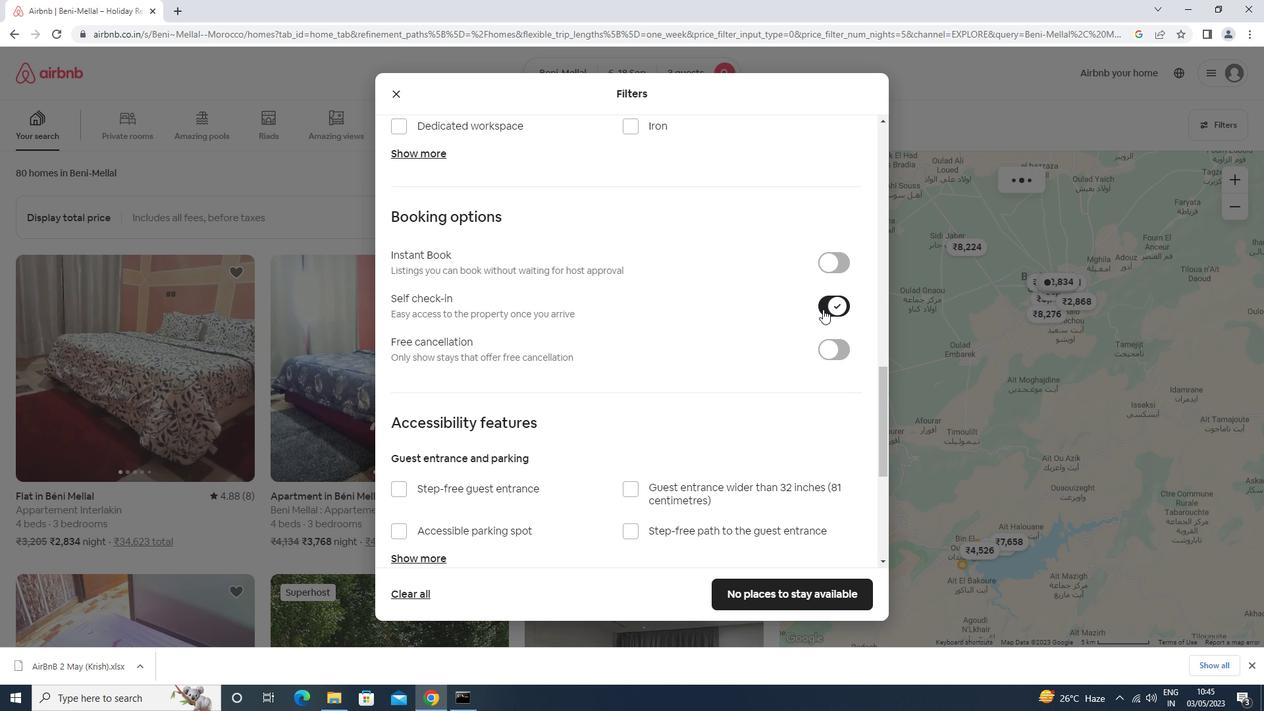 
Action: Mouse moved to (811, 314)
Screenshot: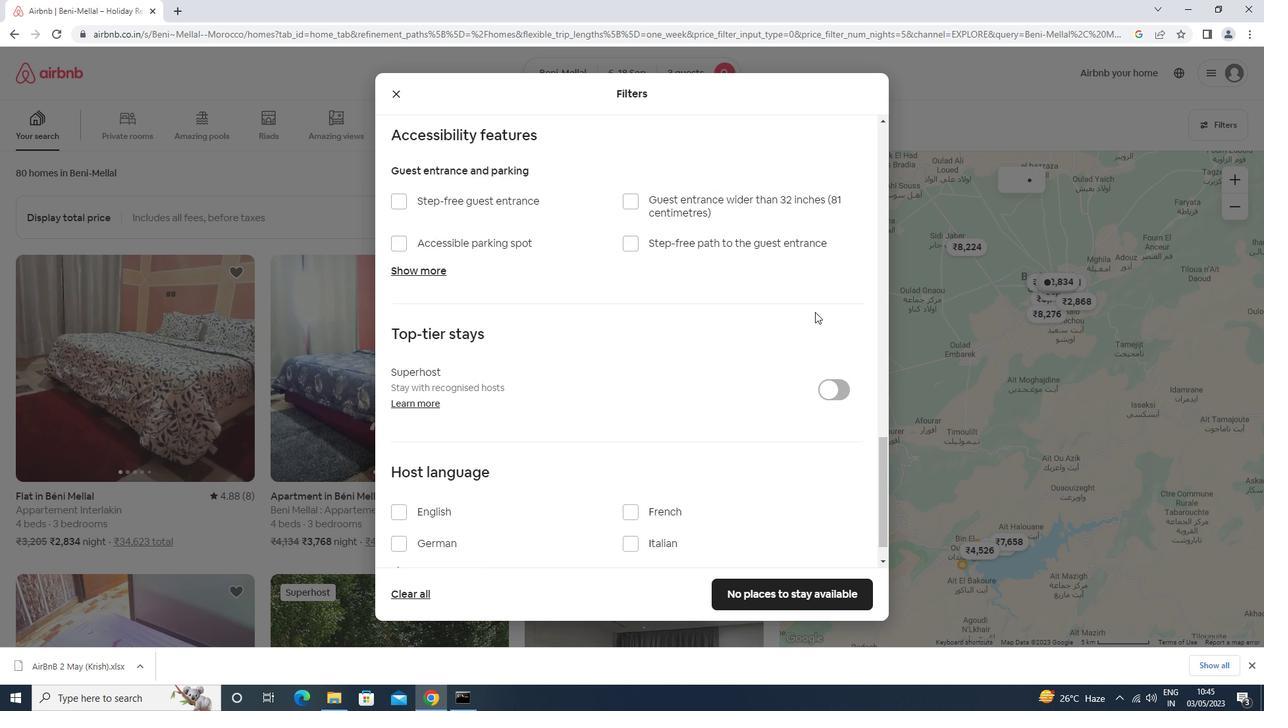 
Action: Mouse scrolled (811, 313) with delta (0, 0)
Screenshot: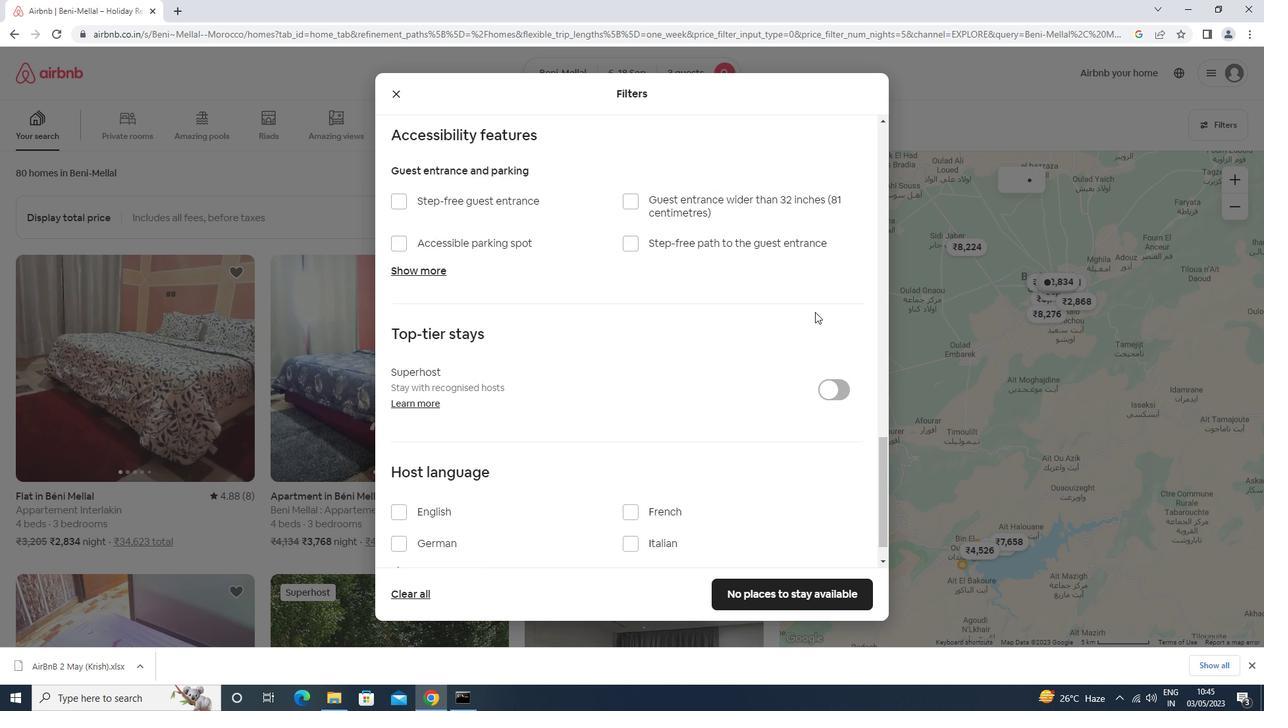 
Action: Mouse moved to (807, 317)
Screenshot: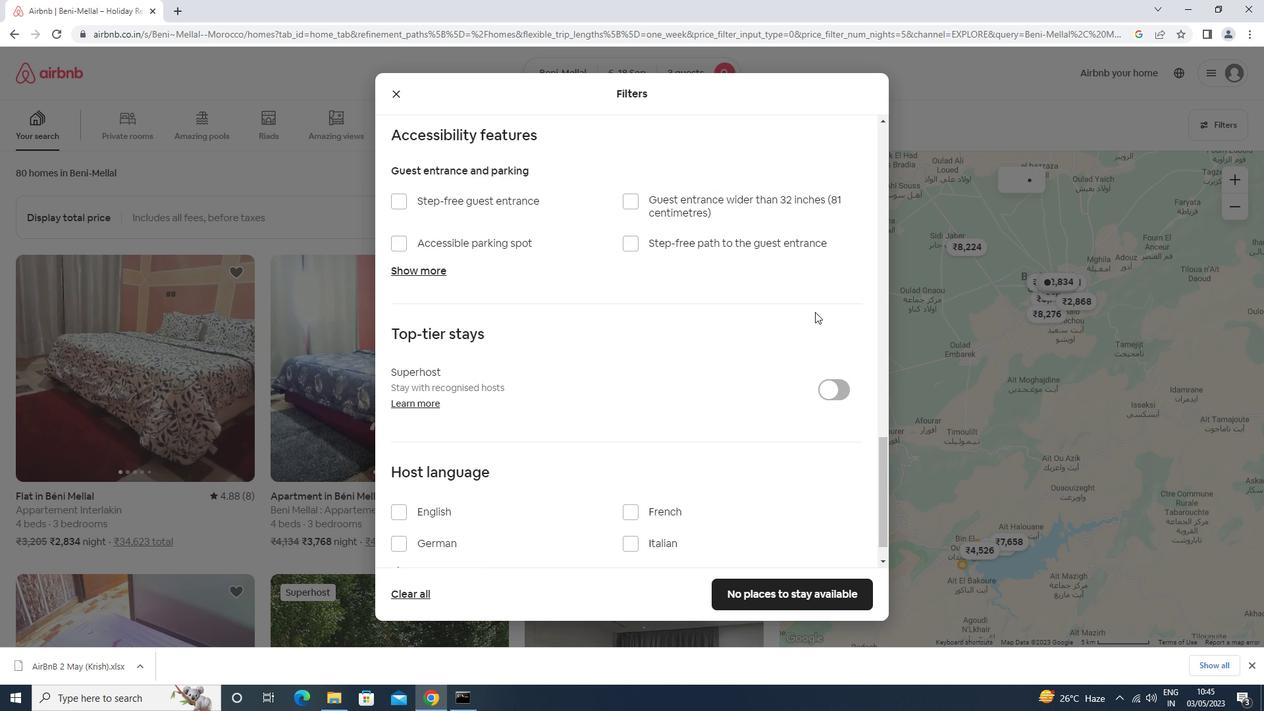 
Action: Mouse scrolled (807, 316) with delta (0, 0)
Screenshot: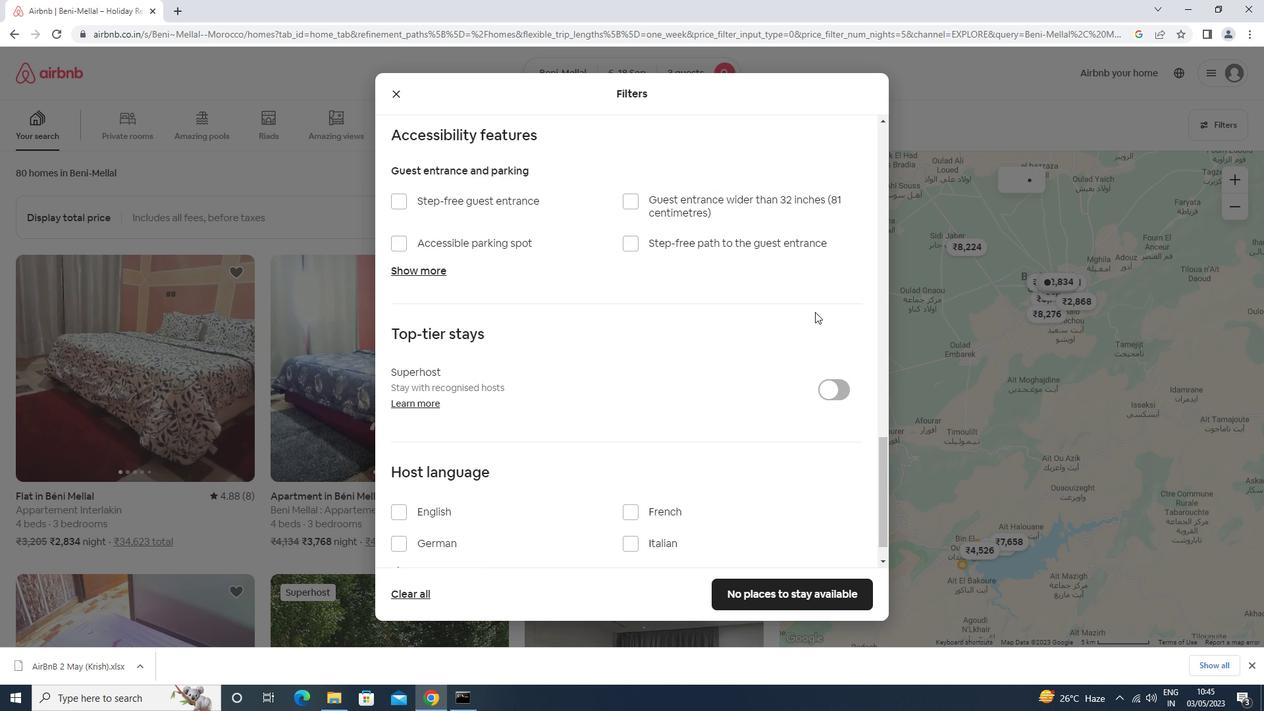 
Action: Mouse moved to (806, 318)
Screenshot: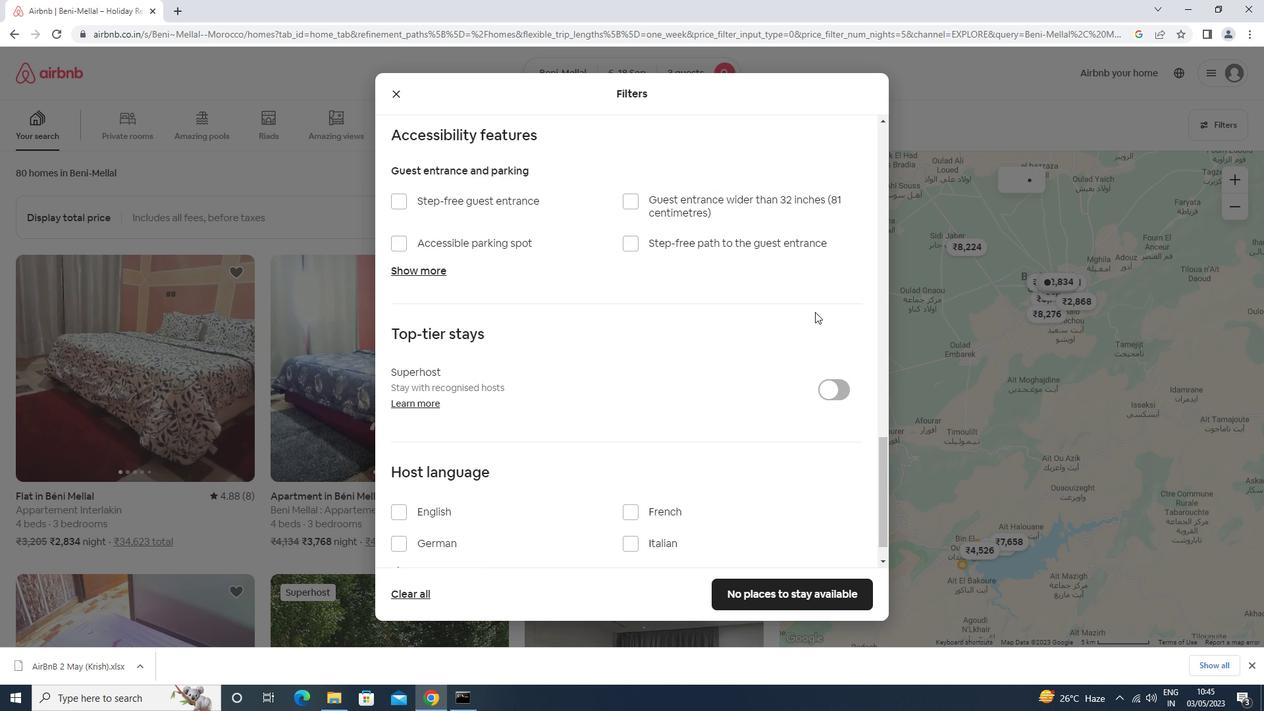 
Action: Mouse scrolled (806, 318) with delta (0, 0)
Screenshot: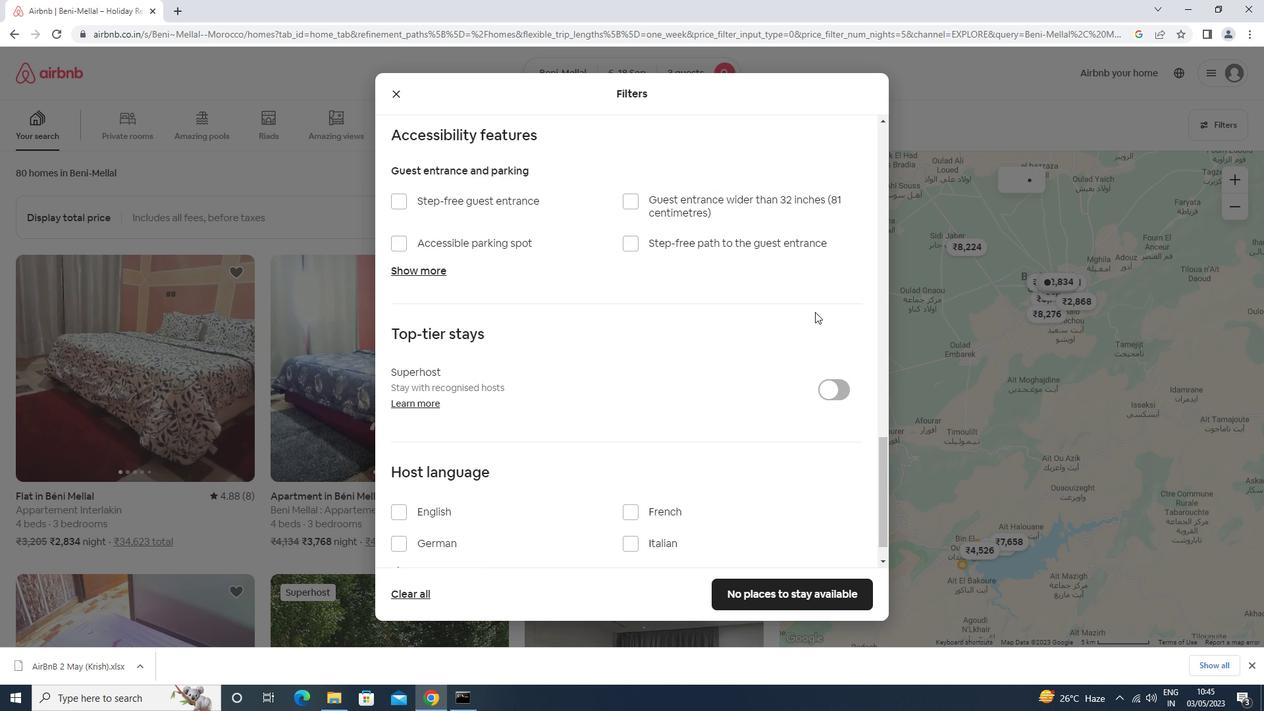 
Action: Mouse moved to (802, 321)
Screenshot: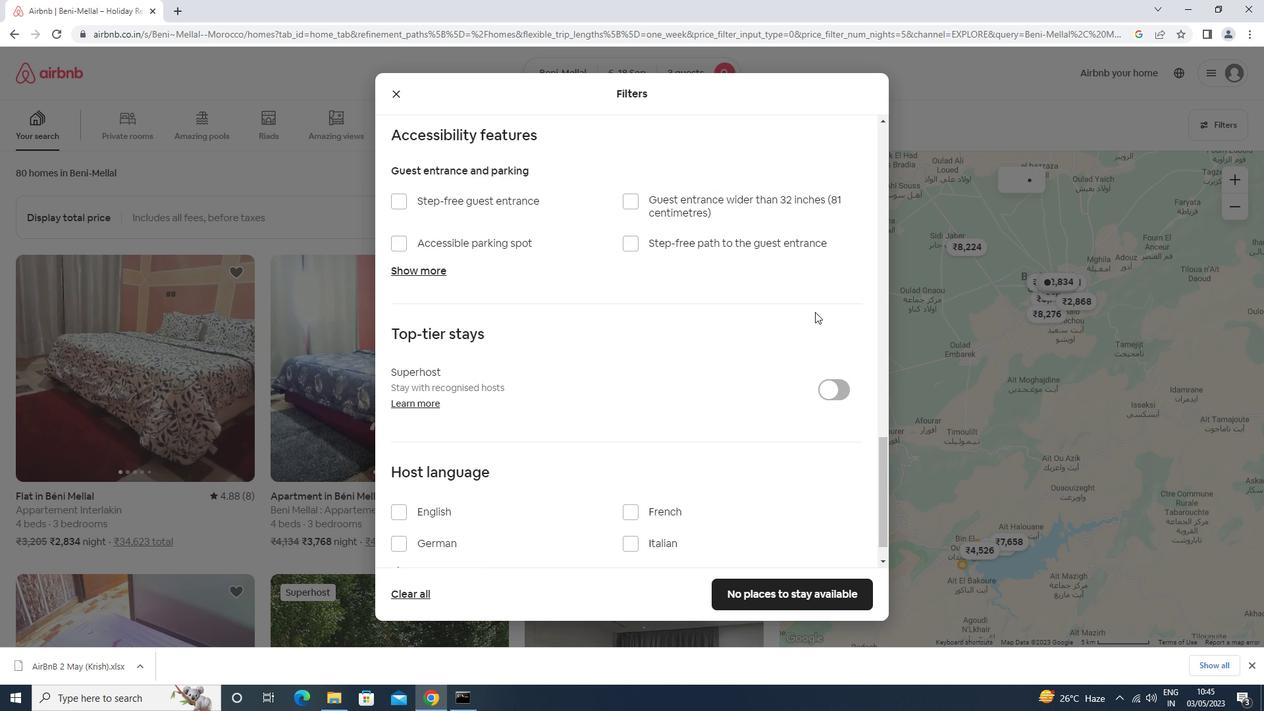 
Action: Mouse scrolled (802, 320) with delta (0, 0)
Screenshot: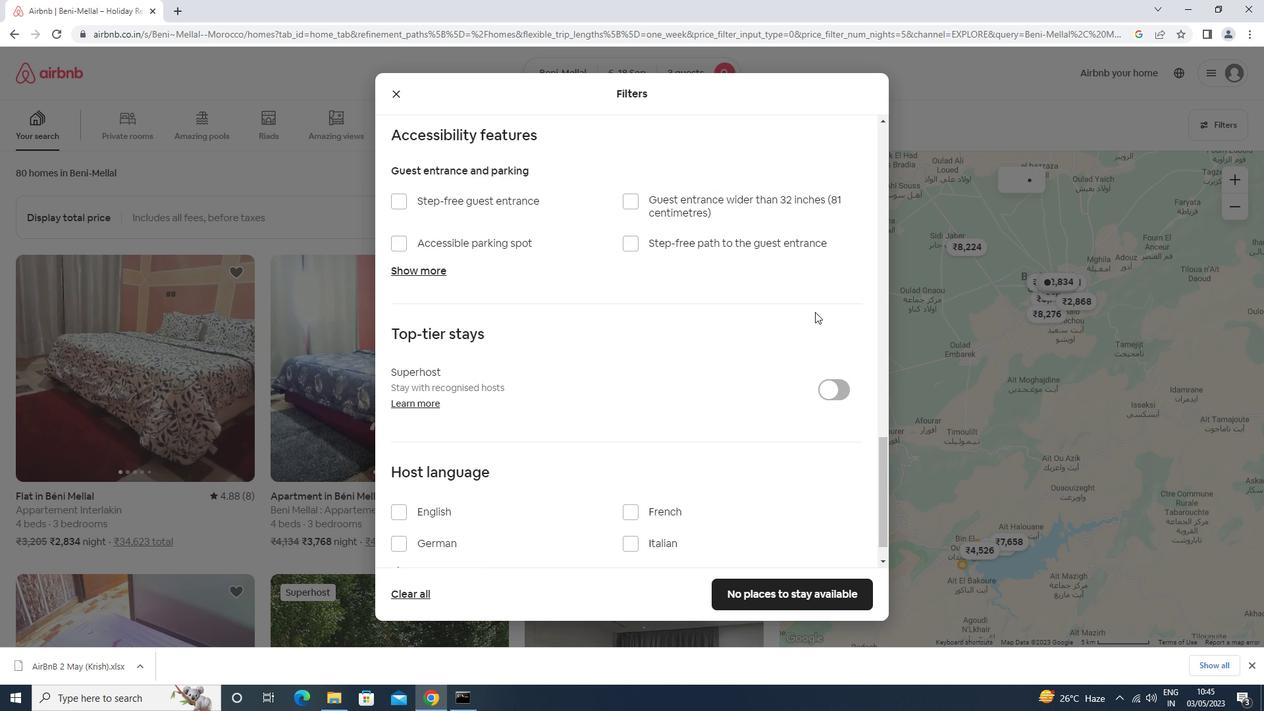 
Action: Mouse moved to (799, 323)
Screenshot: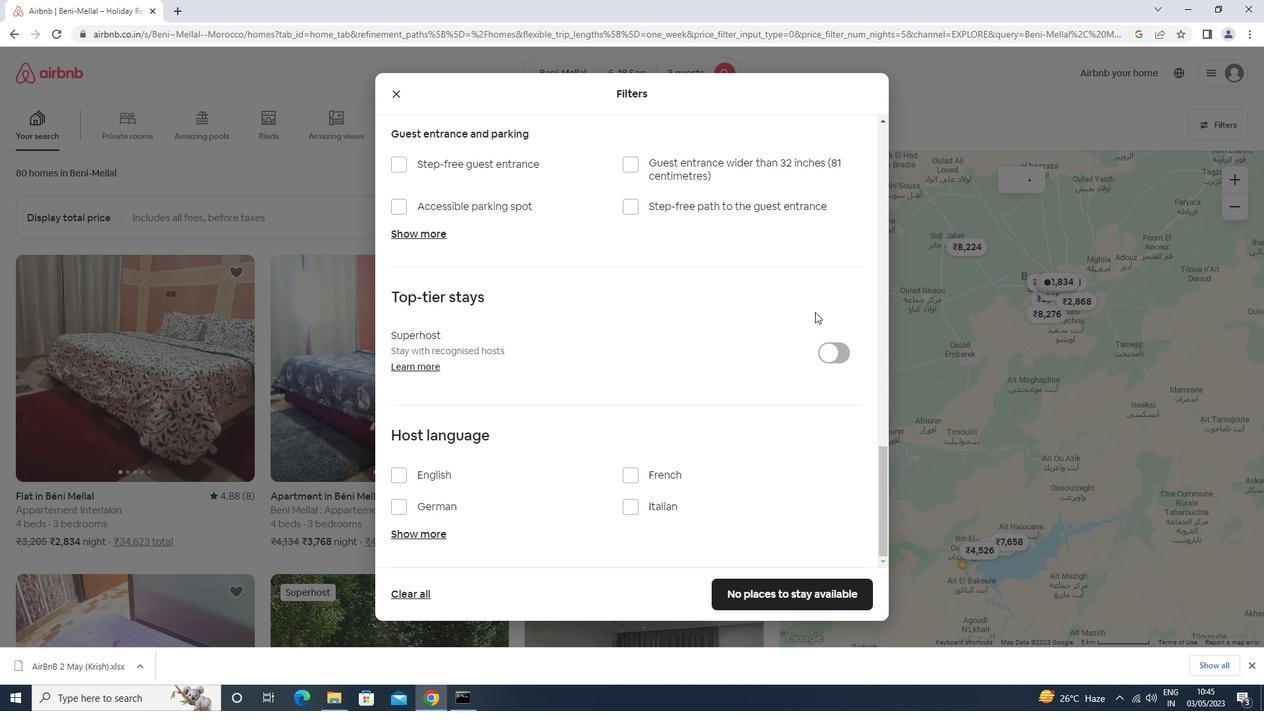 
Action: Mouse scrolled (799, 322) with delta (0, 0)
Screenshot: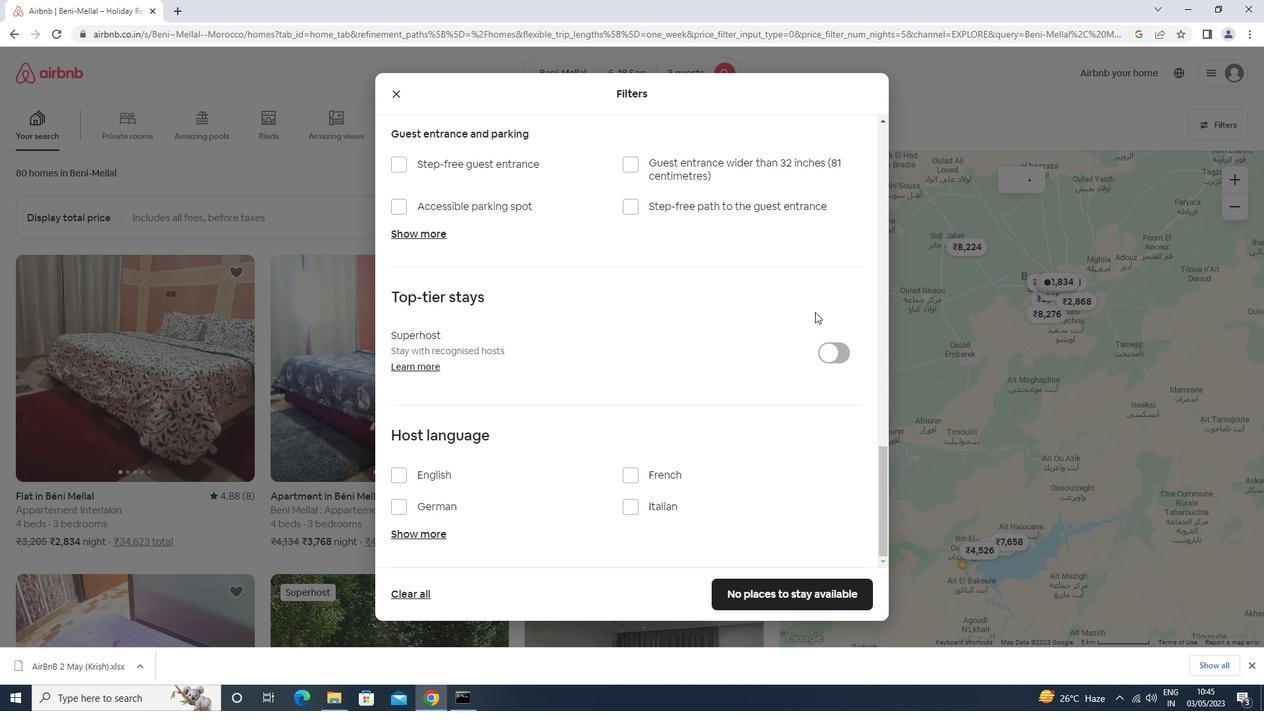 
Action: Mouse moved to (435, 473)
Screenshot: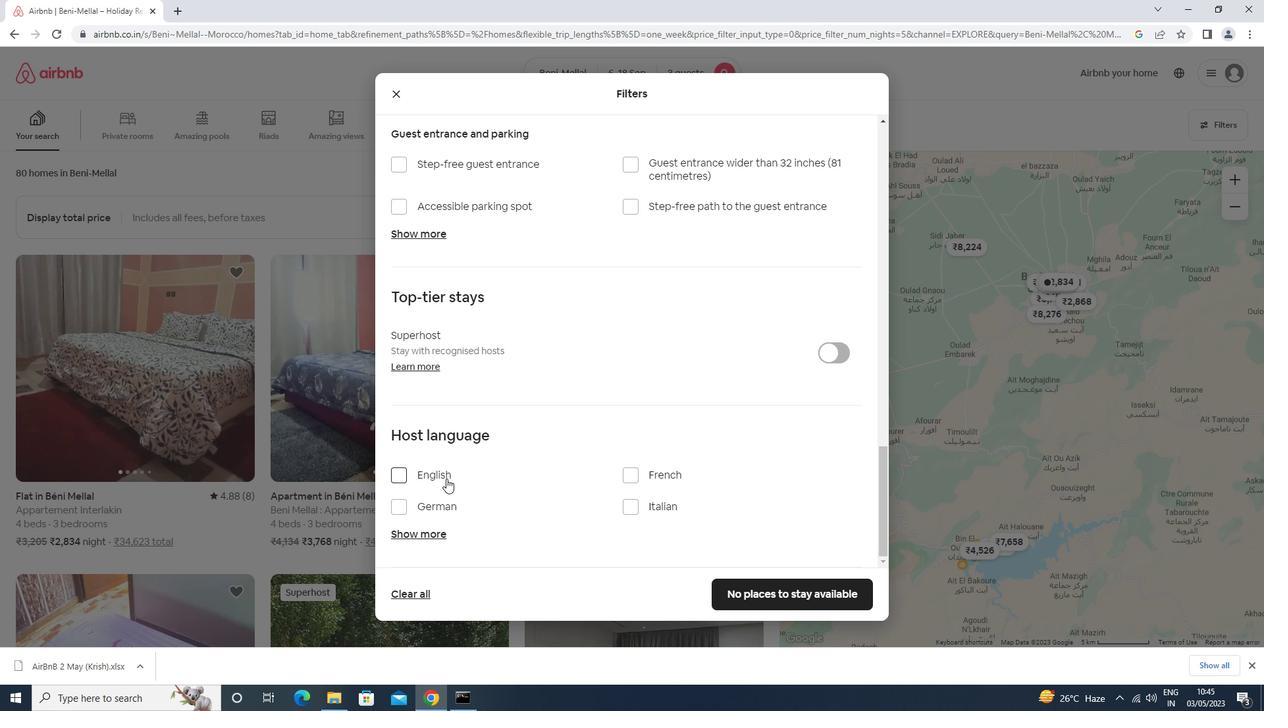 
Action: Mouse pressed left at (435, 473)
Screenshot: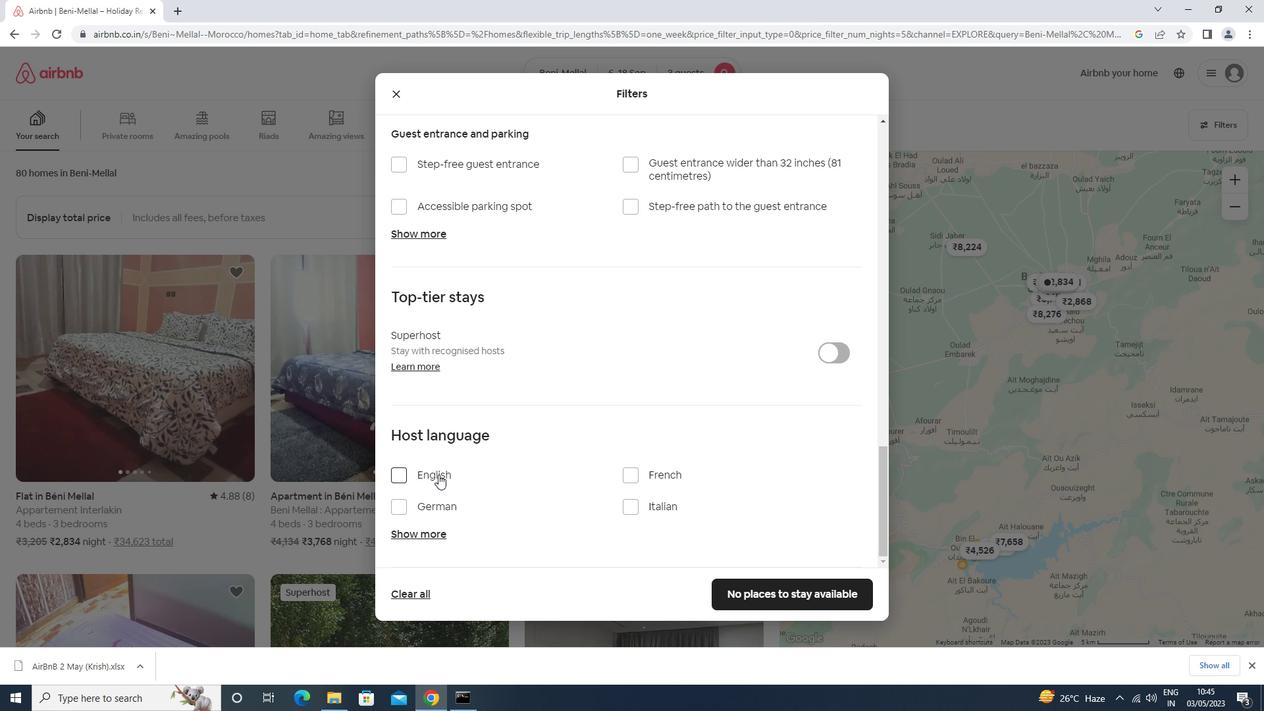 
Action: Mouse moved to (761, 596)
Screenshot: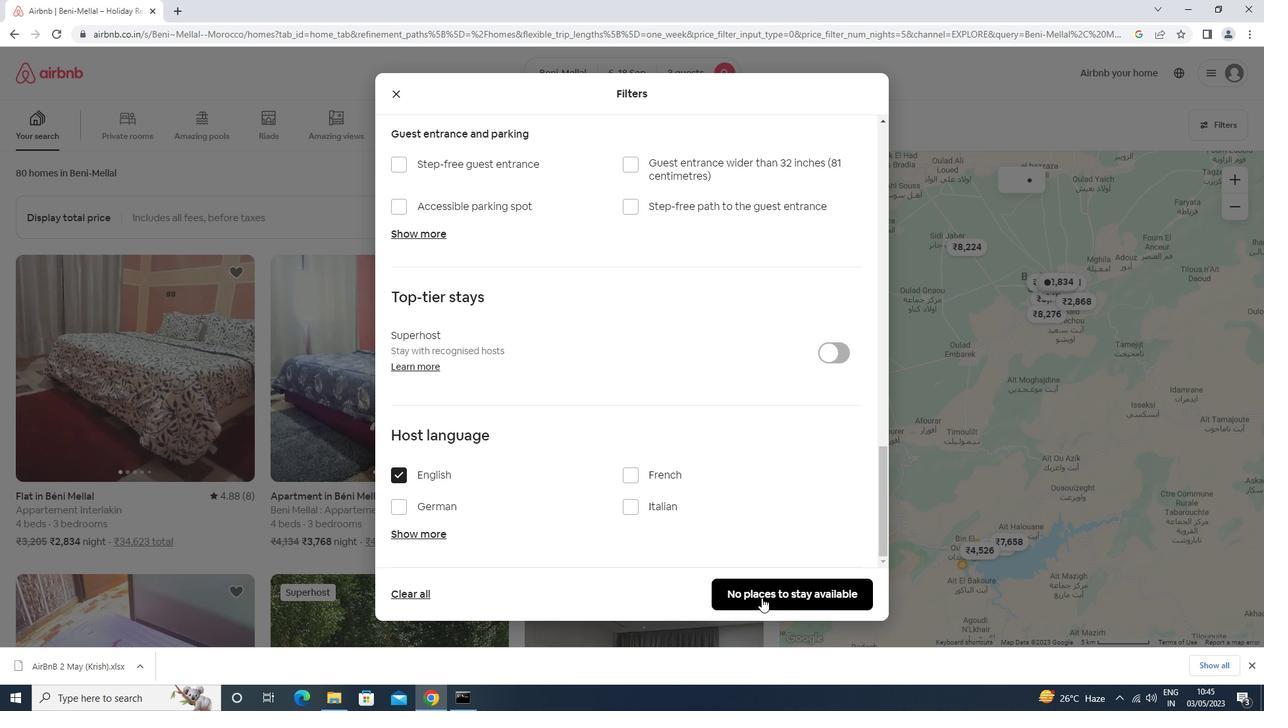 
Action: Mouse pressed left at (761, 596)
Screenshot: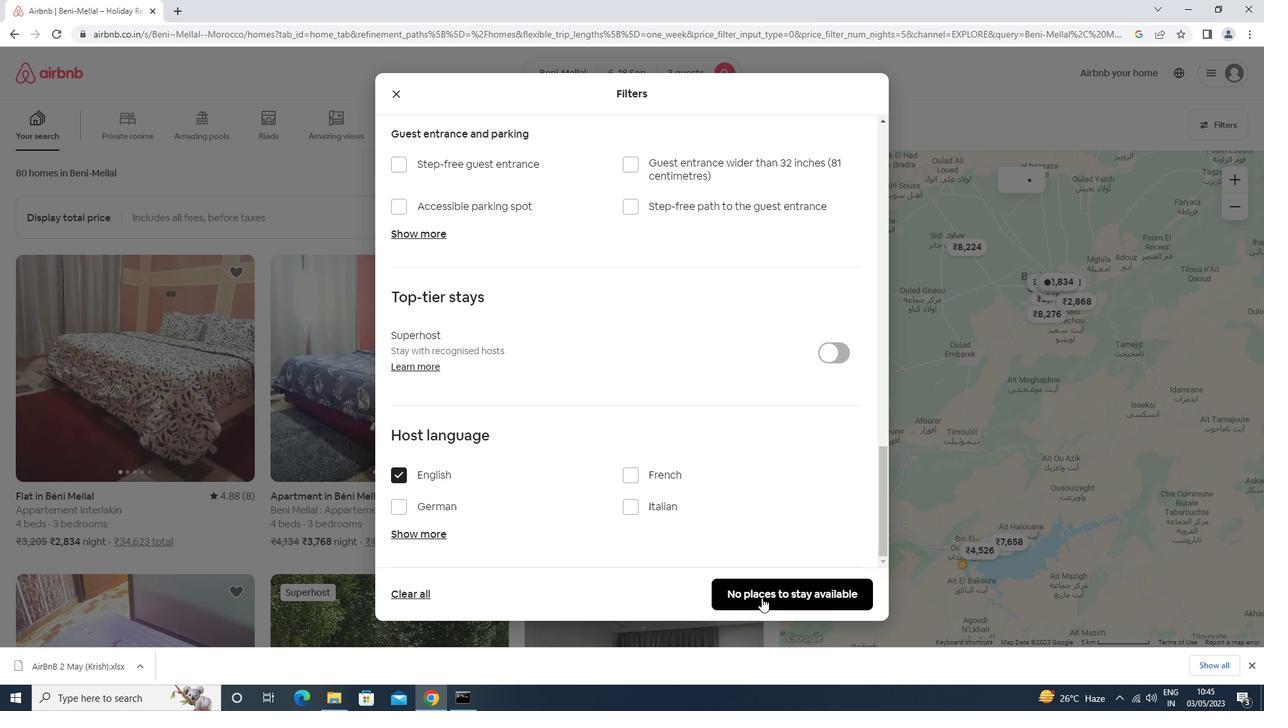 
Action: Mouse moved to (760, 596)
Screenshot: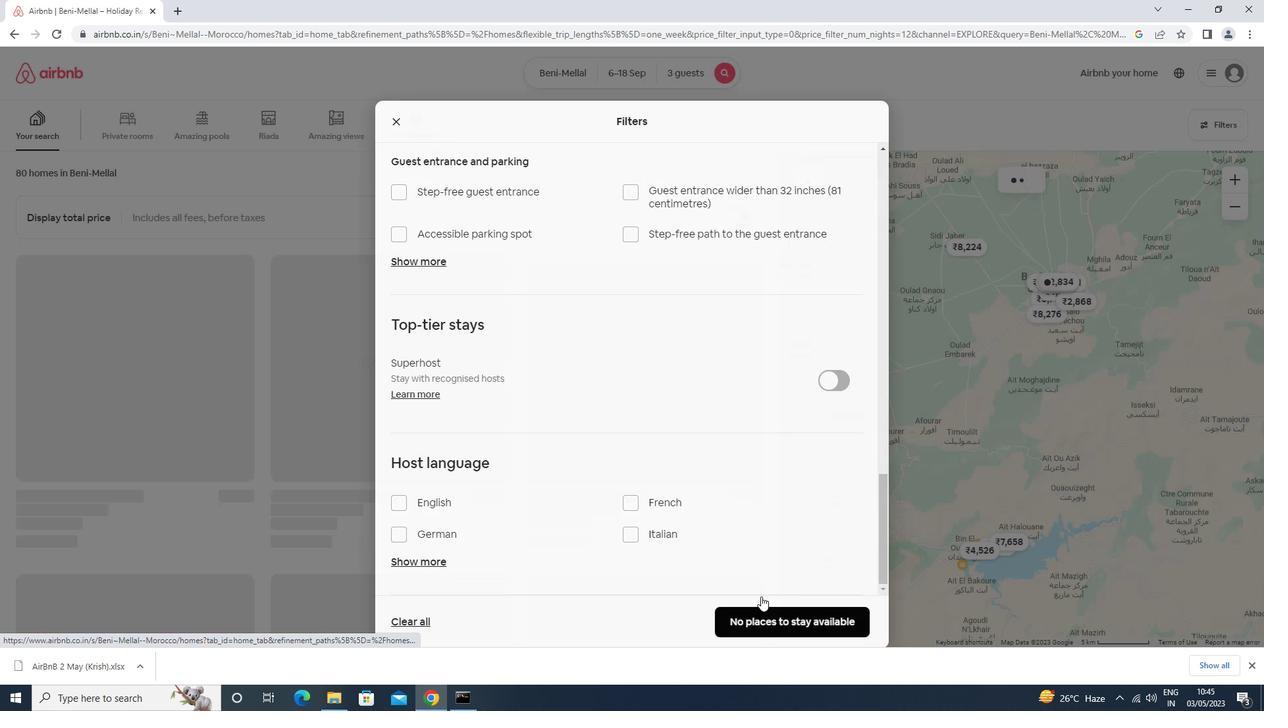 
